 Task: Find connections with filter location 'Aïn Abid with filter topic #contentmarketingwith filter profile language Spanish with filter current company MFine with filter school GONDWANA UNIVERSITY, GADCHIROLI with filter industry Pension Funds with filter service category Typing with filter keywords title Group Sales
Action: Mouse moved to (640, 89)
Screenshot: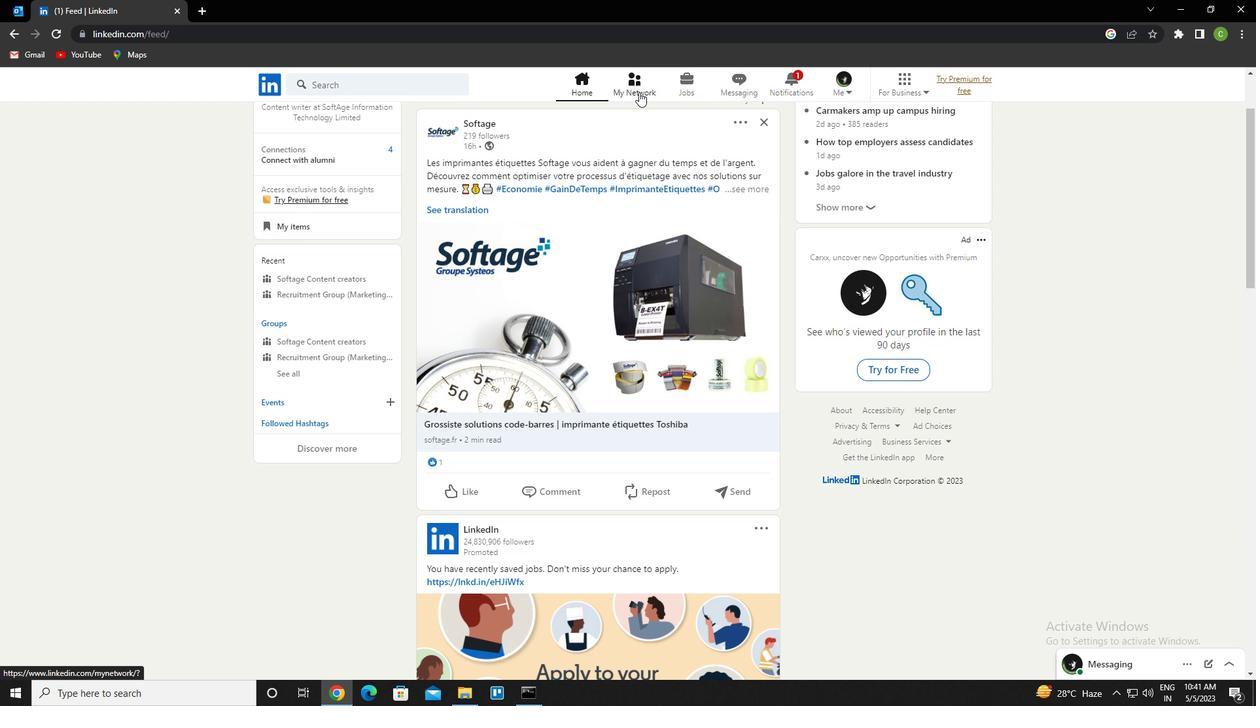 
Action: Mouse pressed left at (640, 89)
Screenshot: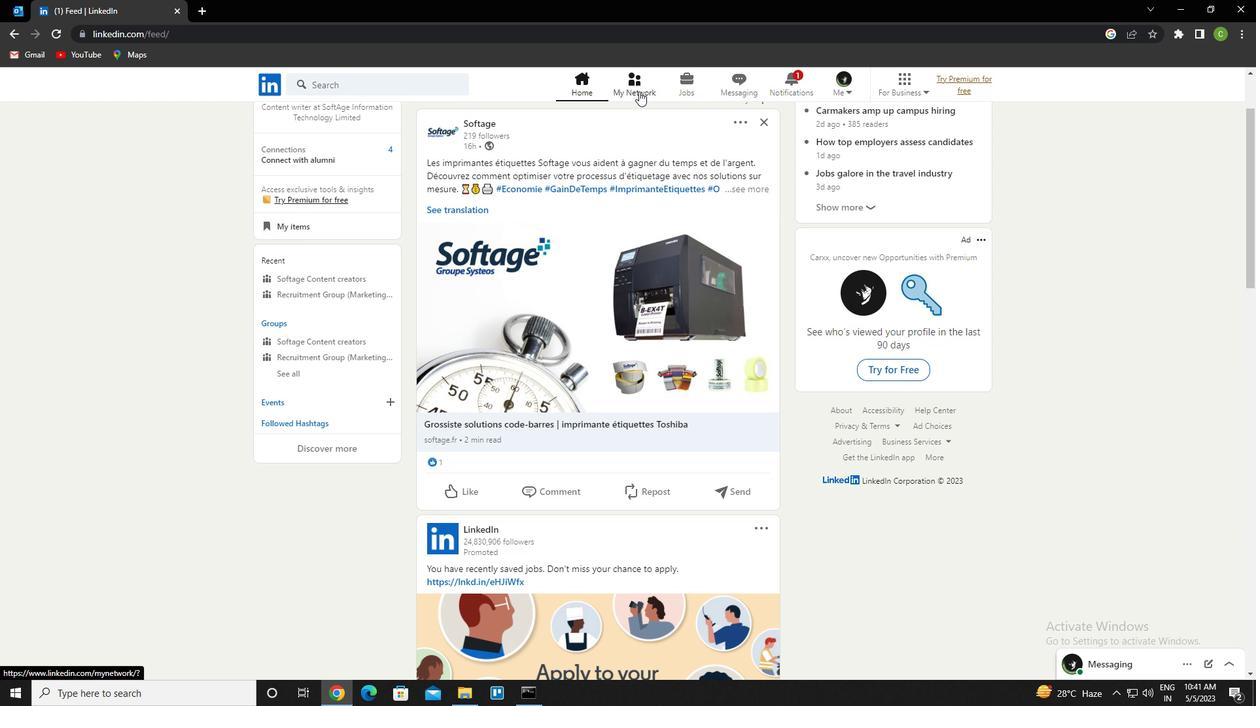 
Action: Mouse moved to (402, 153)
Screenshot: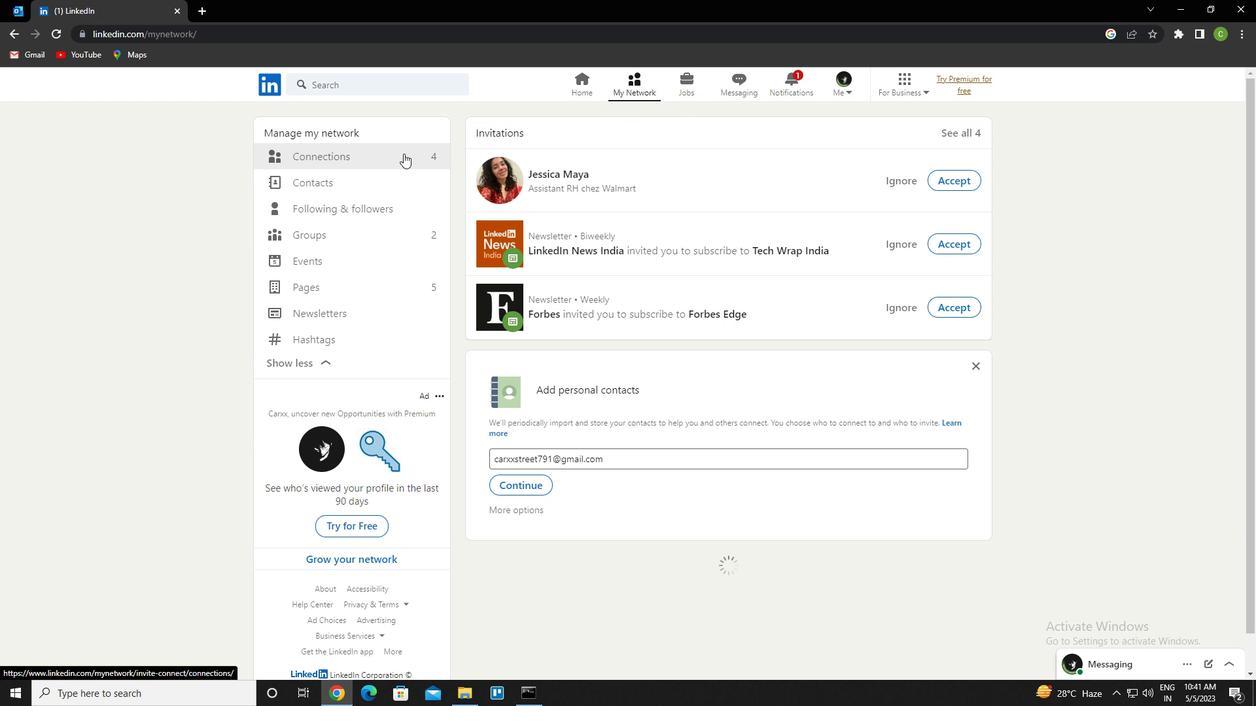 
Action: Mouse pressed left at (402, 153)
Screenshot: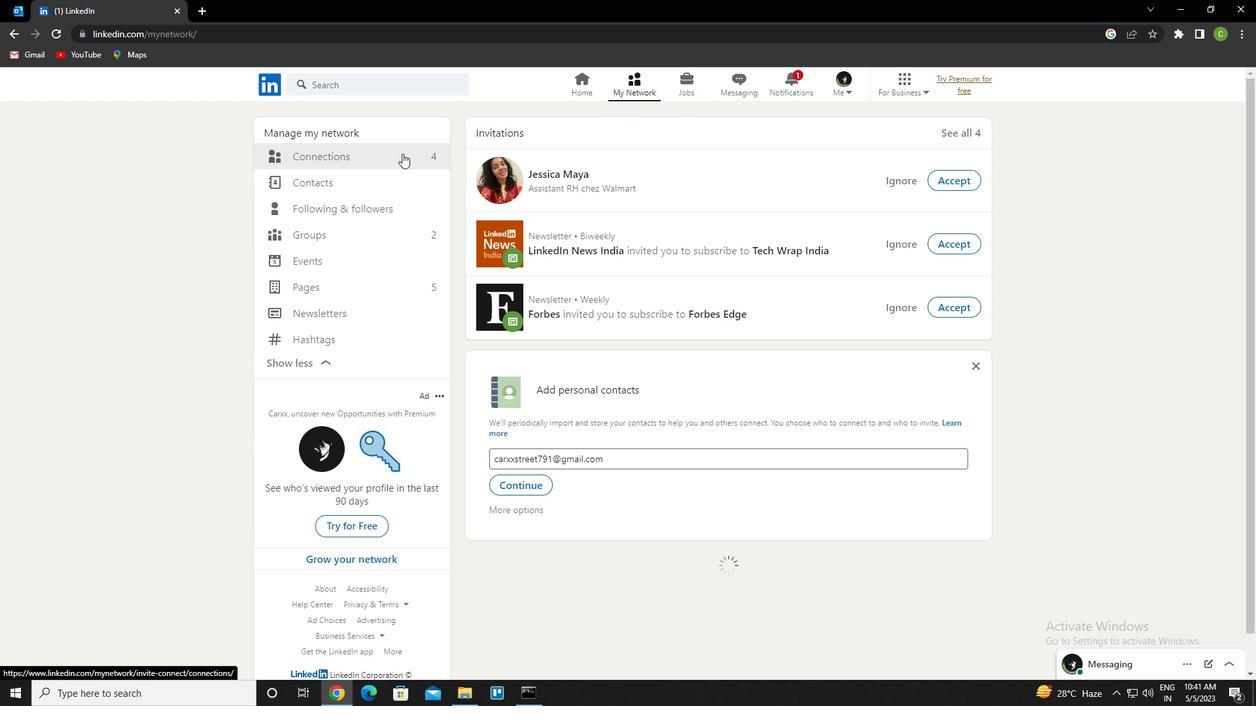 
Action: Mouse moved to (752, 159)
Screenshot: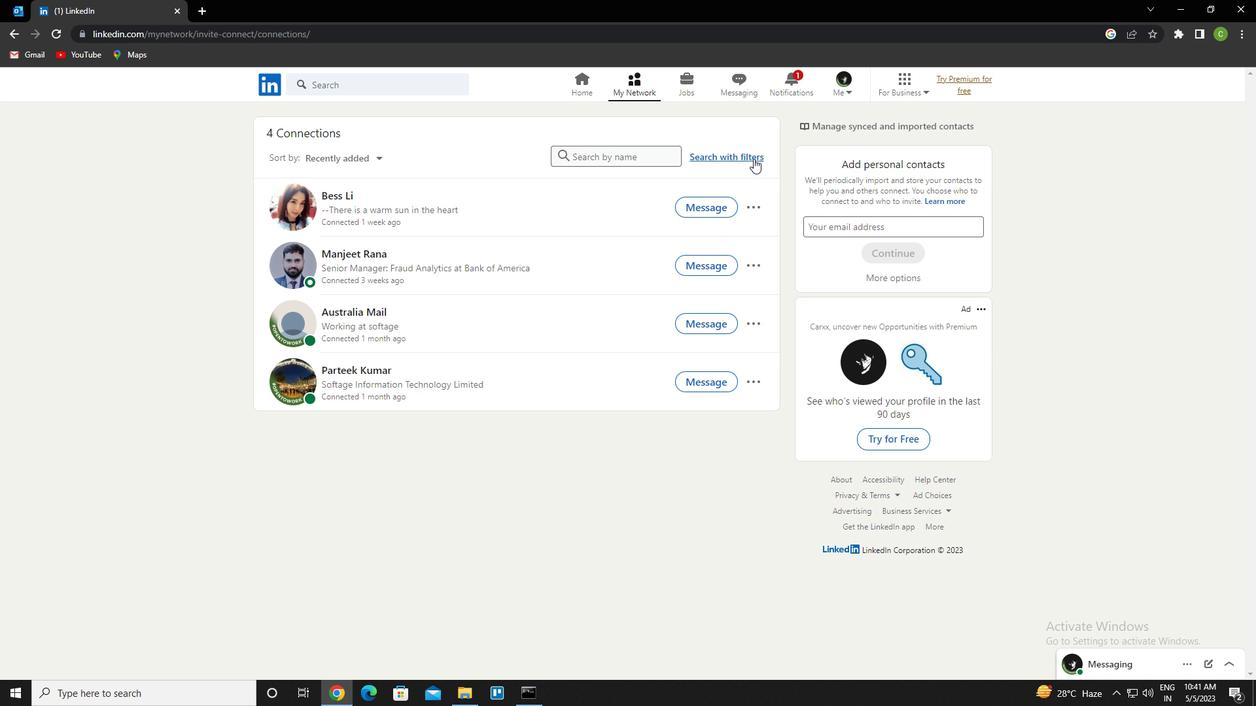 
Action: Mouse pressed left at (752, 159)
Screenshot: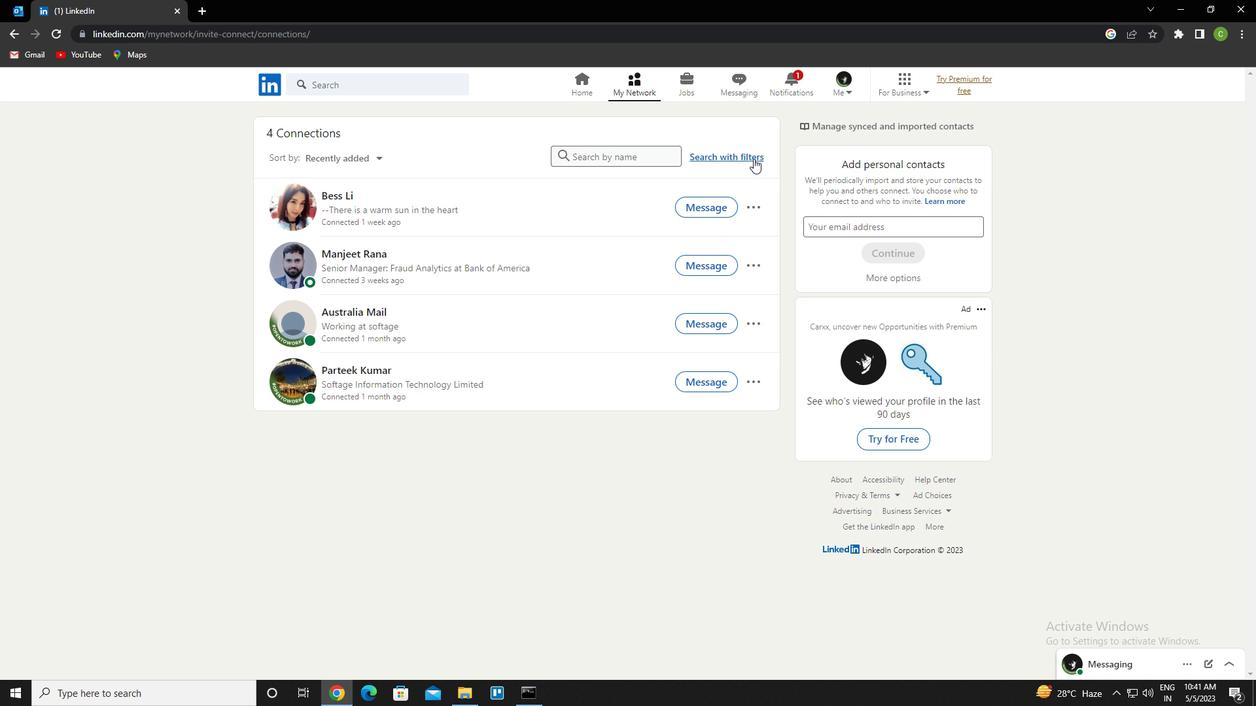 
Action: Mouse moved to (680, 119)
Screenshot: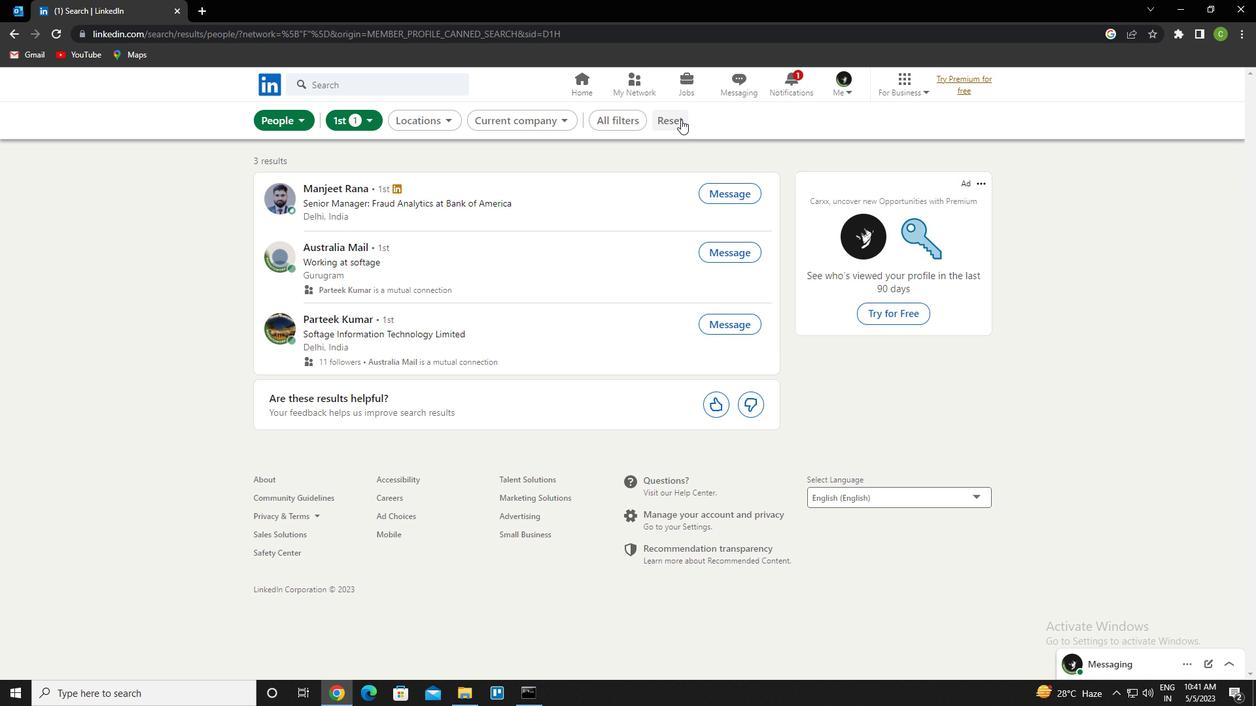 
Action: Mouse pressed left at (680, 119)
Screenshot: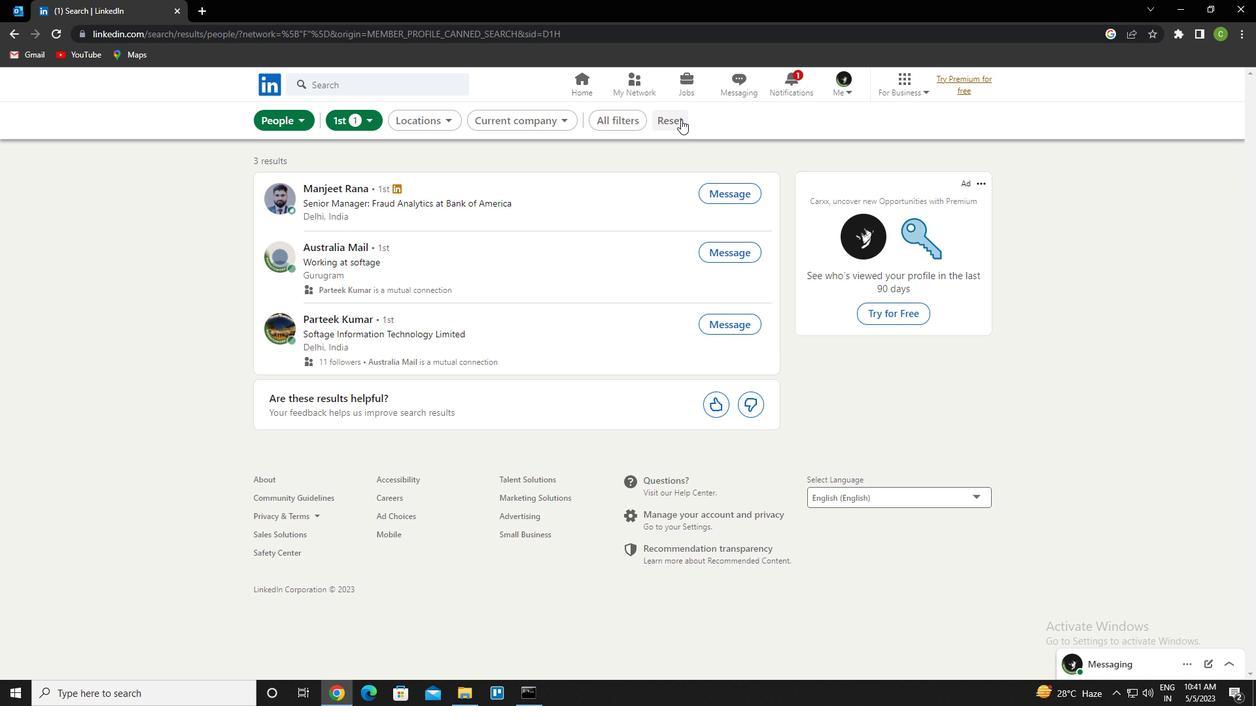 
Action: Mouse moved to (662, 121)
Screenshot: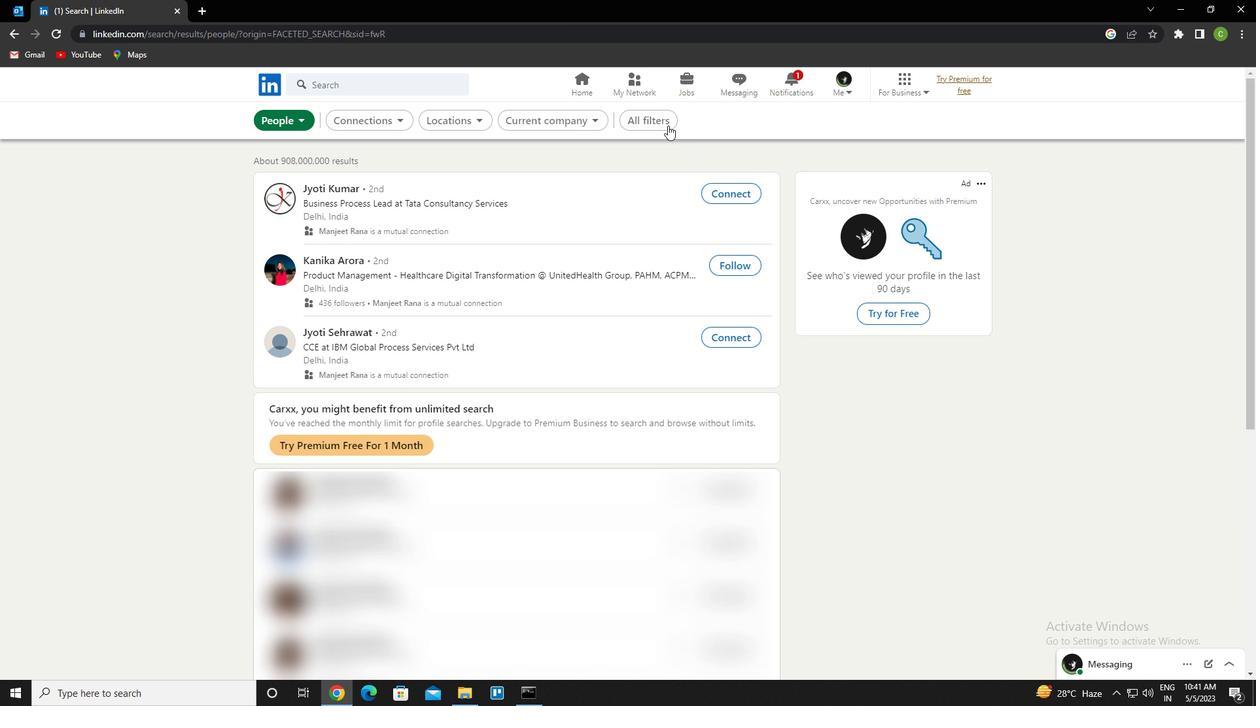 
Action: Mouse pressed left at (662, 121)
Screenshot: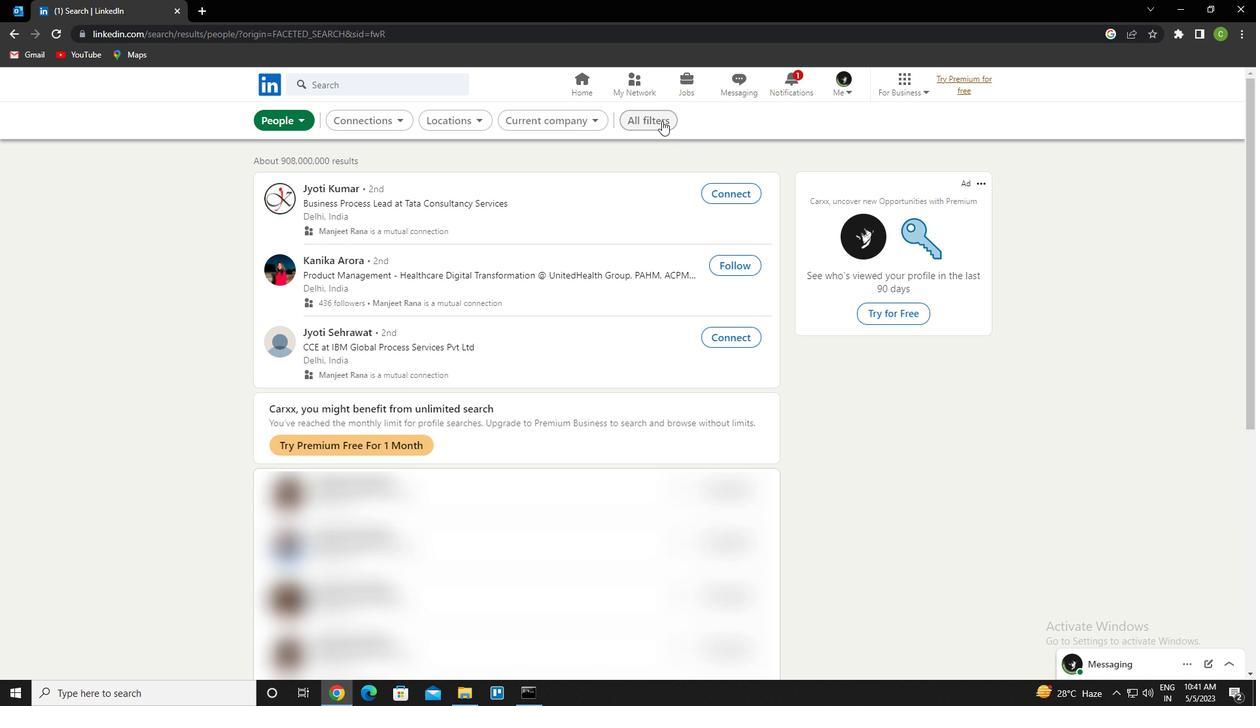 
Action: Mouse moved to (908, 396)
Screenshot: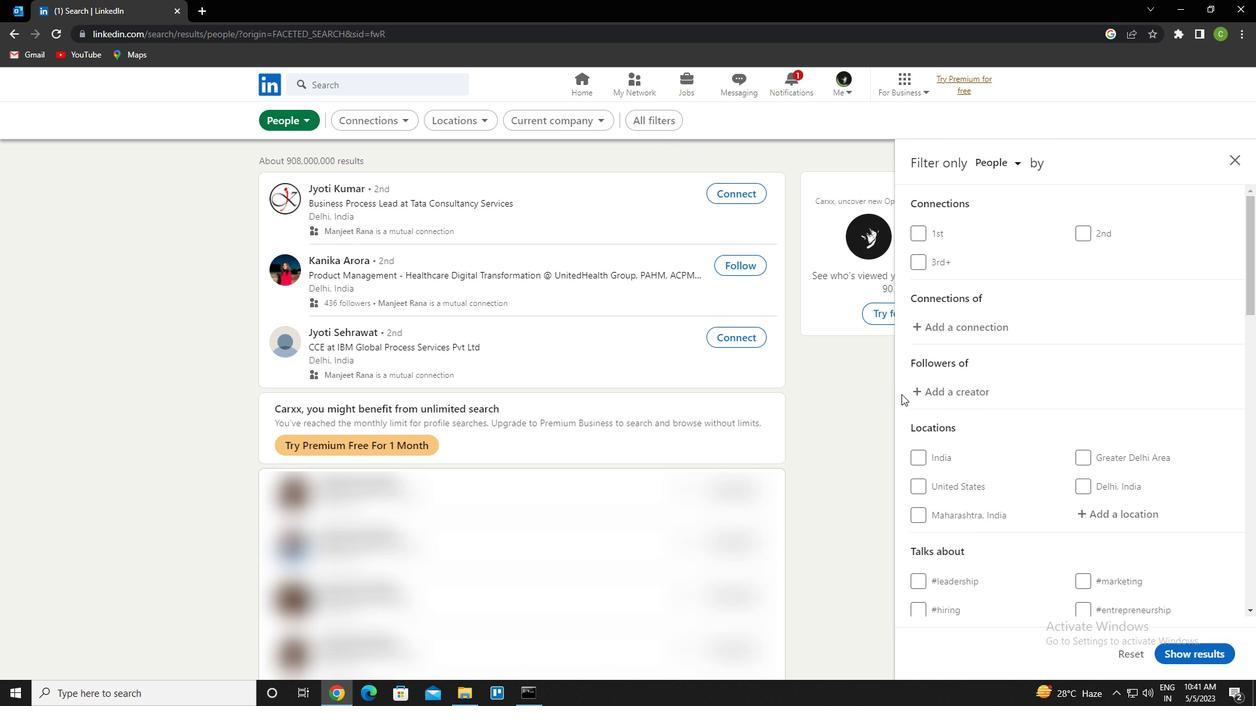 
Action: Mouse scrolled (908, 395) with delta (0, 0)
Screenshot: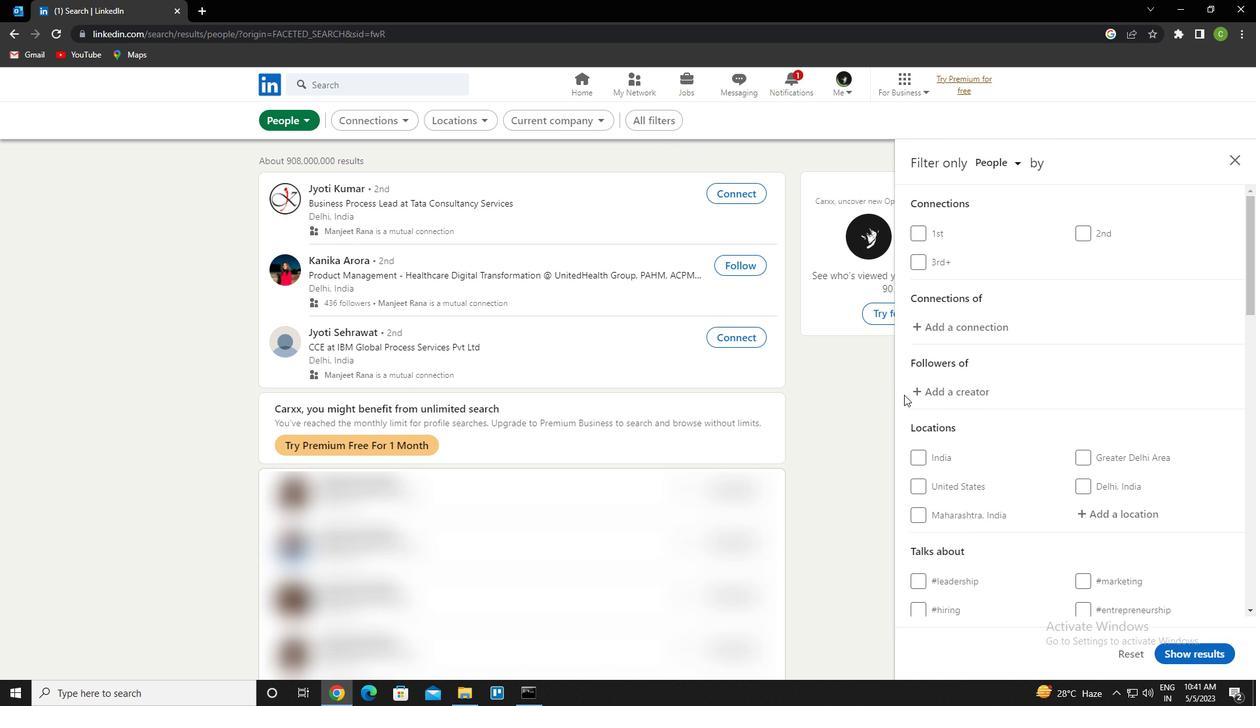 
Action: Mouse moved to (911, 396)
Screenshot: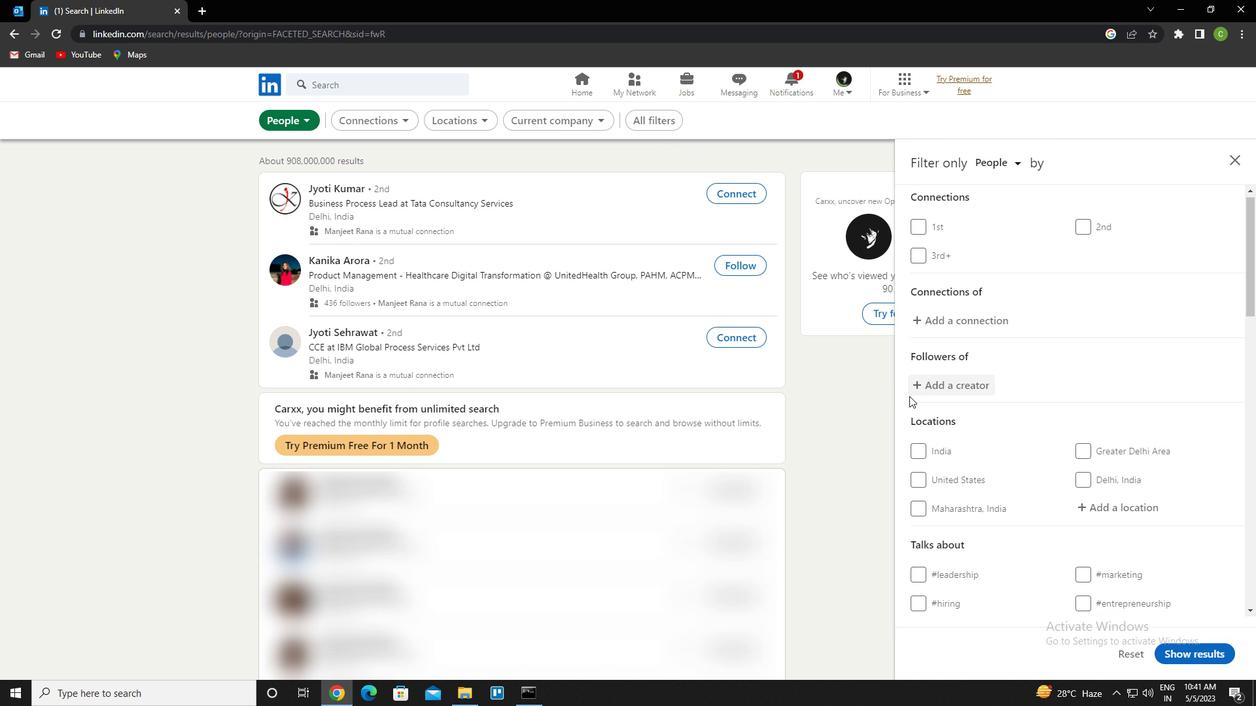 
Action: Mouse scrolled (911, 395) with delta (0, 0)
Screenshot: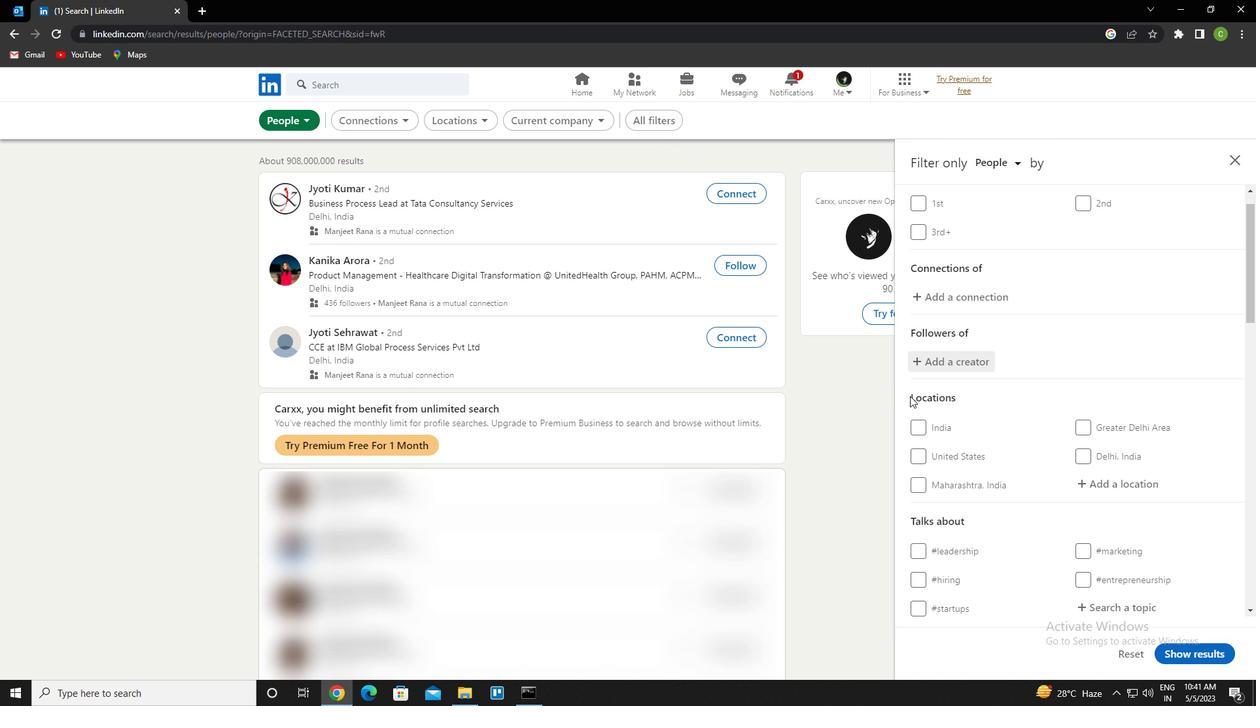 
Action: Mouse moved to (1007, 420)
Screenshot: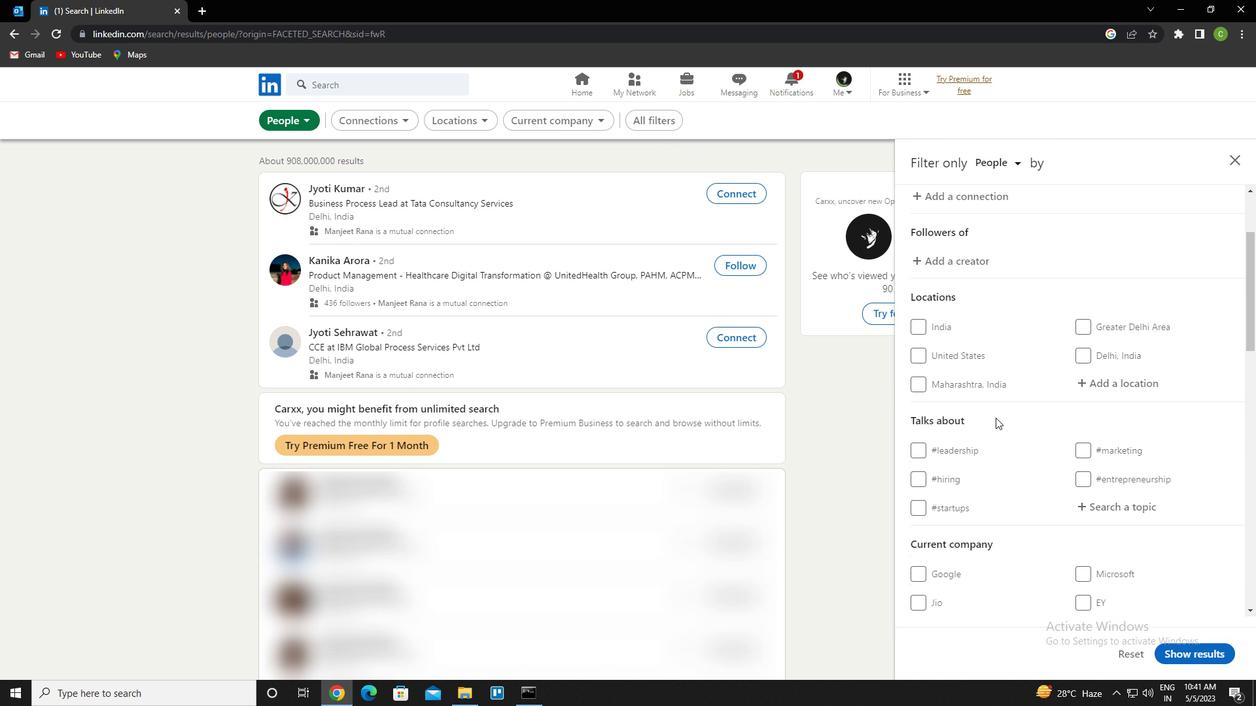 
Action: Mouse scrolled (1007, 420) with delta (0, 0)
Screenshot: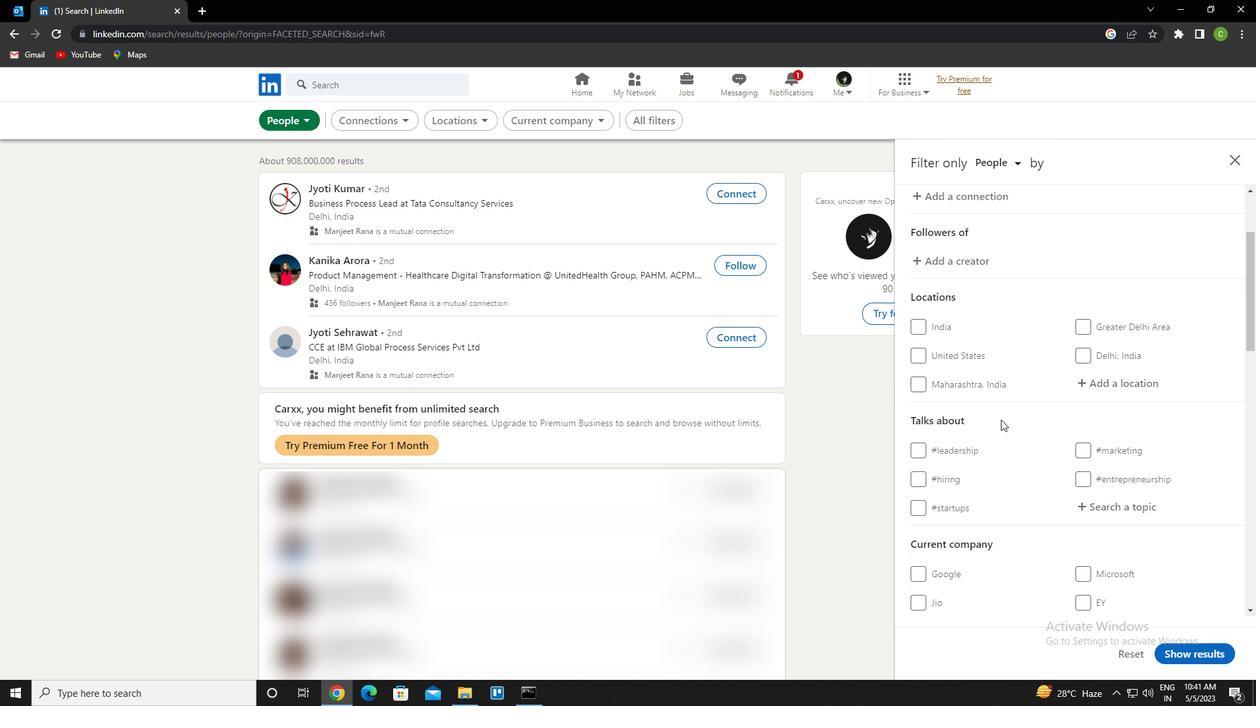 
Action: Mouse moved to (1097, 315)
Screenshot: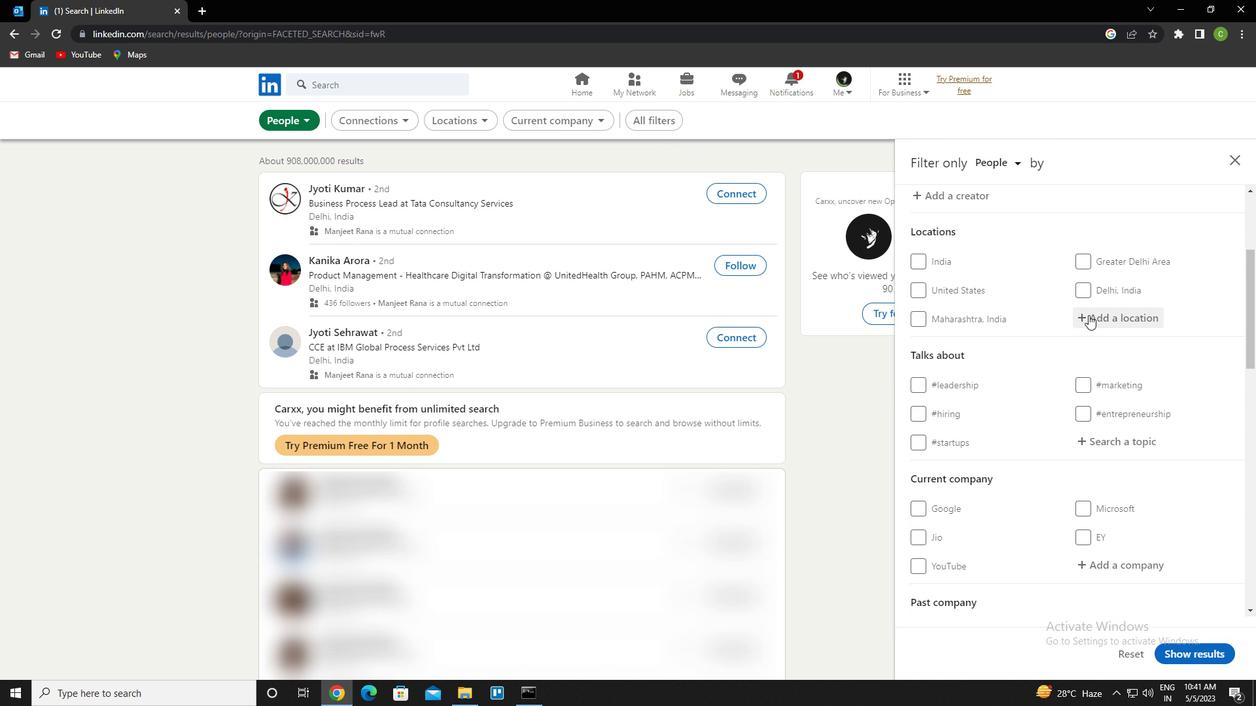 
Action: Mouse pressed left at (1097, 315)
Screenshot: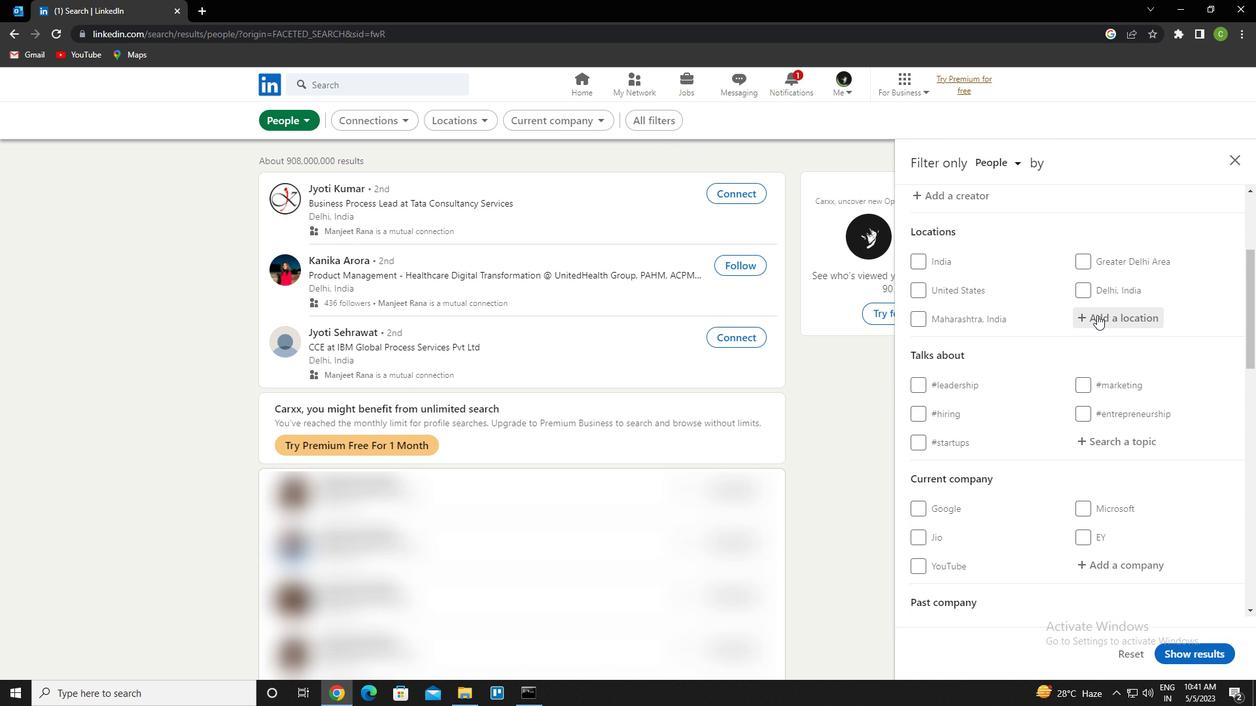 
Action: Mouse moved to (1059, 289)
Screenshot: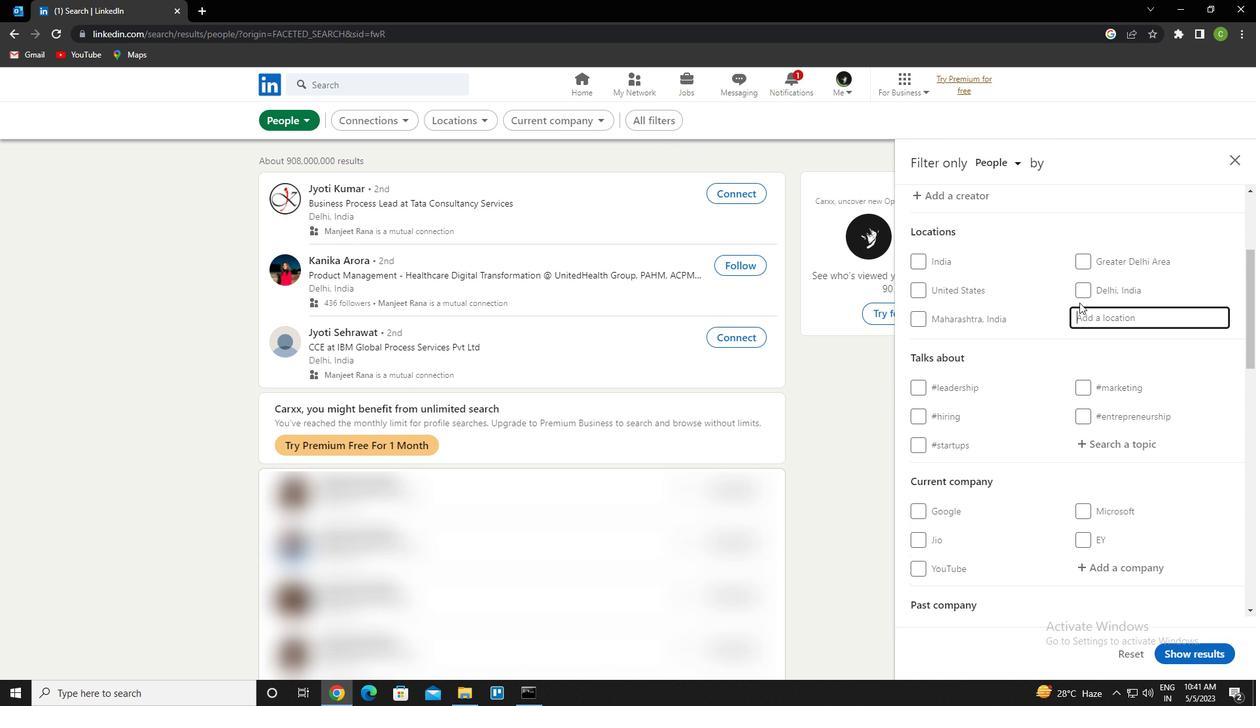 
Action: Key pressed <Key.caps_lock>a<Key.caps_lock>in<Key.space><Key.caps_lock>a<Key.caps_lock>bid<Key.down><Key.enter>
Screenshot: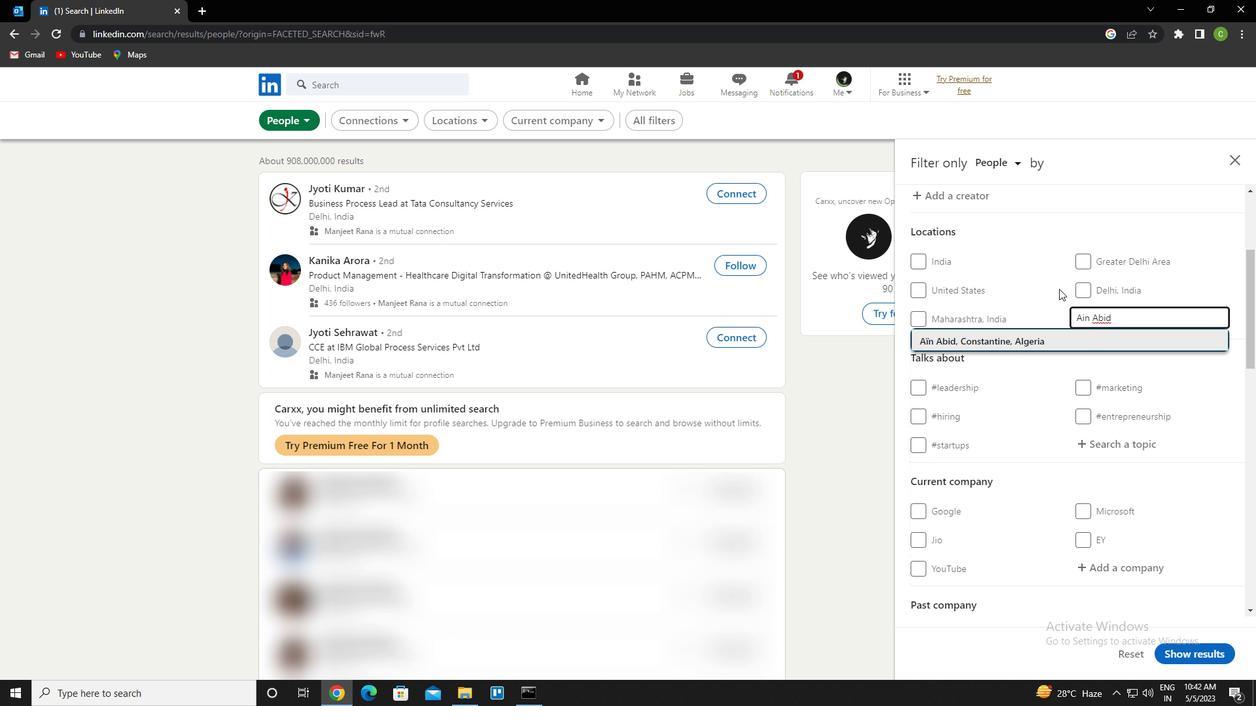 
Action: Mouse scrolled (1059, 288) with delta (0, 0)
Screenshot: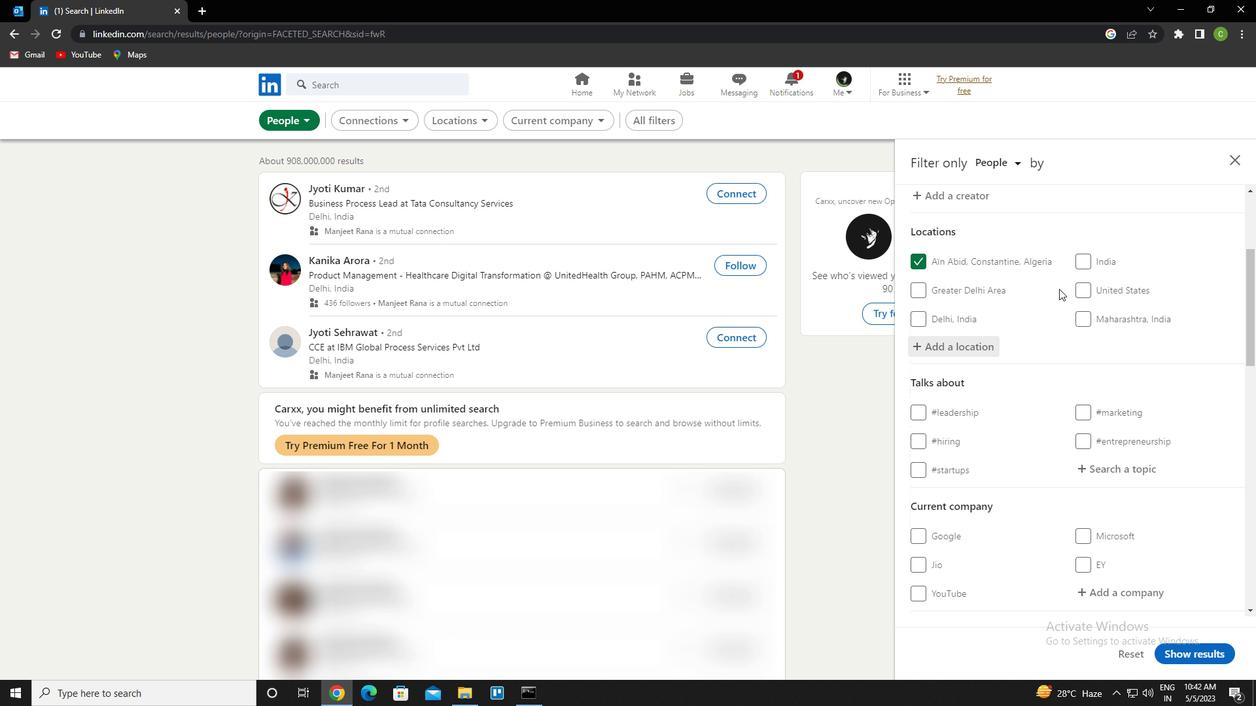 
Action: Mouse moved to (1120, 405)
Screenshot: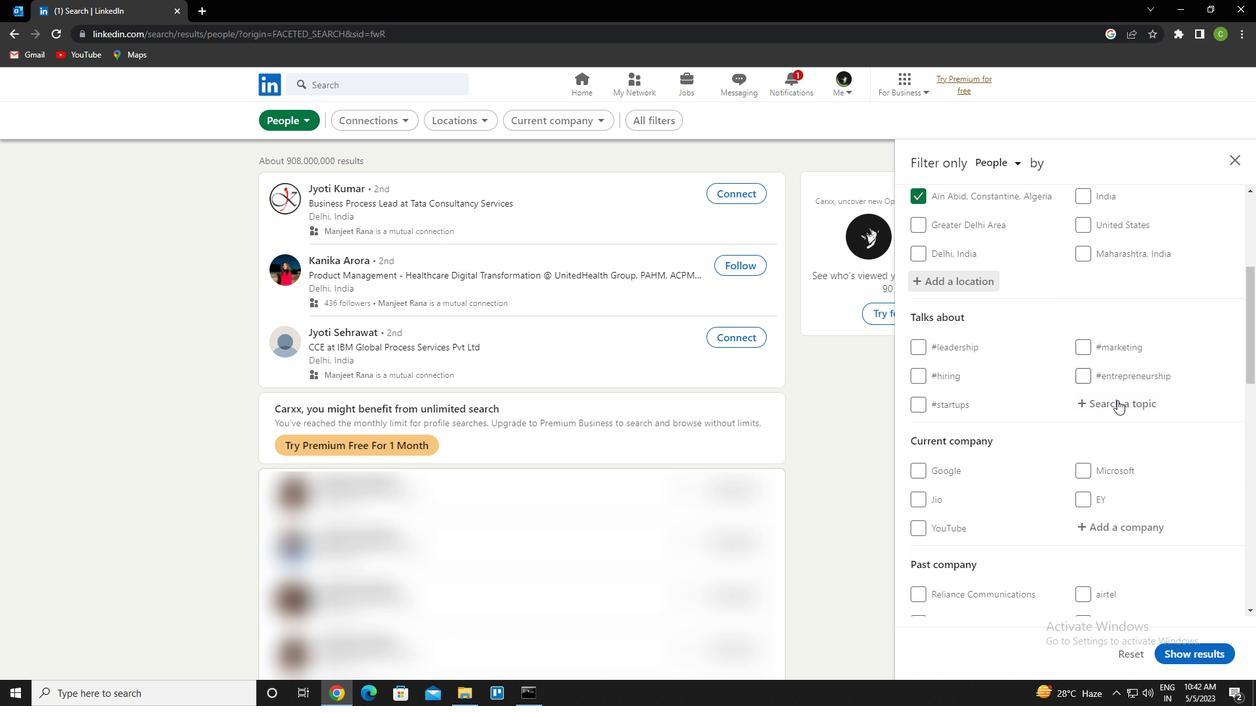 
Action: Mouse pressed left at (1120, 405)
Screenshot: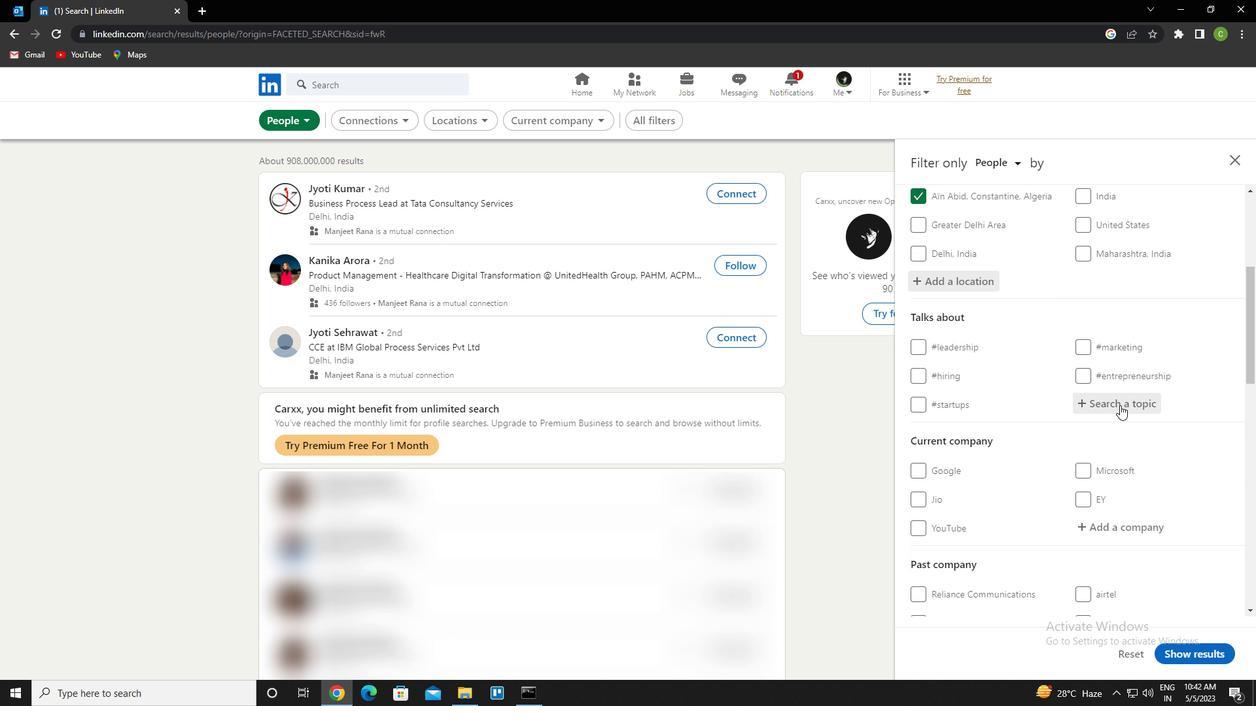 
Action: Mouse moved to (1089, 386)
Screenshot: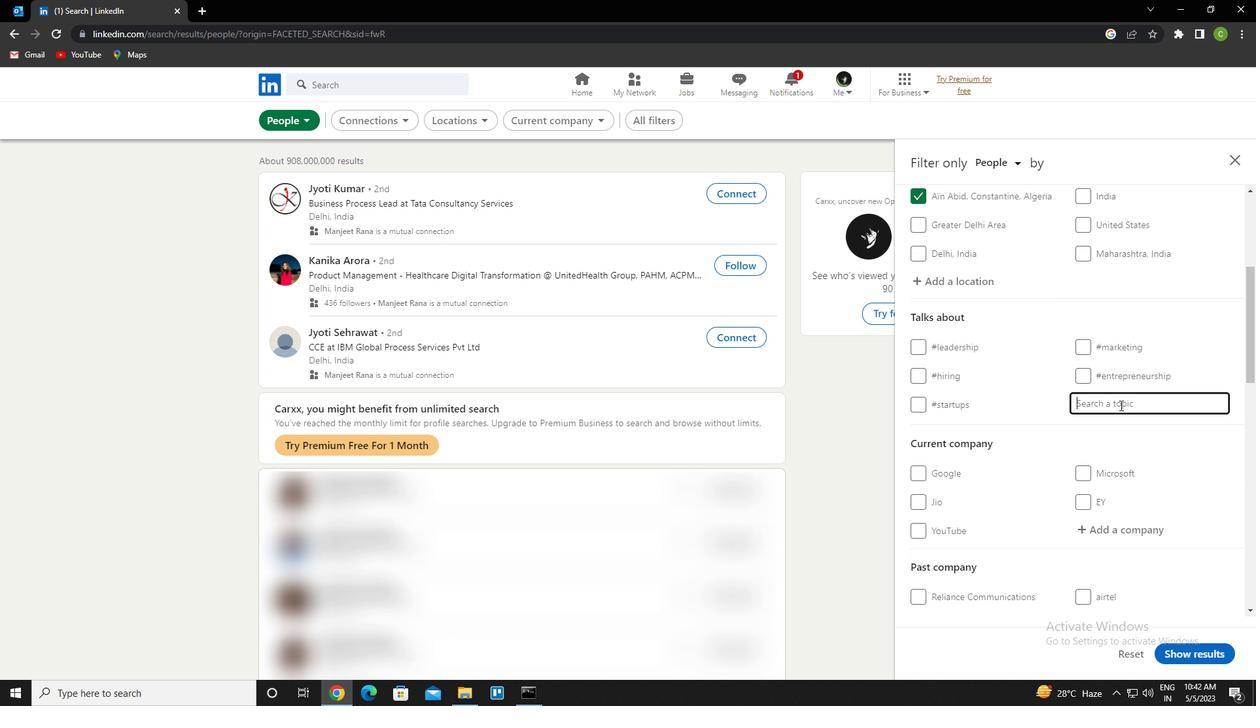 
Action: Key pressed contentmarketing<Key.down><Key.enter>
Screenshot: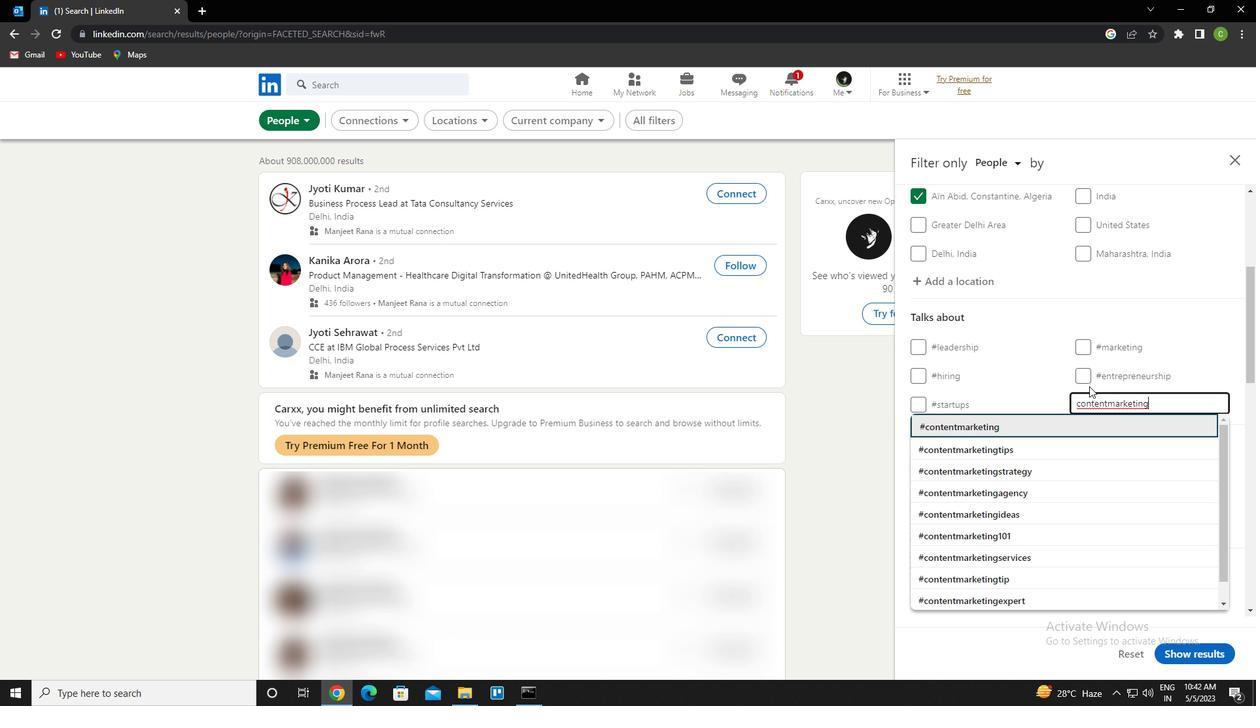 
Action: Mouse scrolled (1089, 386) with delta (0, 0)
Screenshot: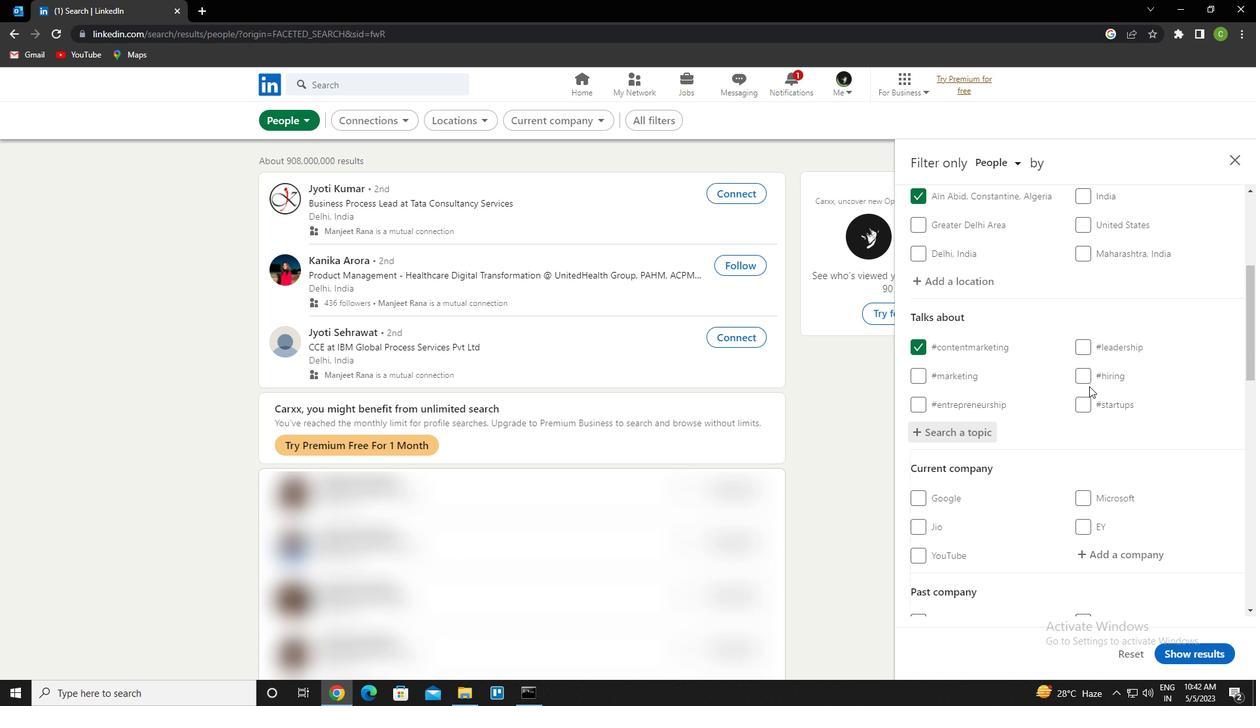 
Action: Mouse moved to (1083, 382)
Screenshot: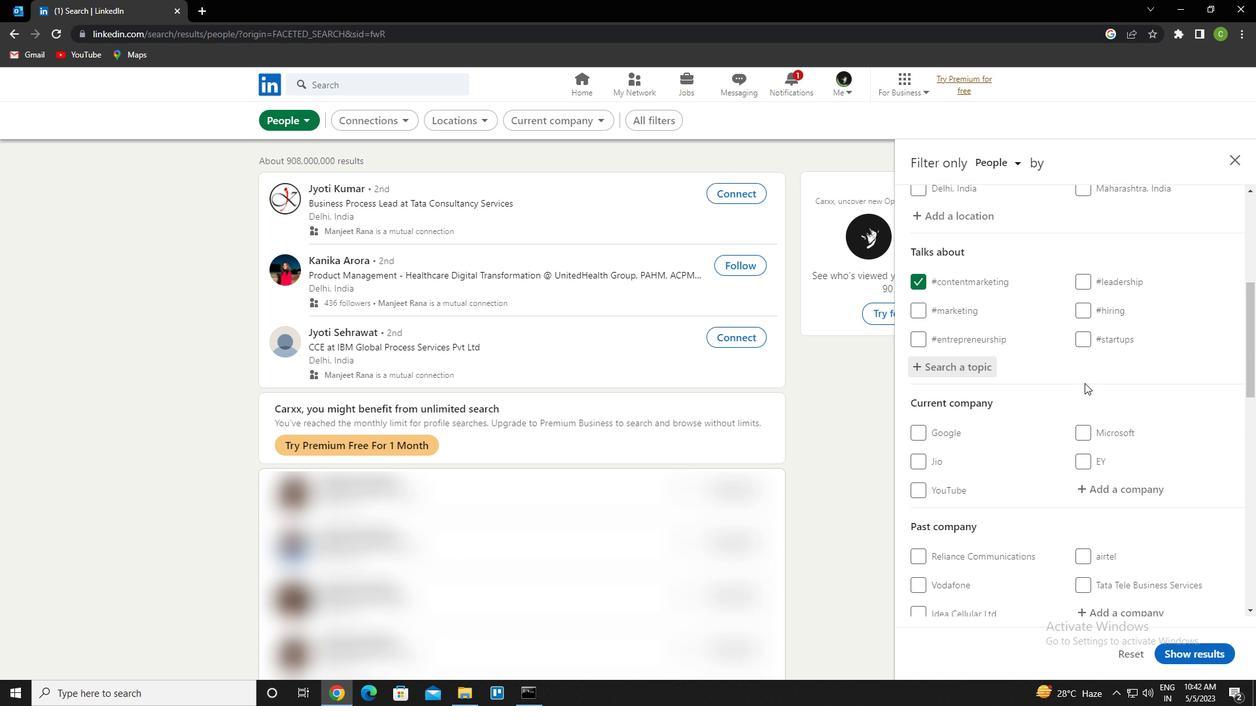
Action: Mouse scrolled (1083, 382) with delta (0, 0)
Screenshot: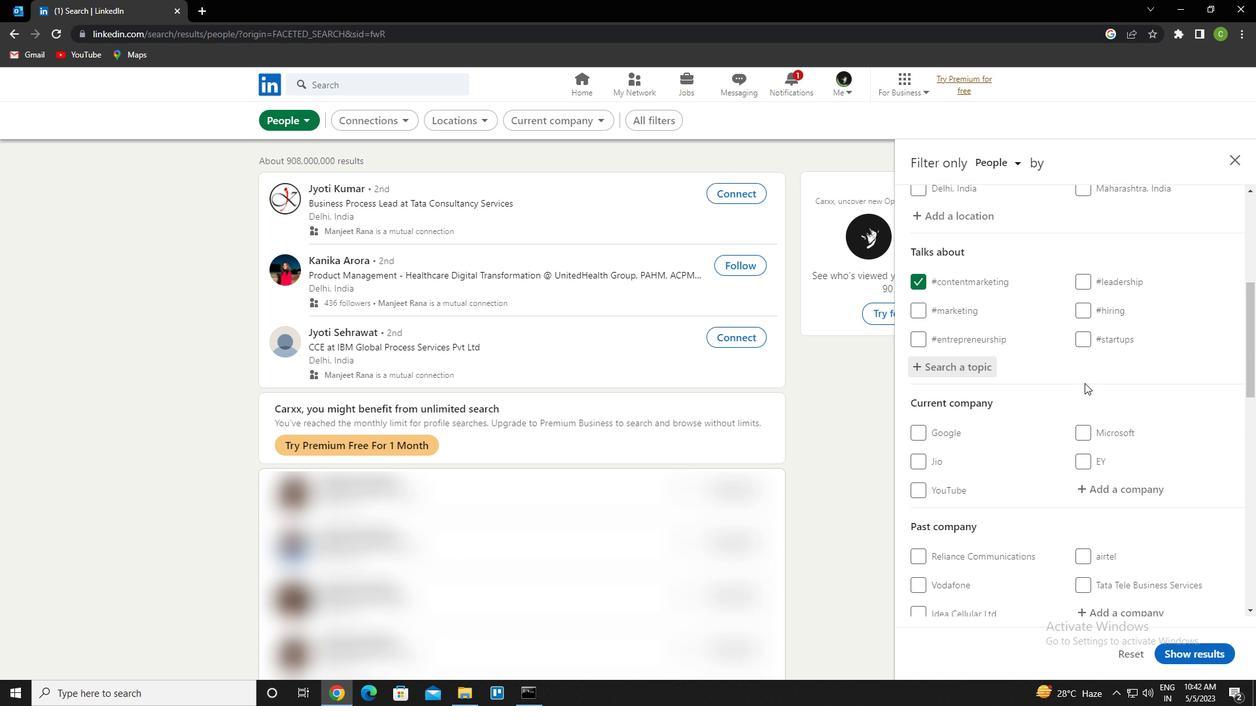 
Action: Mouse moved to (1081, 381)
Screenshot: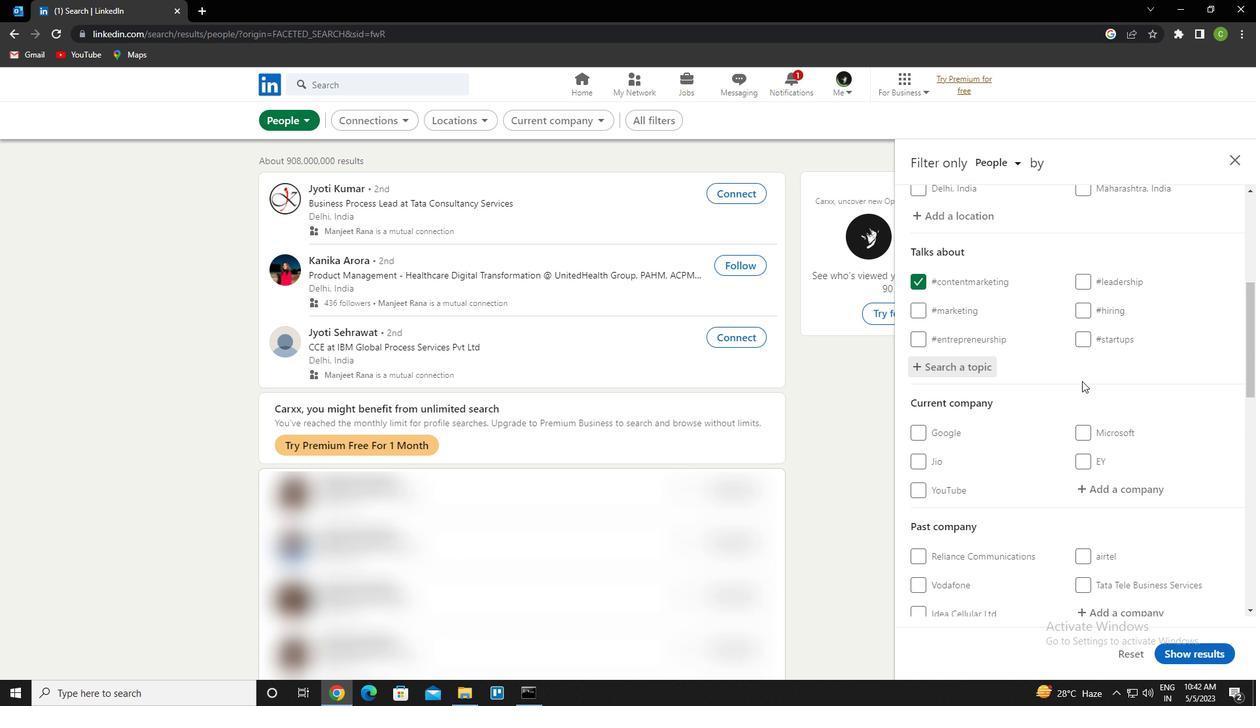
Action: Mouse scrolled (1081, 380) with delta (0, 0)
Screenshot: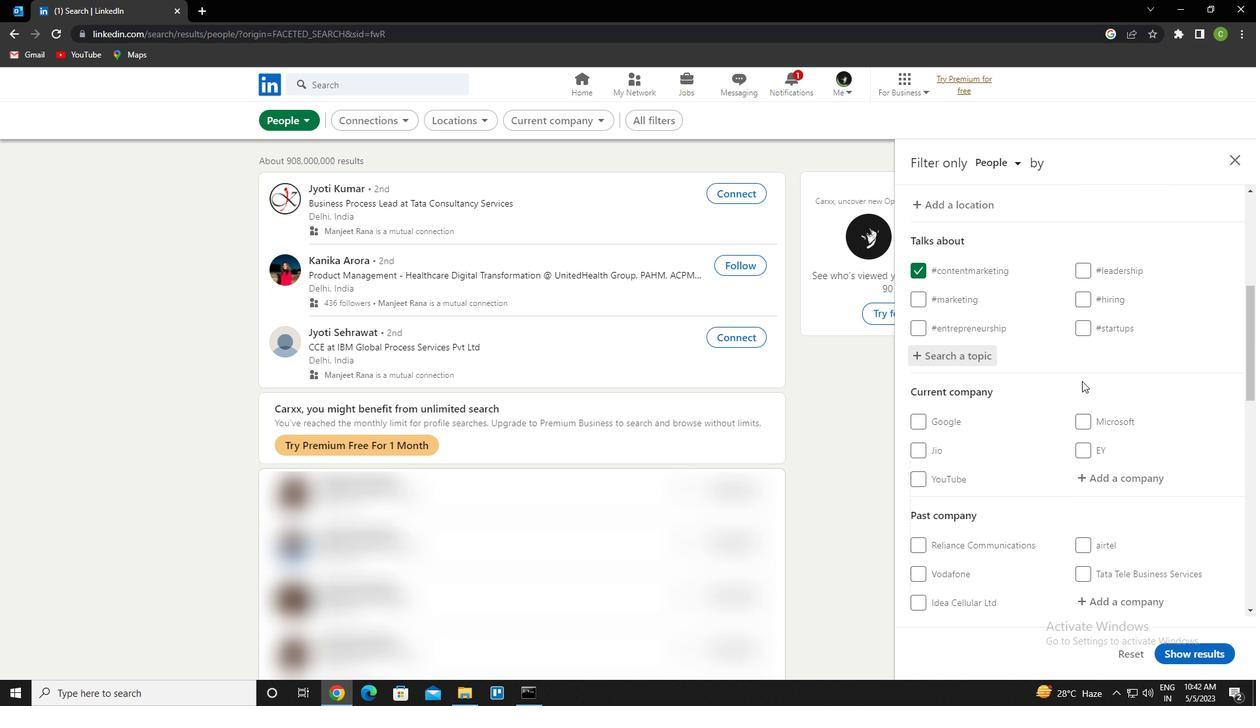 
Action: Mouse moved to (1081, 380)
Screenshot: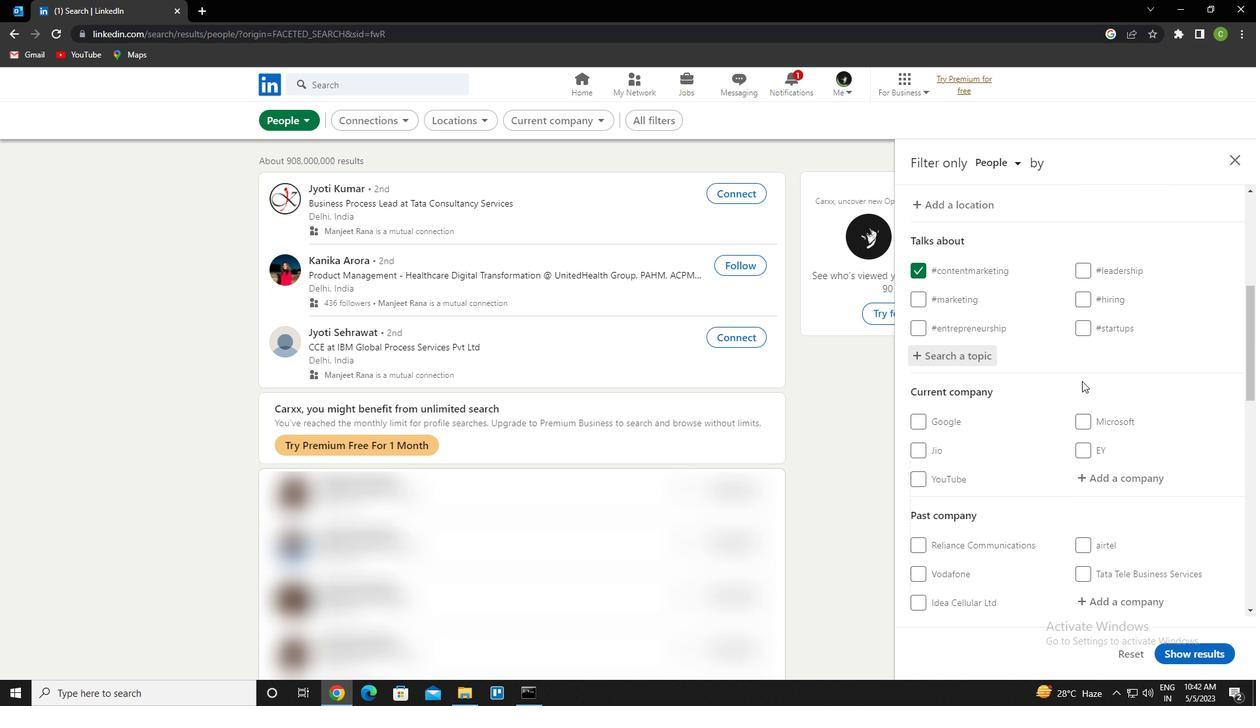 
Action: Mouse scrolled (1081, 380) with delta (0, 0)
Screenshot: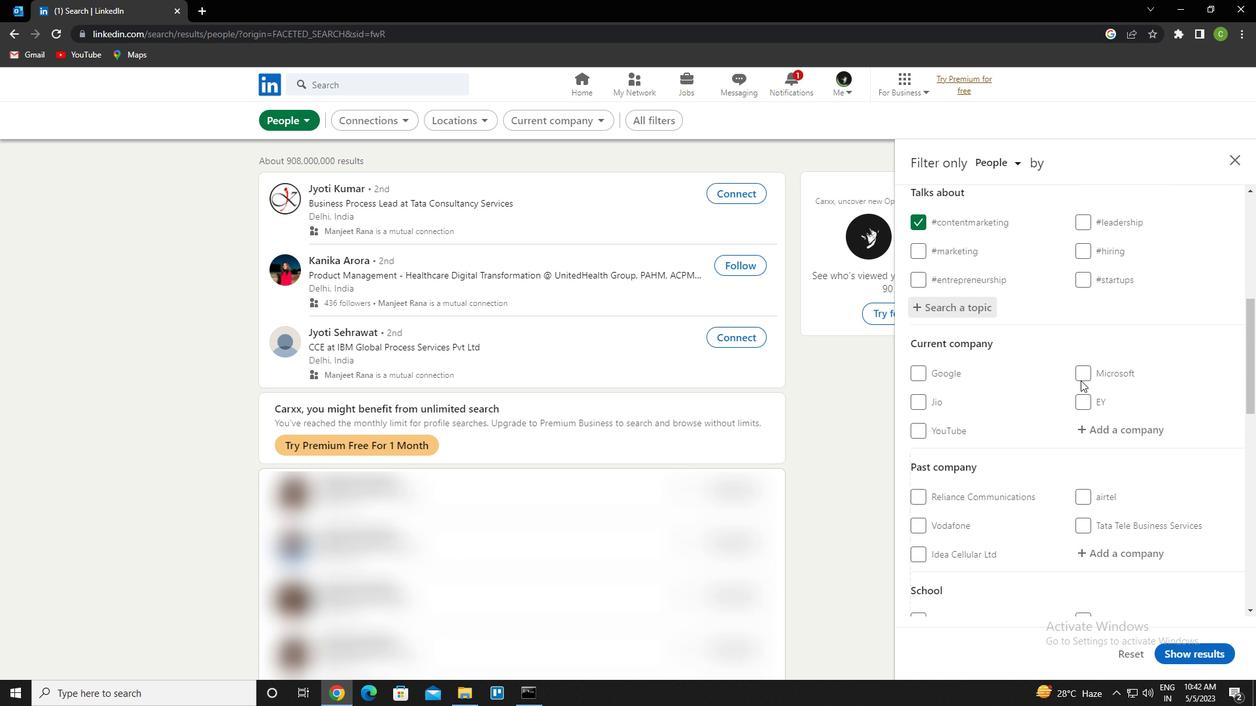 
Action: Mouse scrolled (1081, 380) with delta (0, 0)
Screenshot: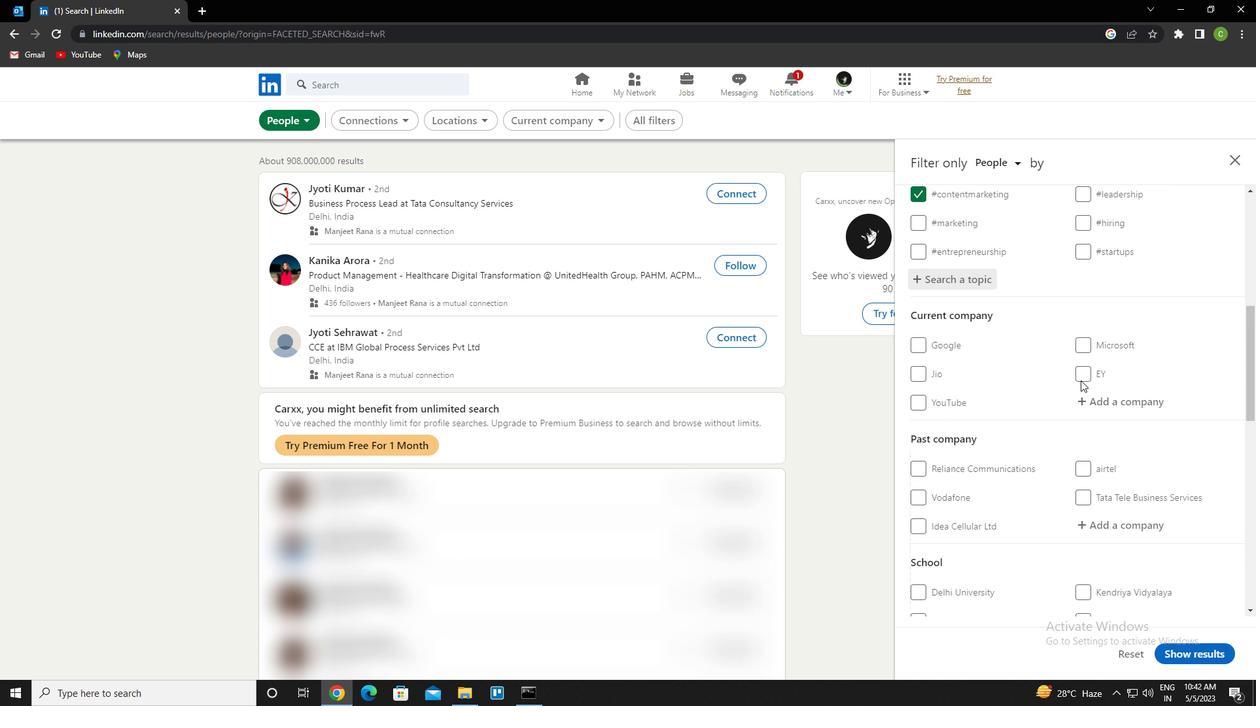 
Action: Mouse moved to (1081, 378)
Screenshot: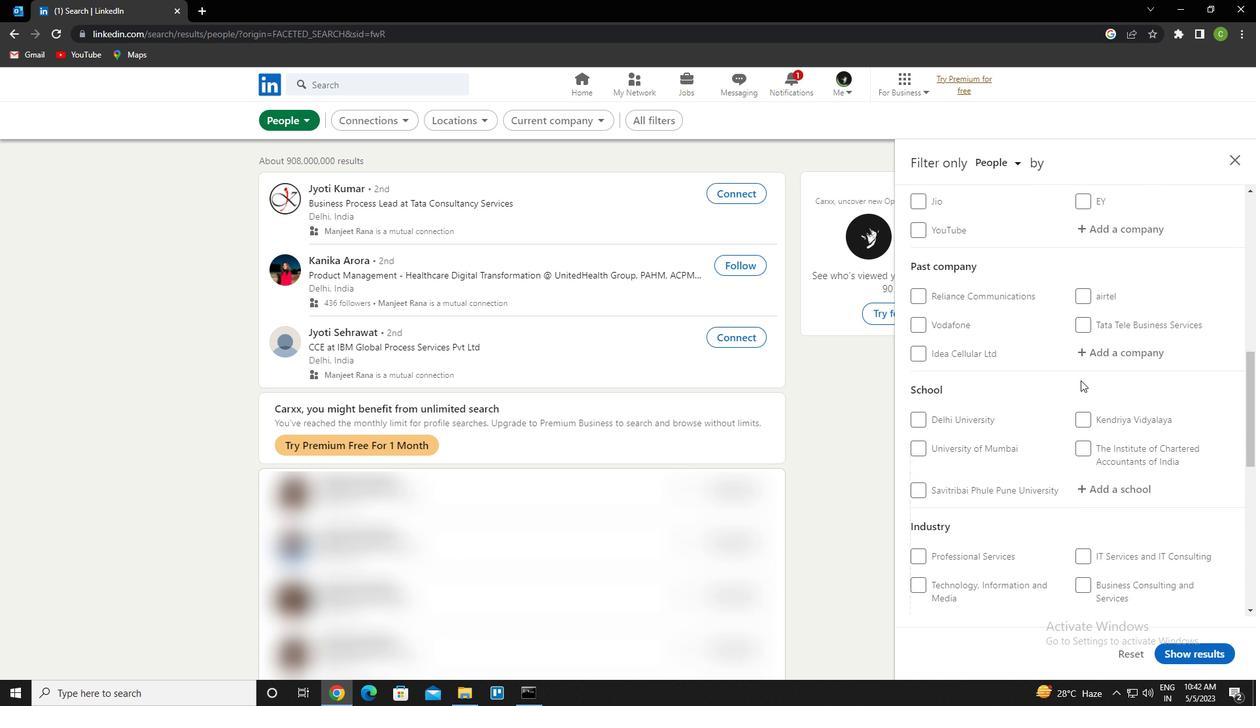 
Action: Mouse scrolled (1081, 378) with delta (0, 0)
Screenshot: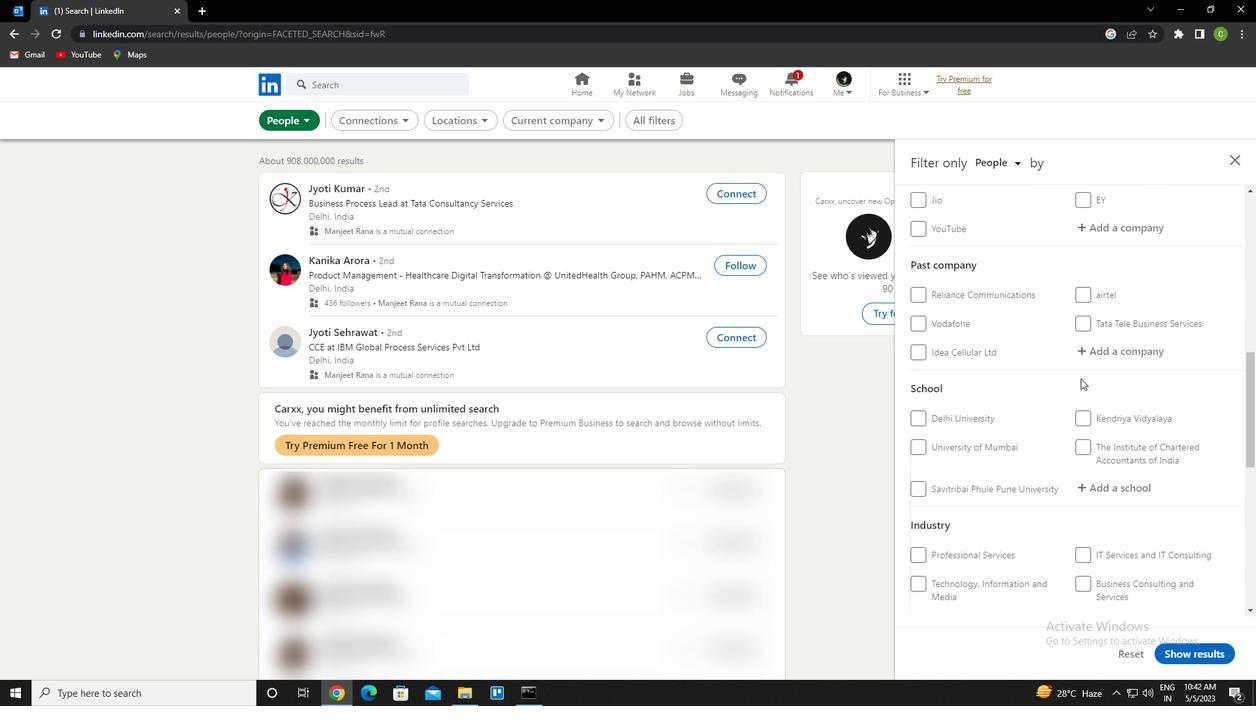 
Action: Mouse scrolled (1081, 378) with delta (0, 0)
Screenshot: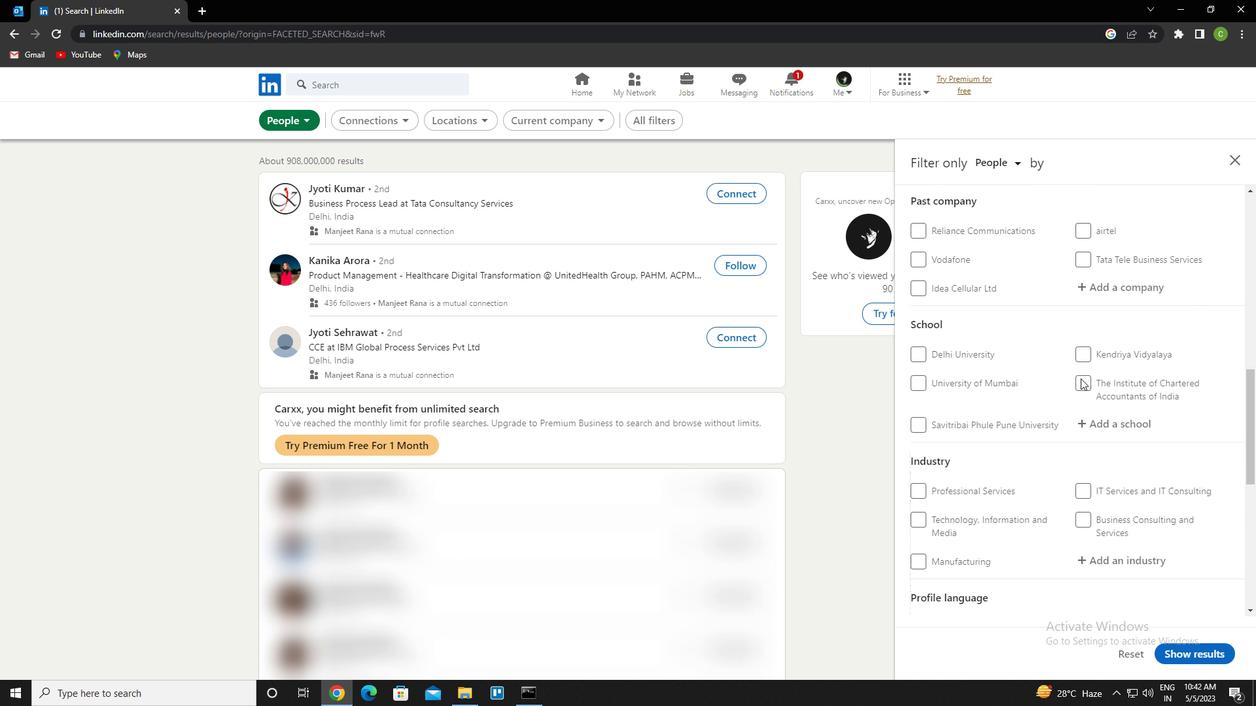 
Action: Mouse scrolled (1081, 378) with delta (0, 0)
Screenshot: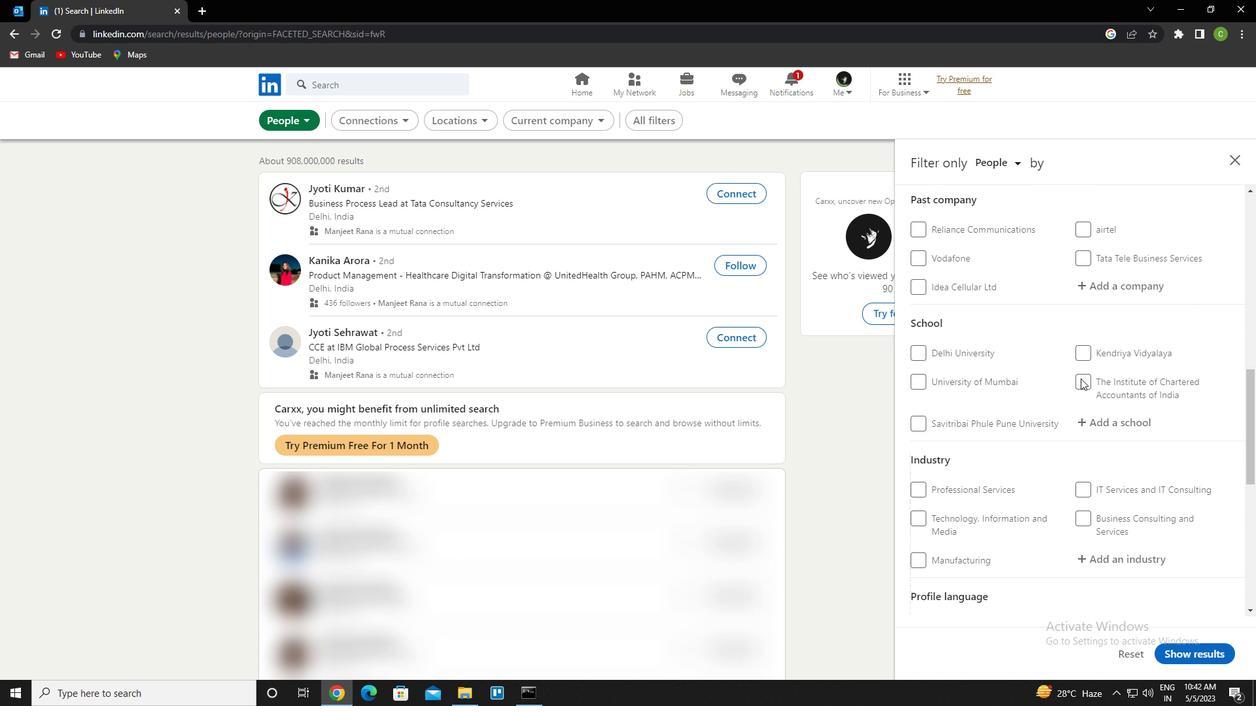 
Action: Mouse scrolled (1081, 378) with delta (0, 0)
Screenshot: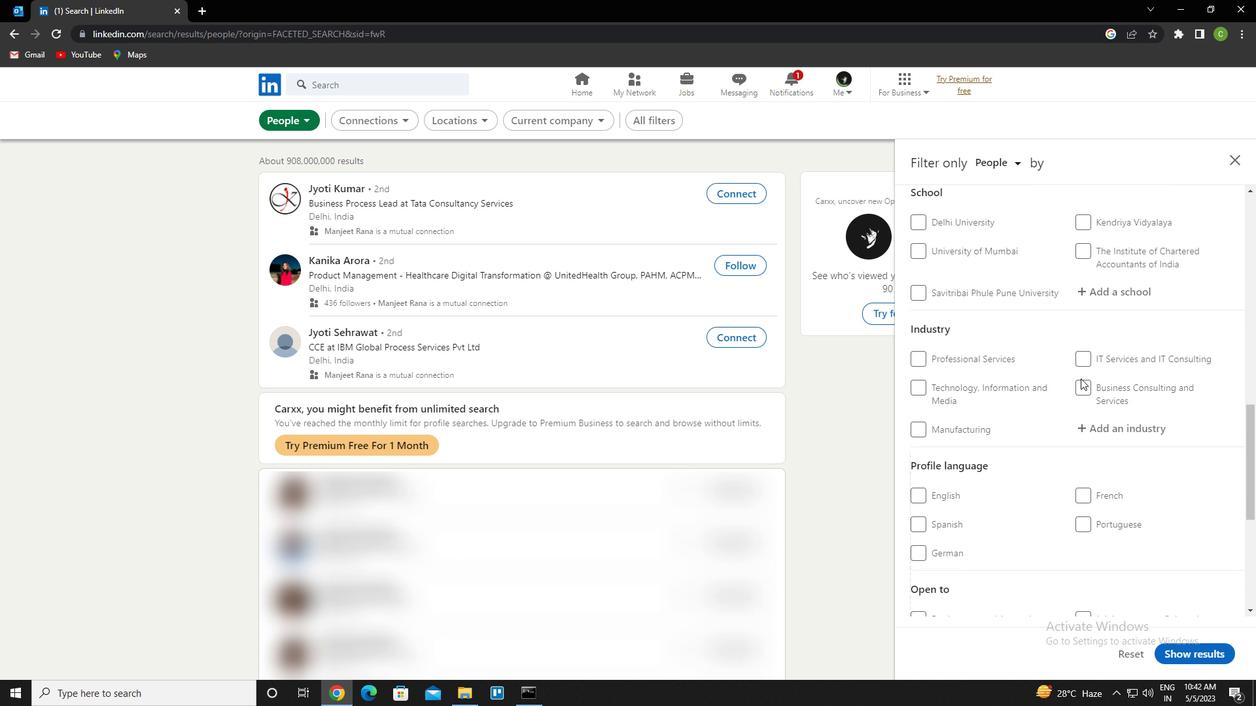 
Action: Mouse scrolled (1081, 378) with delta (0, 0)
Screenshot: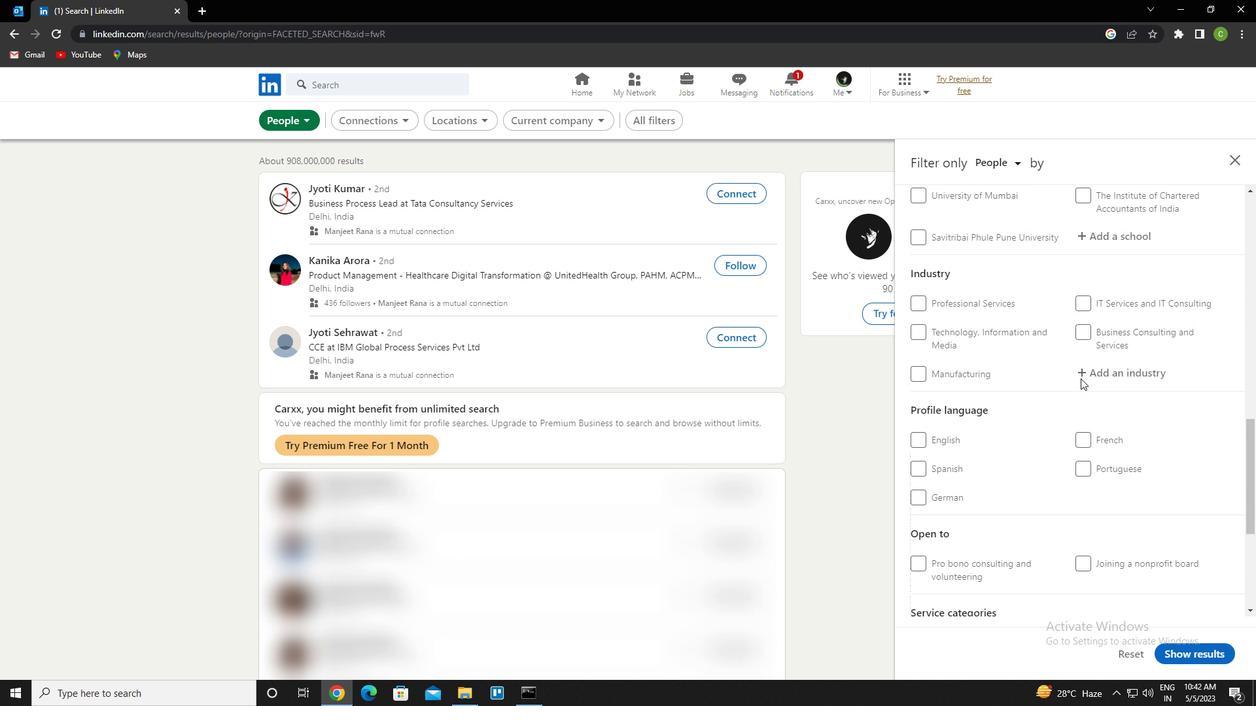 
Action: Mouse scrolled (1081, 378) with delta (0, 0)
Screenshot: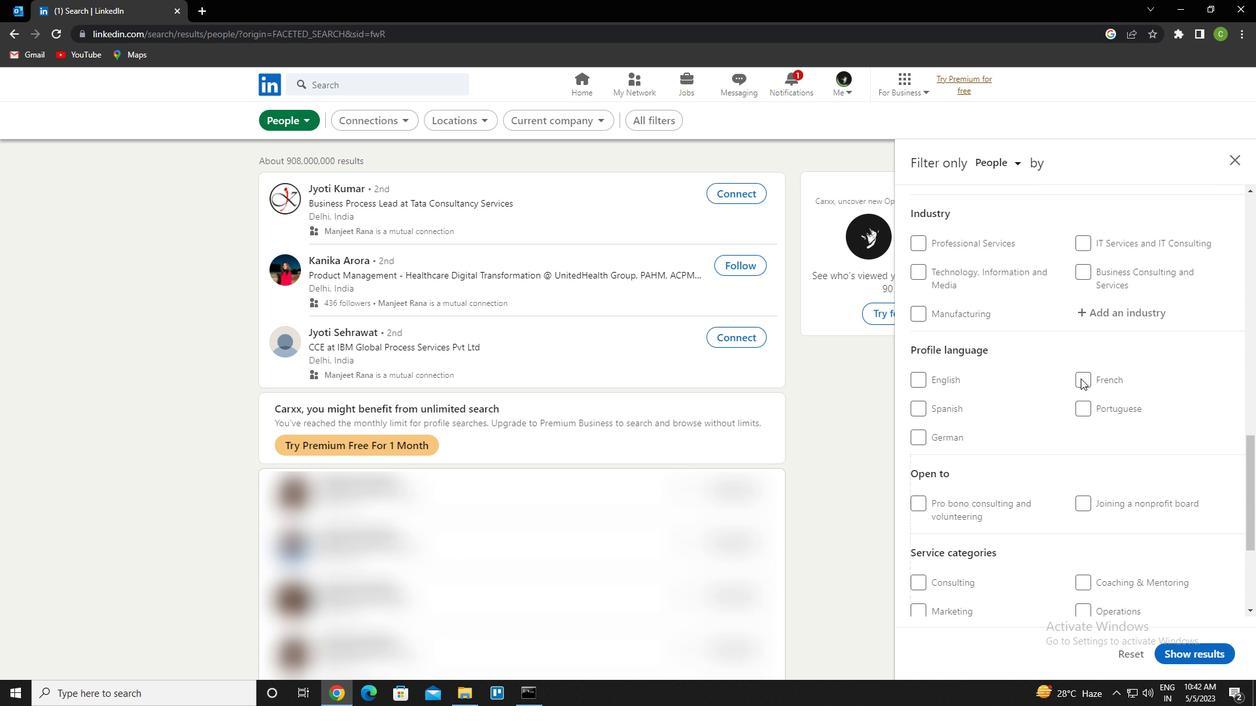 
Action: Mouse moved to (918, 335)
Screenshot: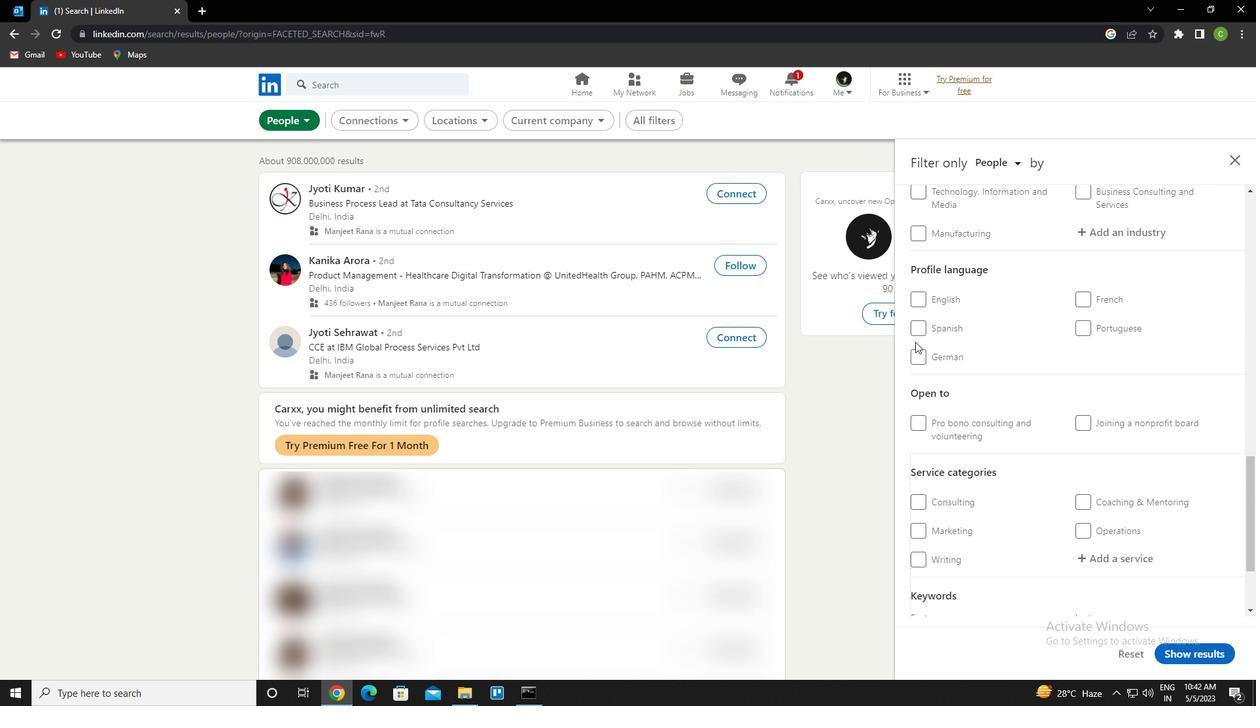 
Action: Mouse pressed left at (918, 335)
Screenshot: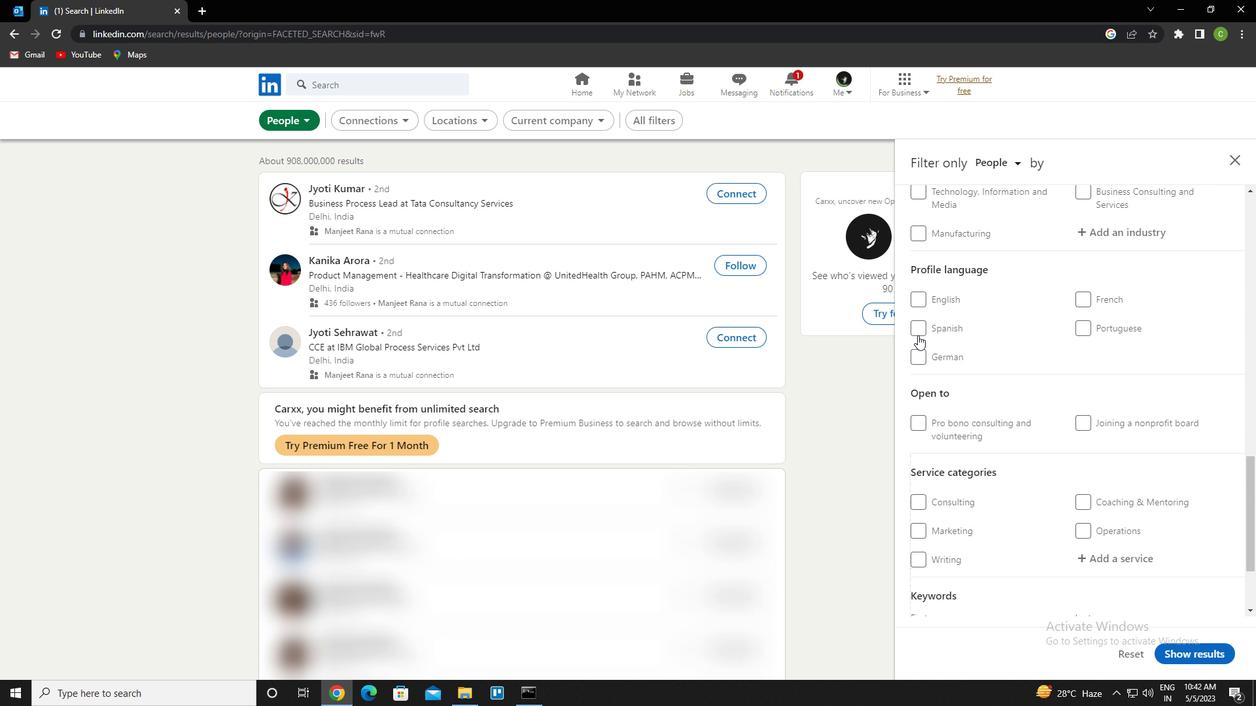
Action: Mouse moved to (1021, 364)
Screenshot: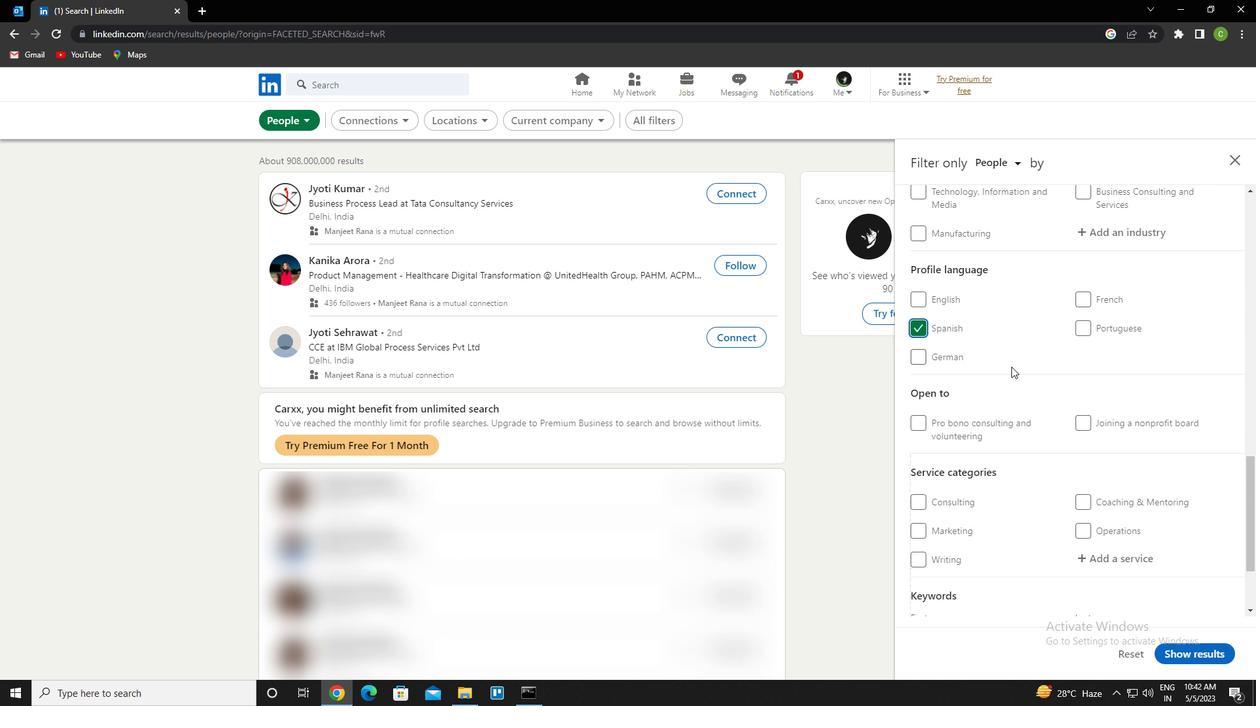 
Action: Mouse scrolled (1021, 365) with delta (0, 0)
Screenshot: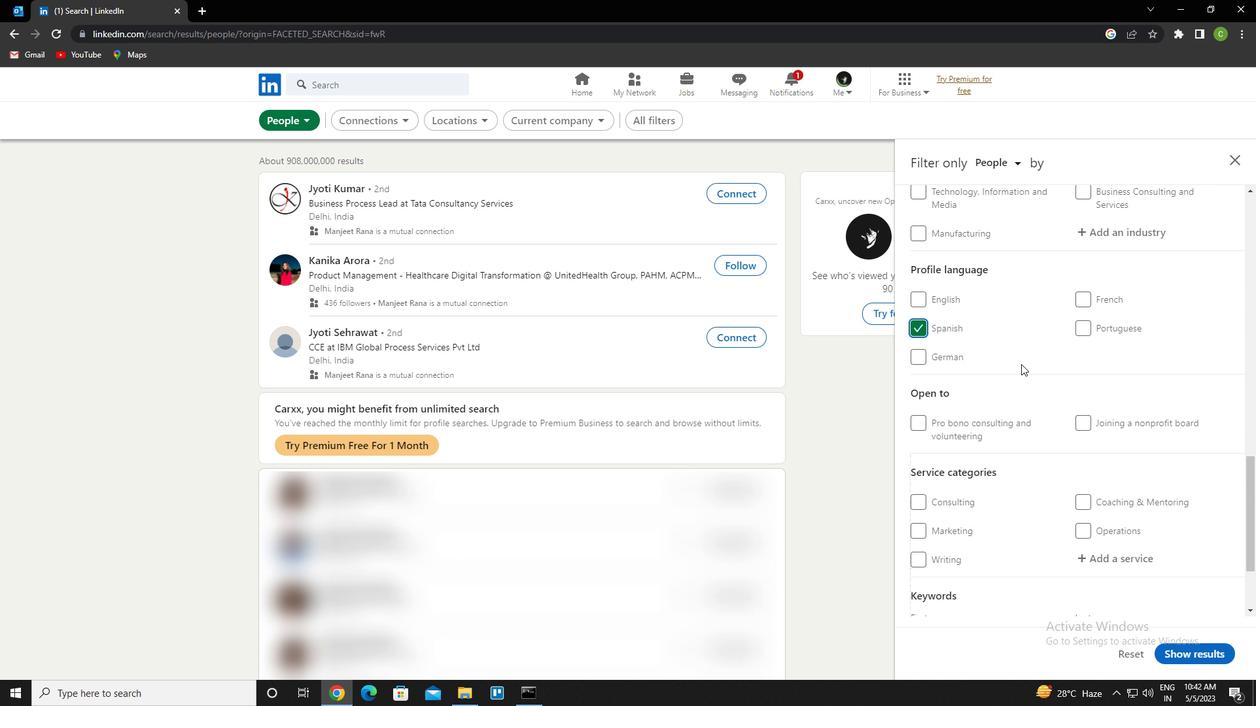 
Action: Mouse scrolled (1021, 365) with delta (0, 0)
Screenshot: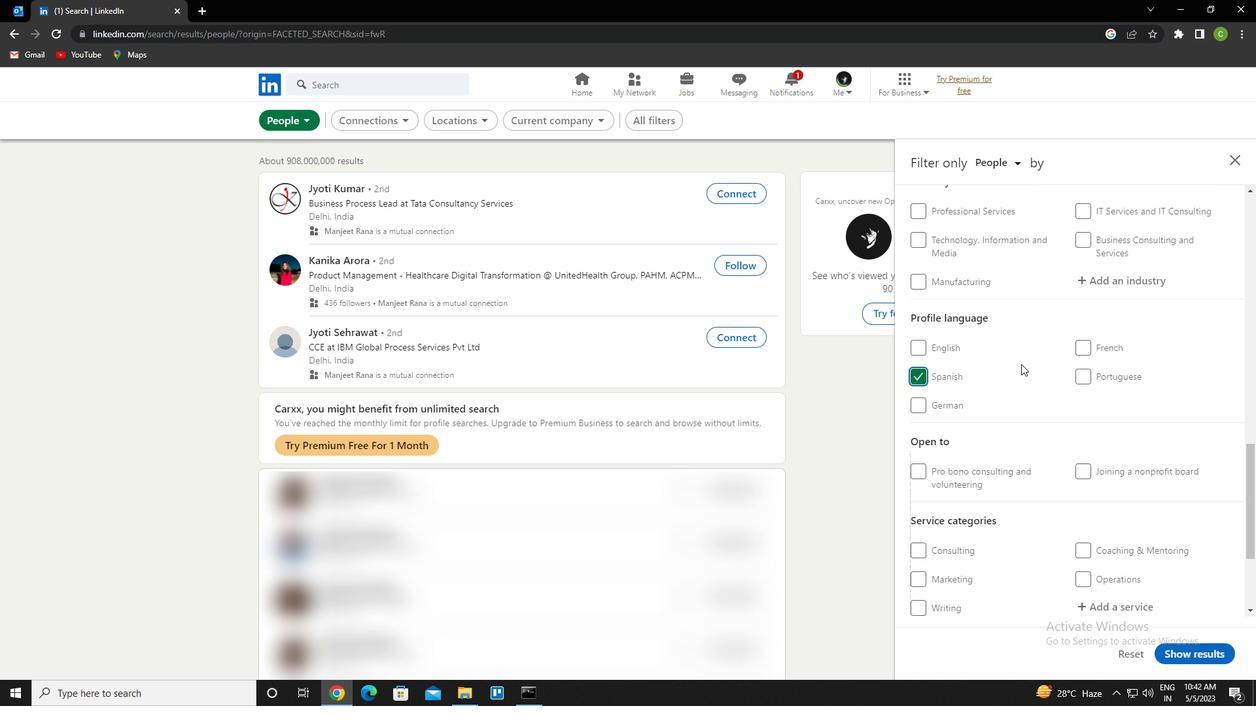 
Action: Mouse scrolled (1021, 365) with delta (0, 0)
Screenshot: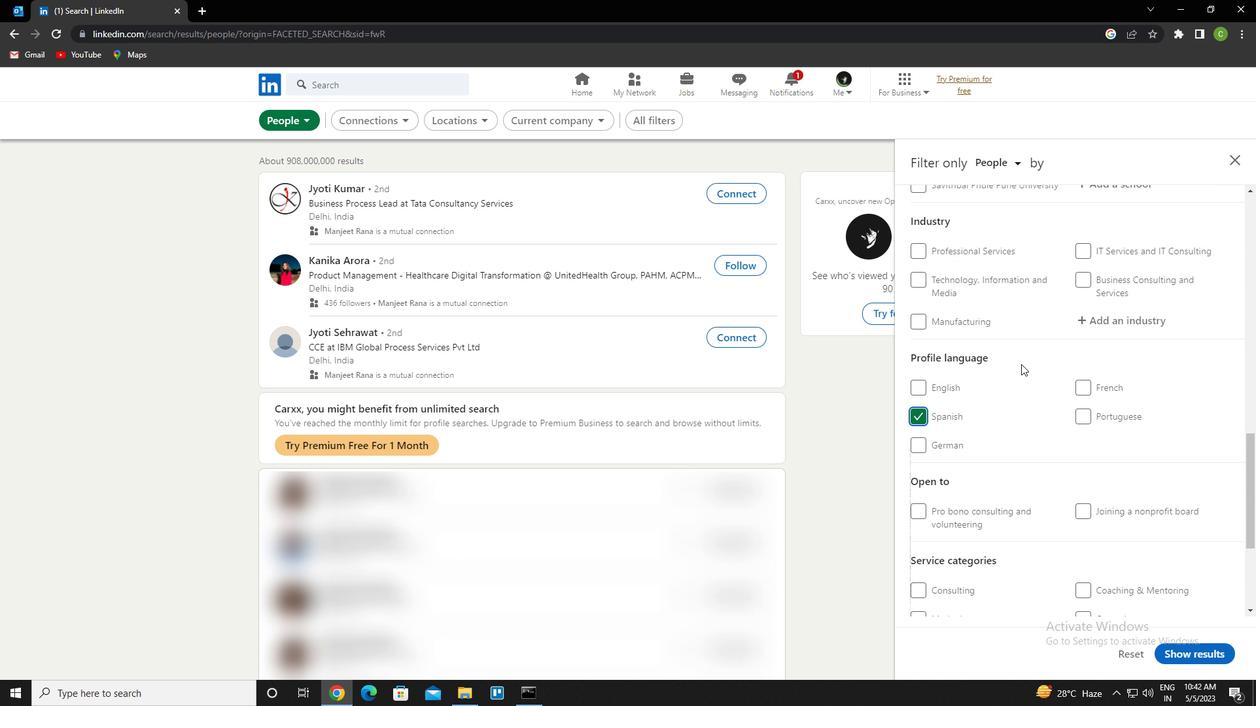 
Action: Mouse scrolled (1021, 365) with delta (0, 0)
Screenshot: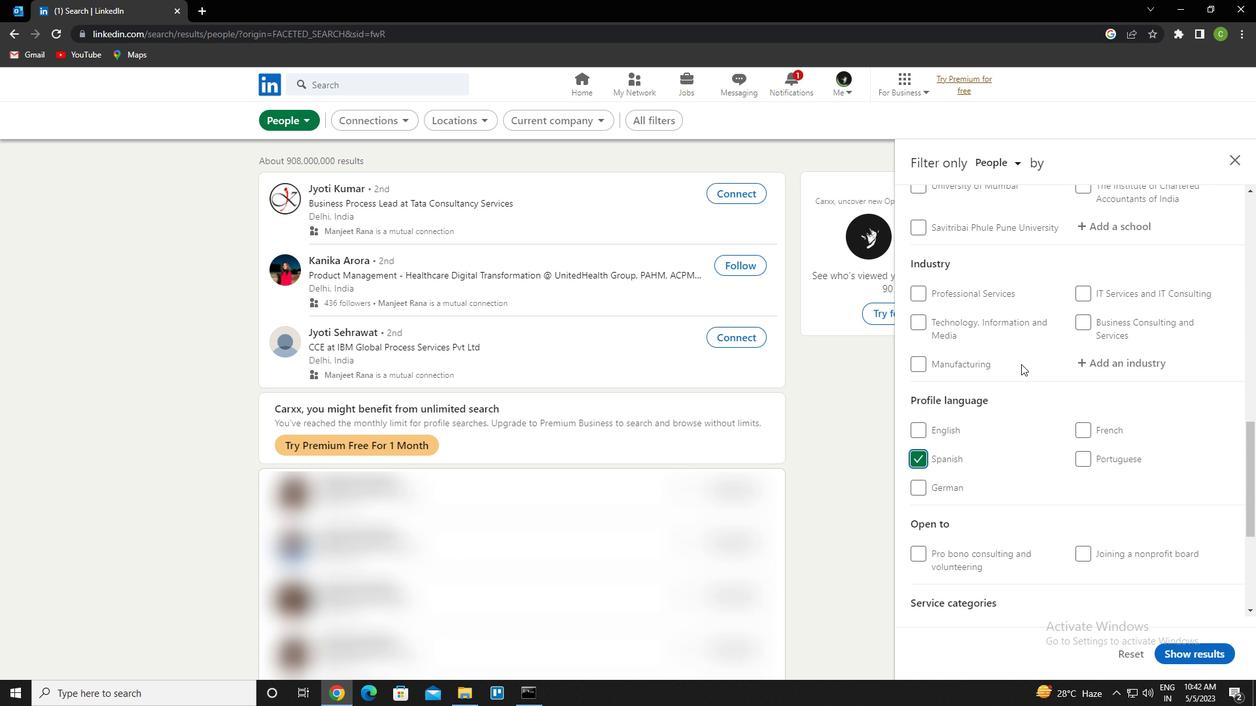 
Action: Mouse scrolled (1021, 365) with delta (0, 0)
Screenshot: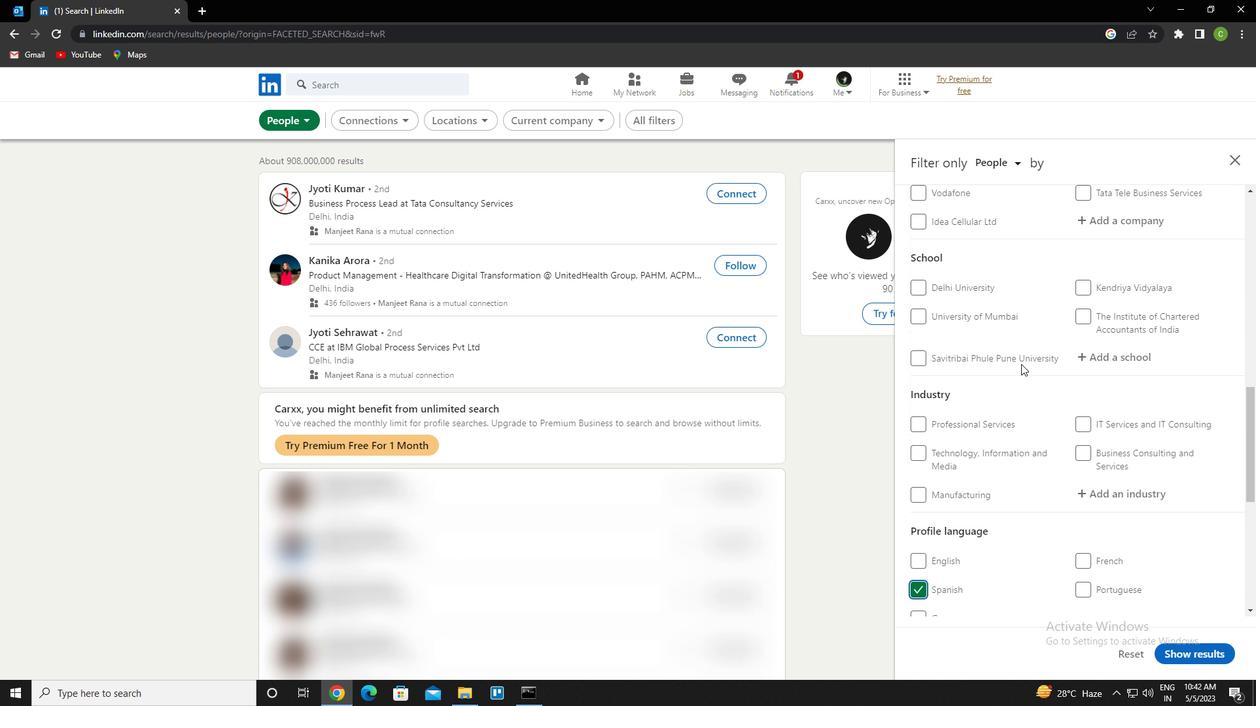 
Action: Mouse scrolled (1021, 365) with delta (0, 0)
Screenshot: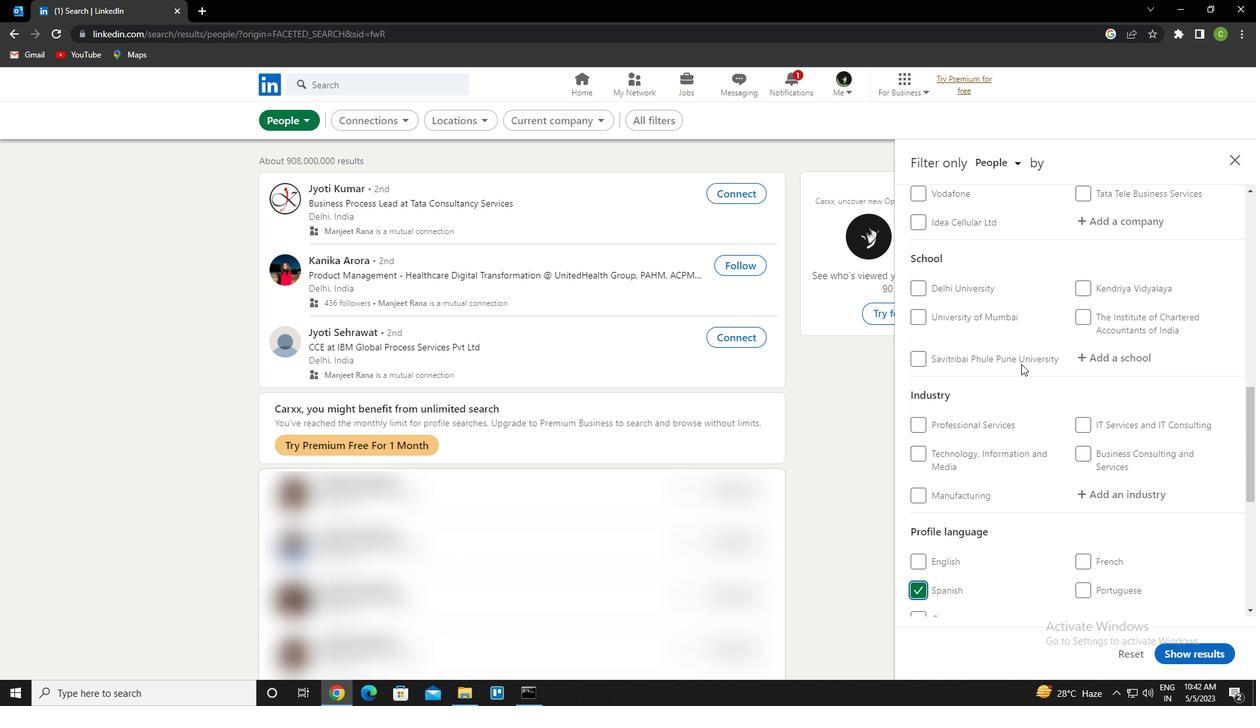
Action: Mouse scrolled (1021, 365) with delta (0, 0)
Screenshot: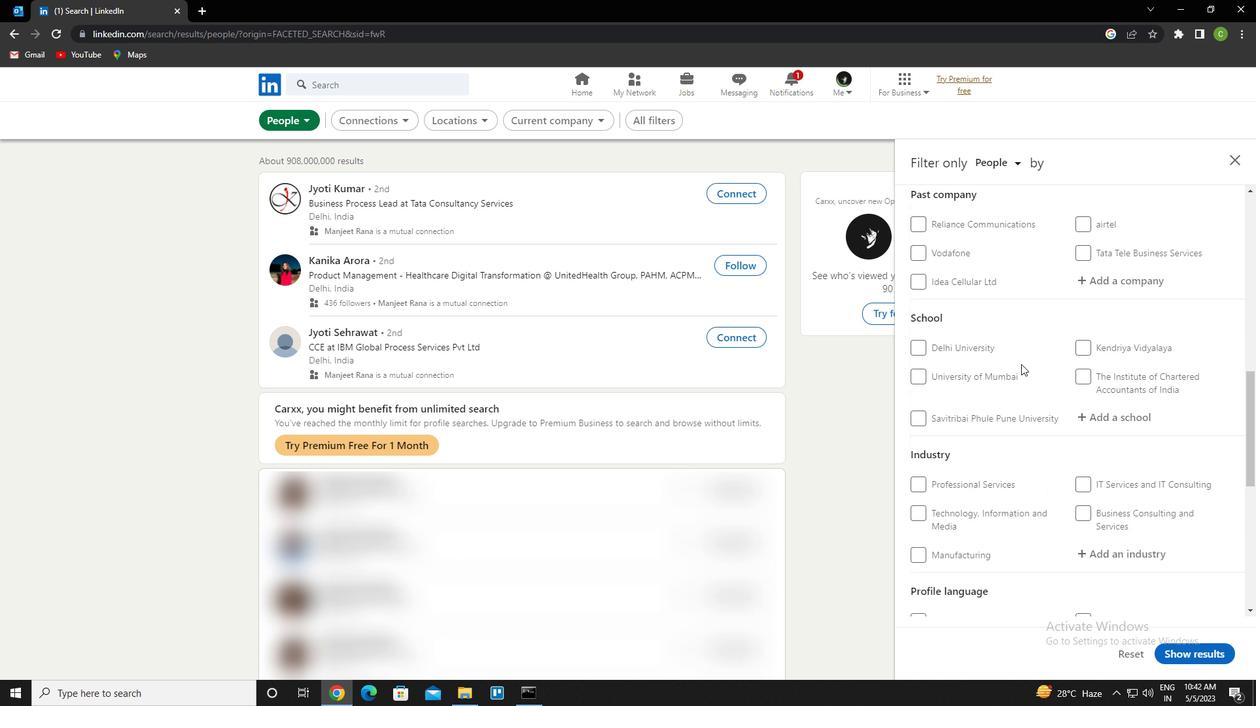 
Action: Mouse scrolled (1021, 365) with delta (0, 0)
Screenshot: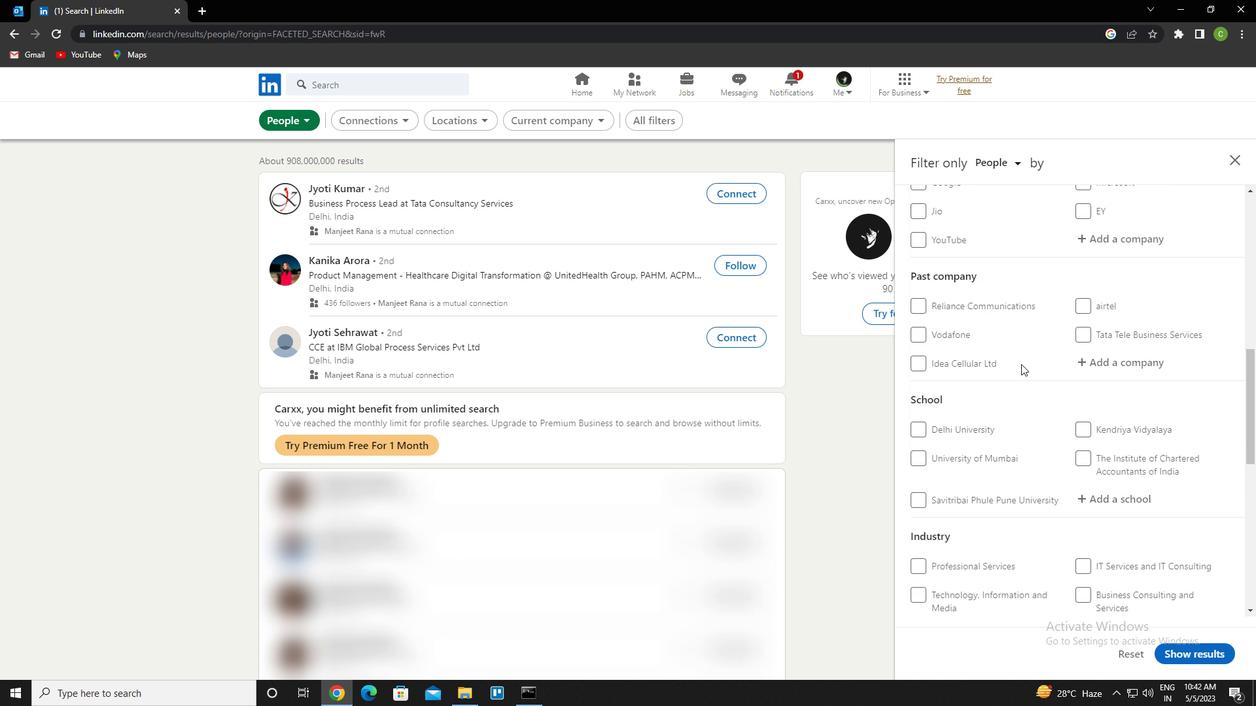 
Action: Mouse scrolled (1021, 365) with delta (0, 0)
Screenshot: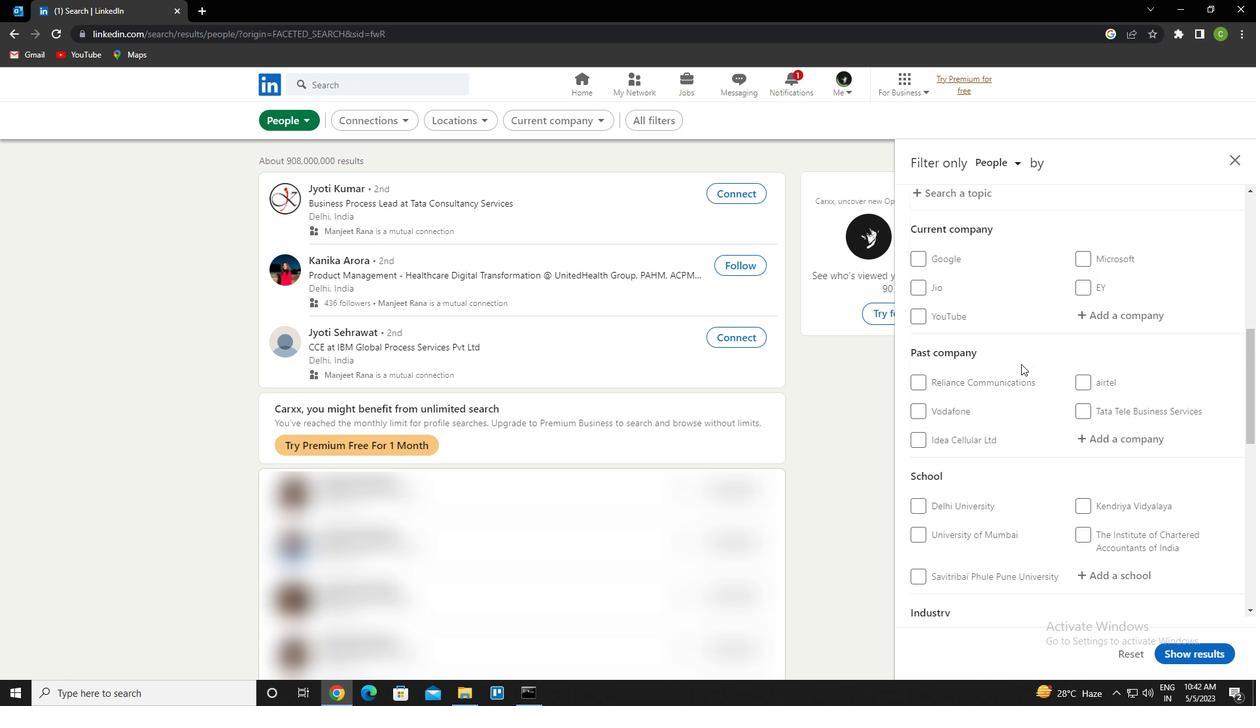 
Action: Mouse moved to (1017, 356)
Screenshot: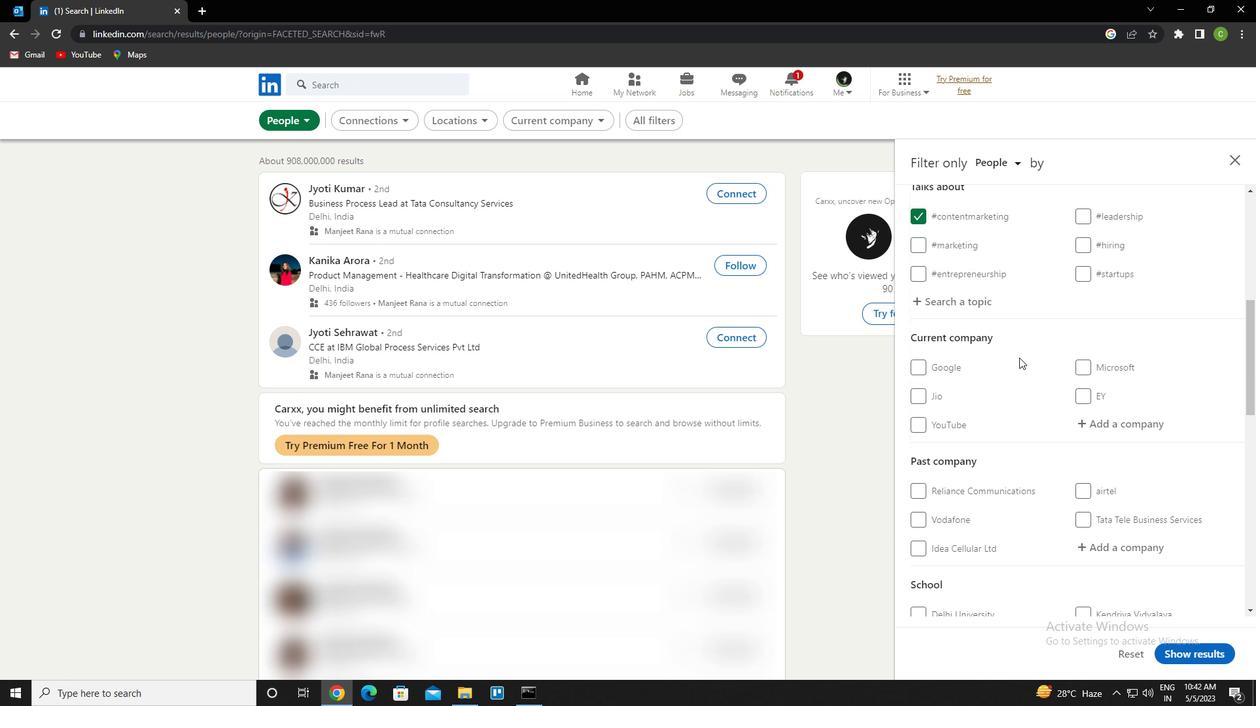 
Action: Mouse scrolled (1017, 356) with delta (0, 0)
Screenshot: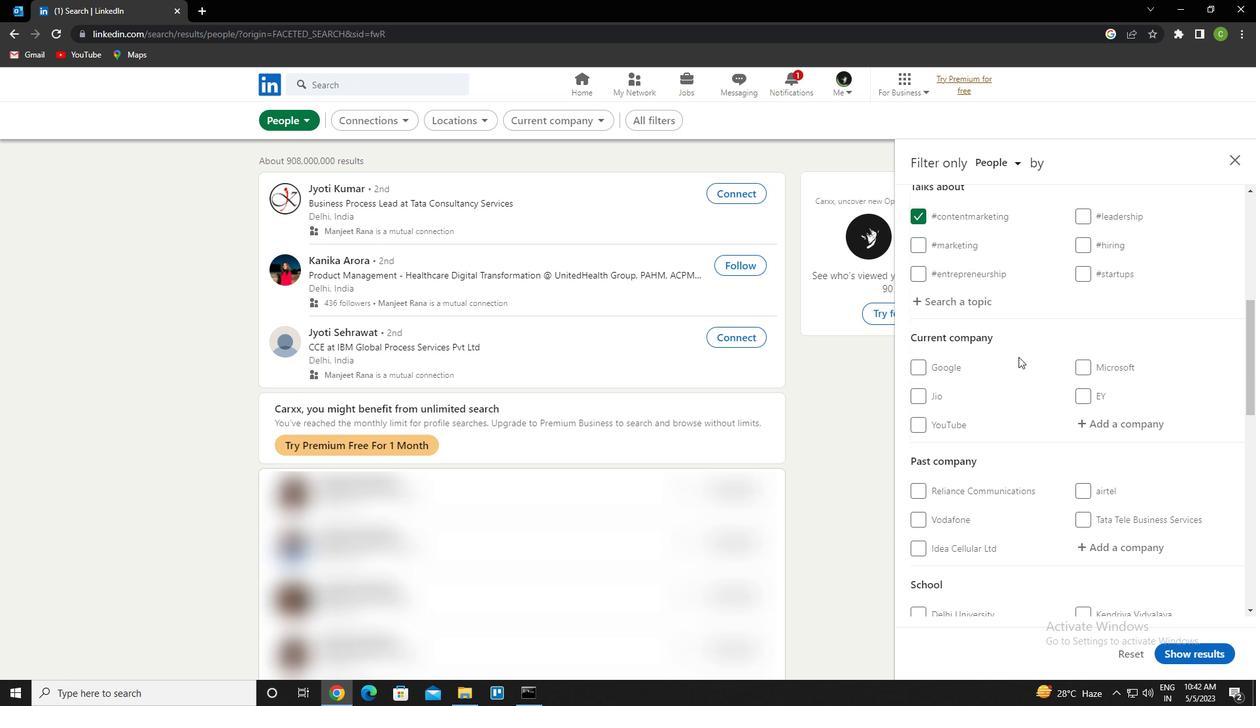 
Action: Mouse scrolled (1017, 356) with delta (0, 0)
Screenshot: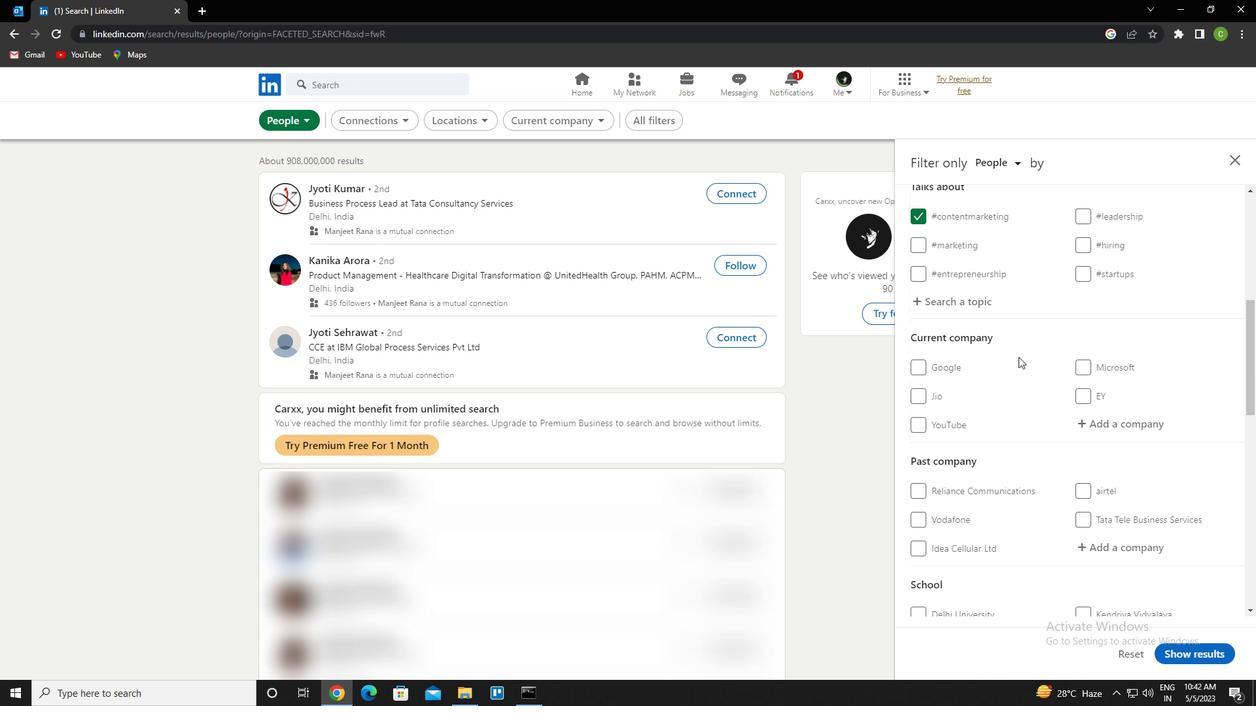 
Action: Mouse scrolled (1017, 356) with delta (0, 0)
Screenshot: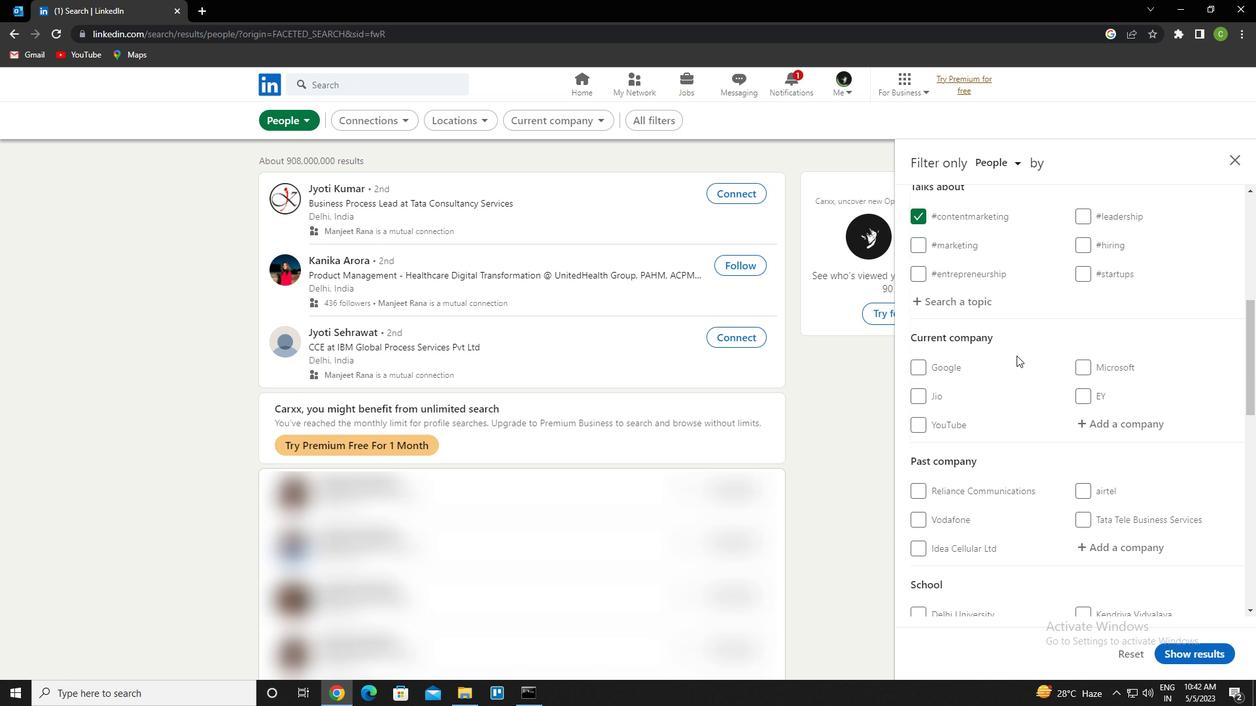 
Action: Mouse scrolled (1017, 355) with delta (0, 0)
Screenshot: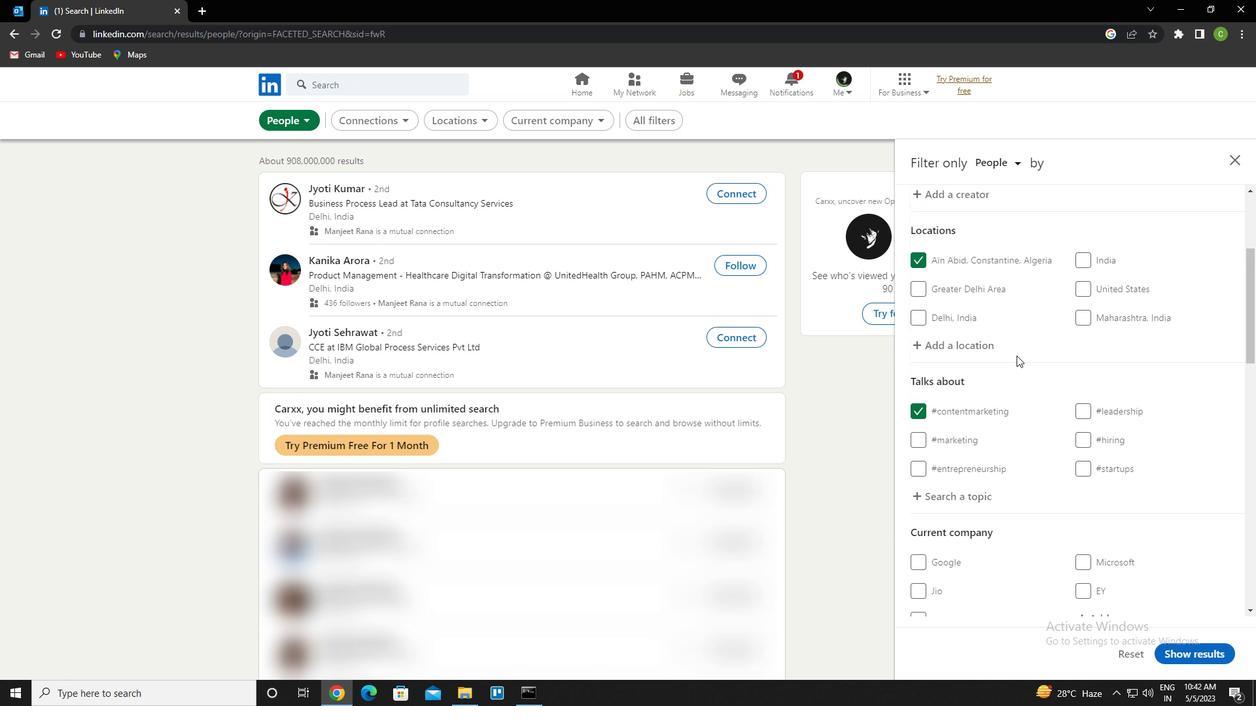 
Action: Mouse scrolled (1017, 355) with delta (0, 0)
Screenshot: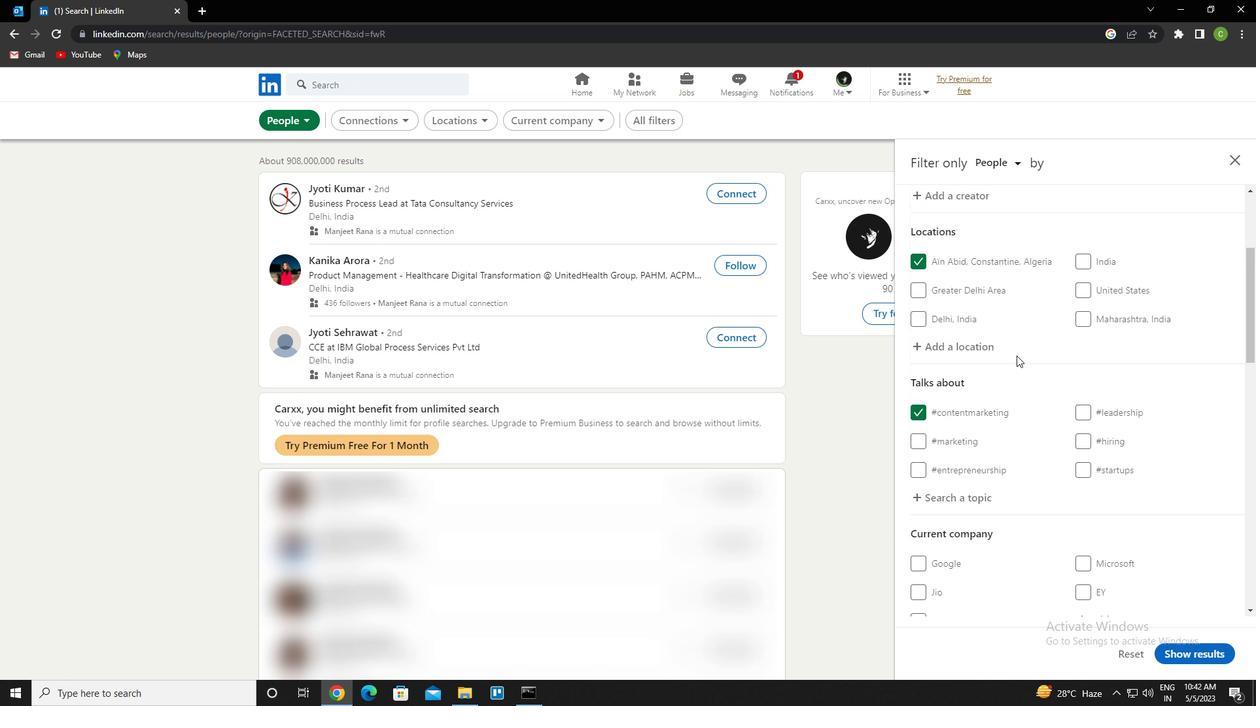 
Action: Mouse moved to (1123, 494)
Screenshot: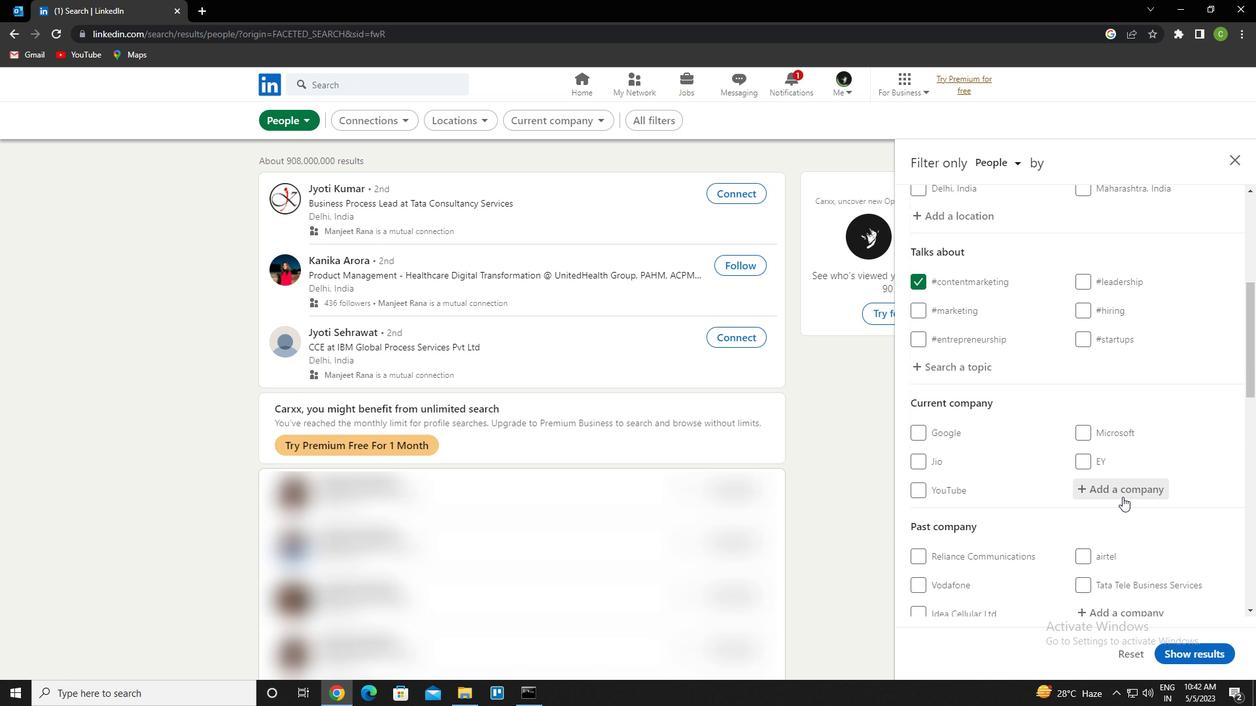 
Action: Mouse pressed left at (1123, 494)
Screenshot: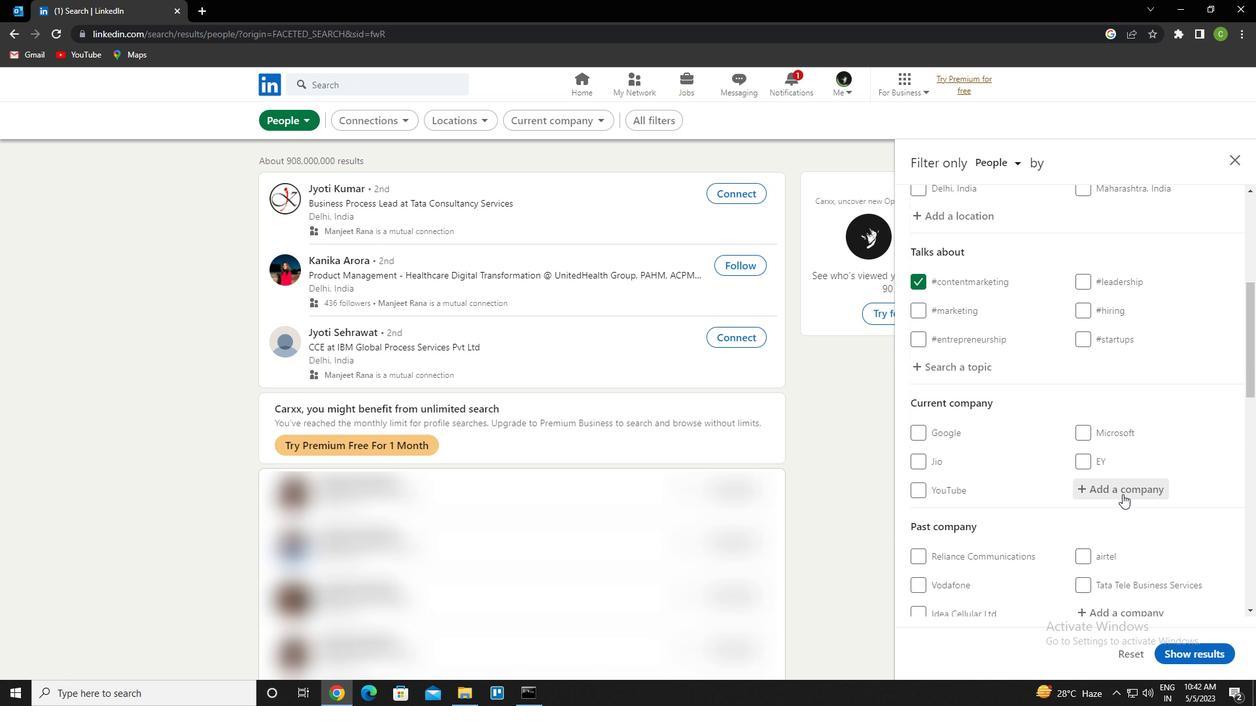 
Action: Key pressed <Key.caps_lock>
Screenshot: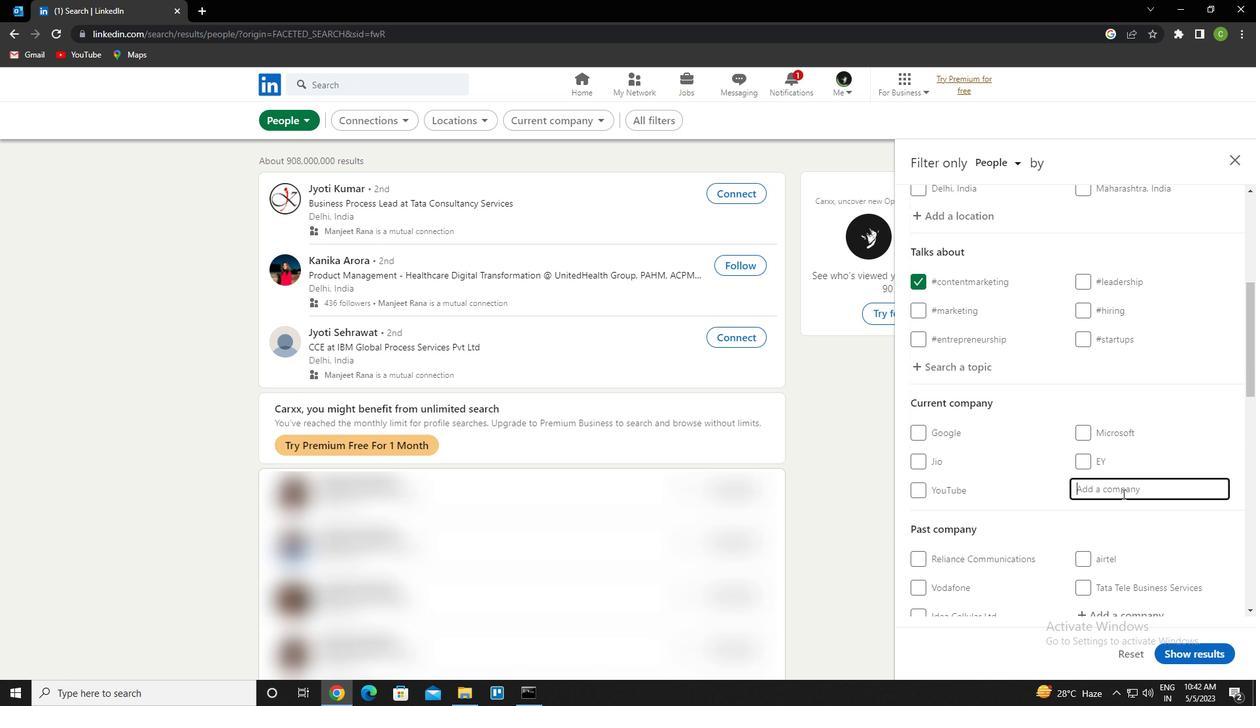 
Action: Mouse moved to (1064, 450)
Screenshot: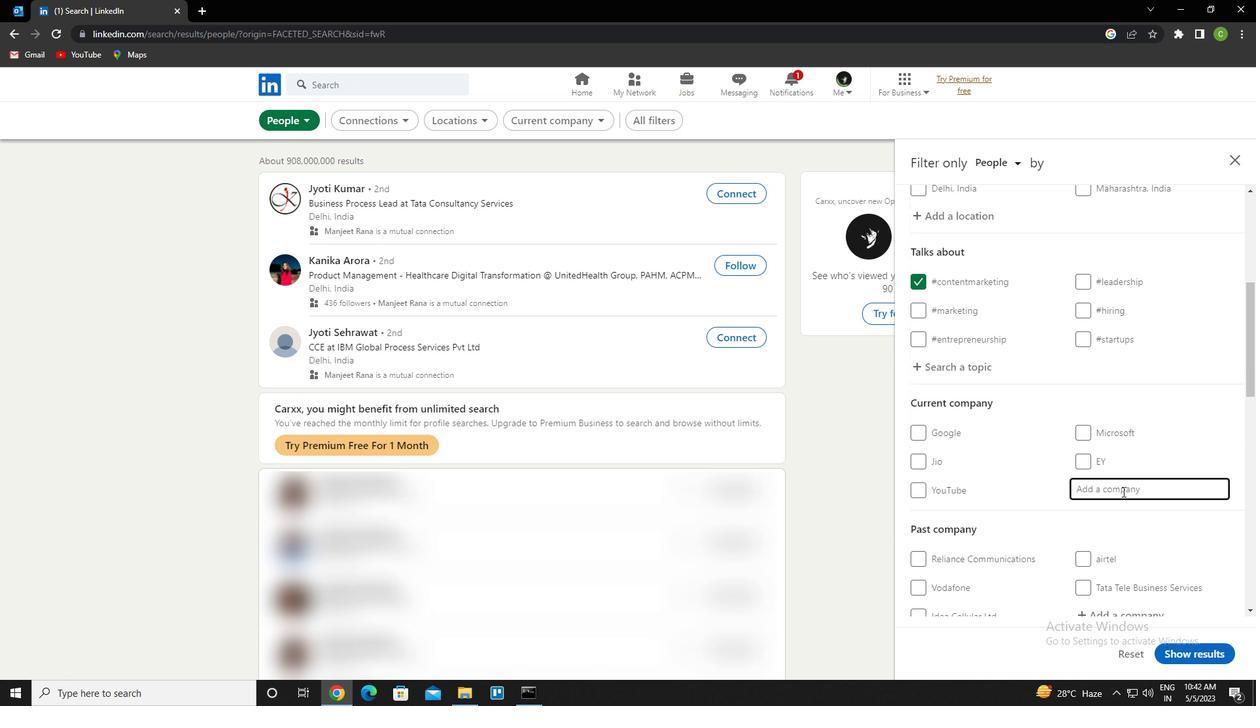 
Action: Key pressed mf<Key.caps_lock>ine<Key.down><Key.enter>
Screenshot: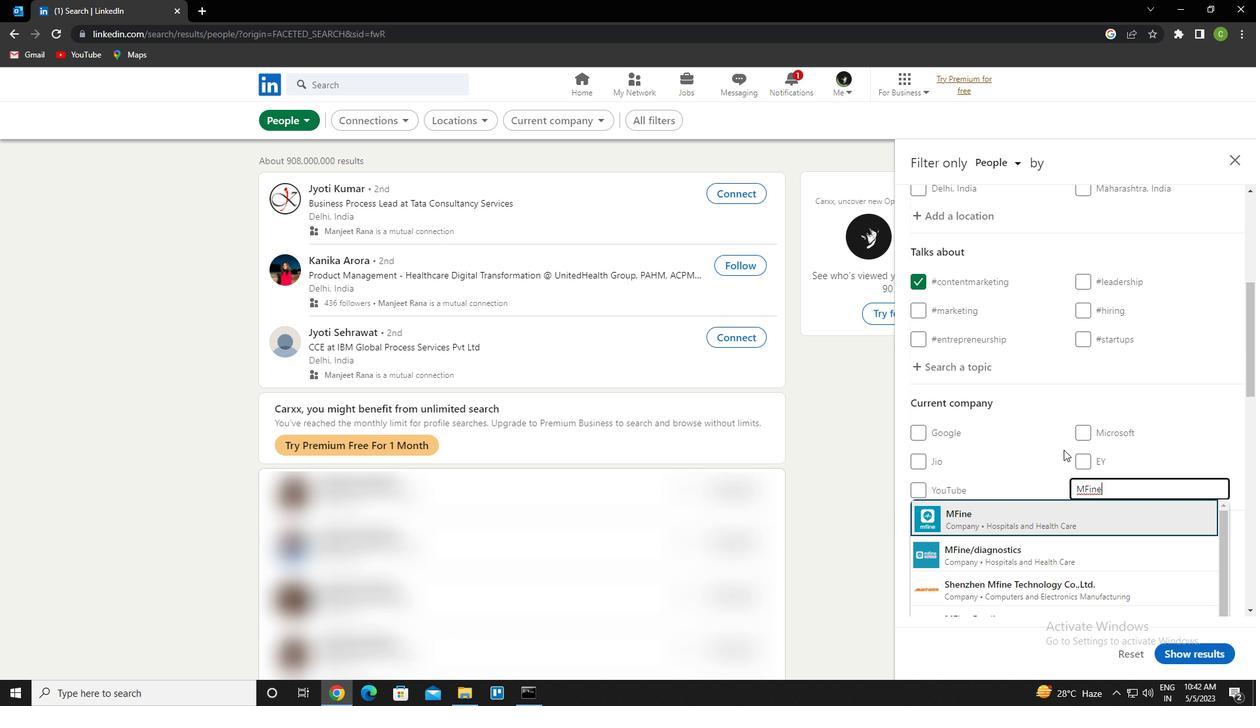 
Action: Mouse scrolled (1064, 449) with delta (0, 0)
Screenshot: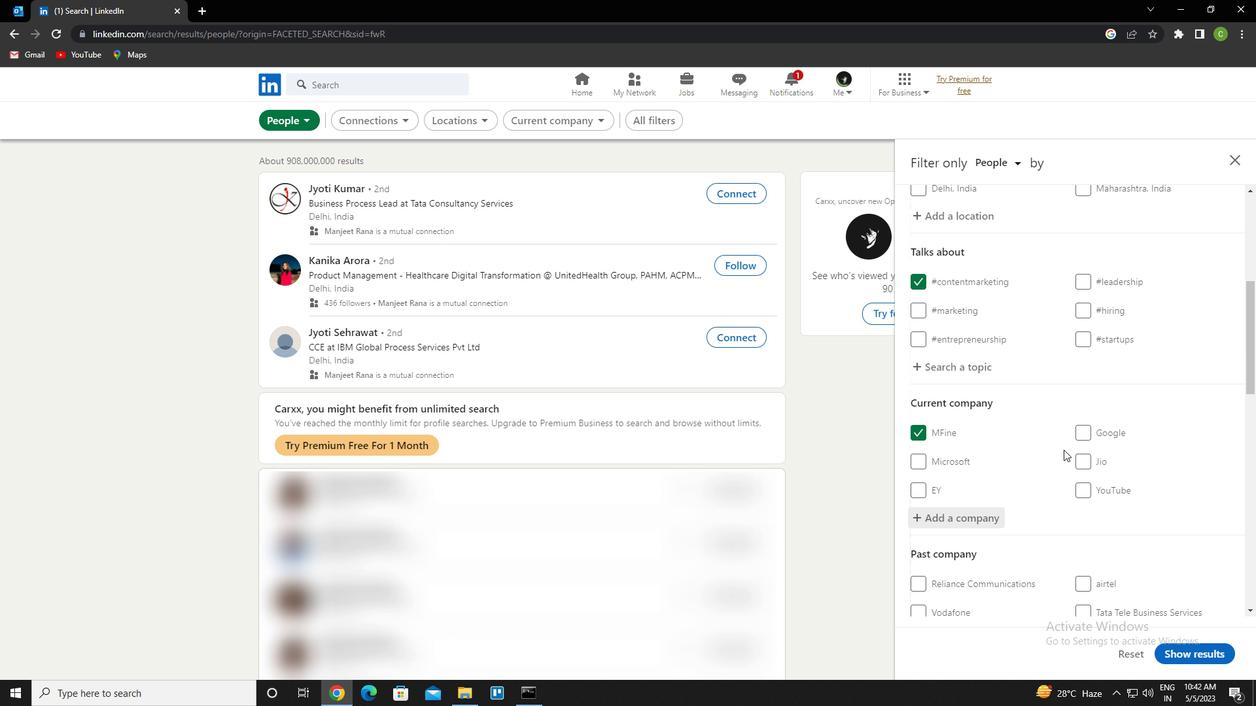 
Action: Mouse scrolled (1064, 449) with delta (0, 0)
Screenshot: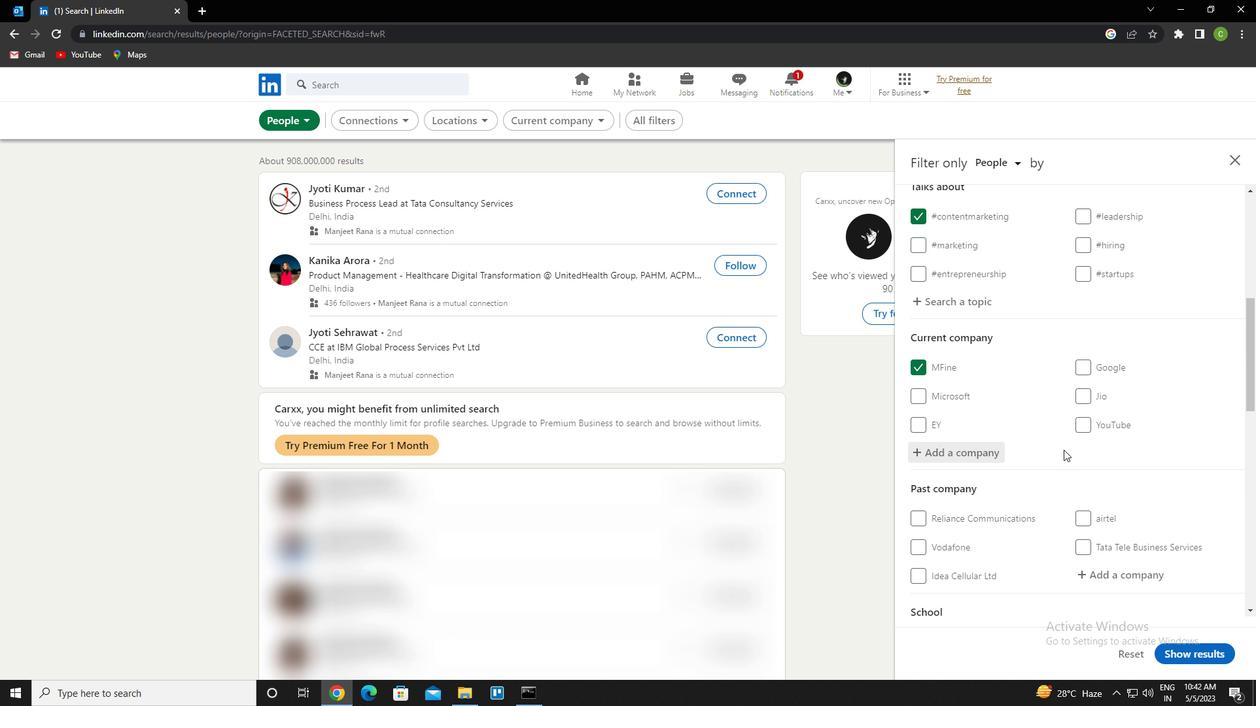 
Action: Mouse moved to (1049, 439)
Screenshot: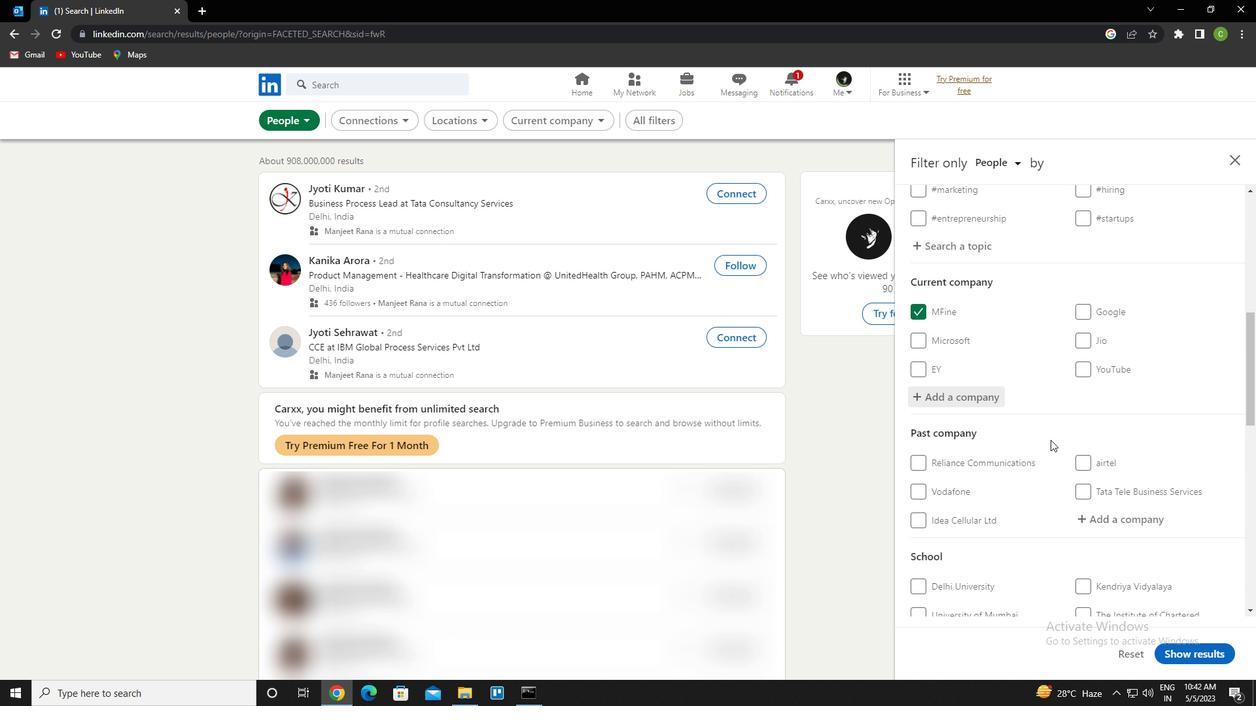 
Action: Mouse scrolled (1049, 438) with delta (0, 0)
Screenshot: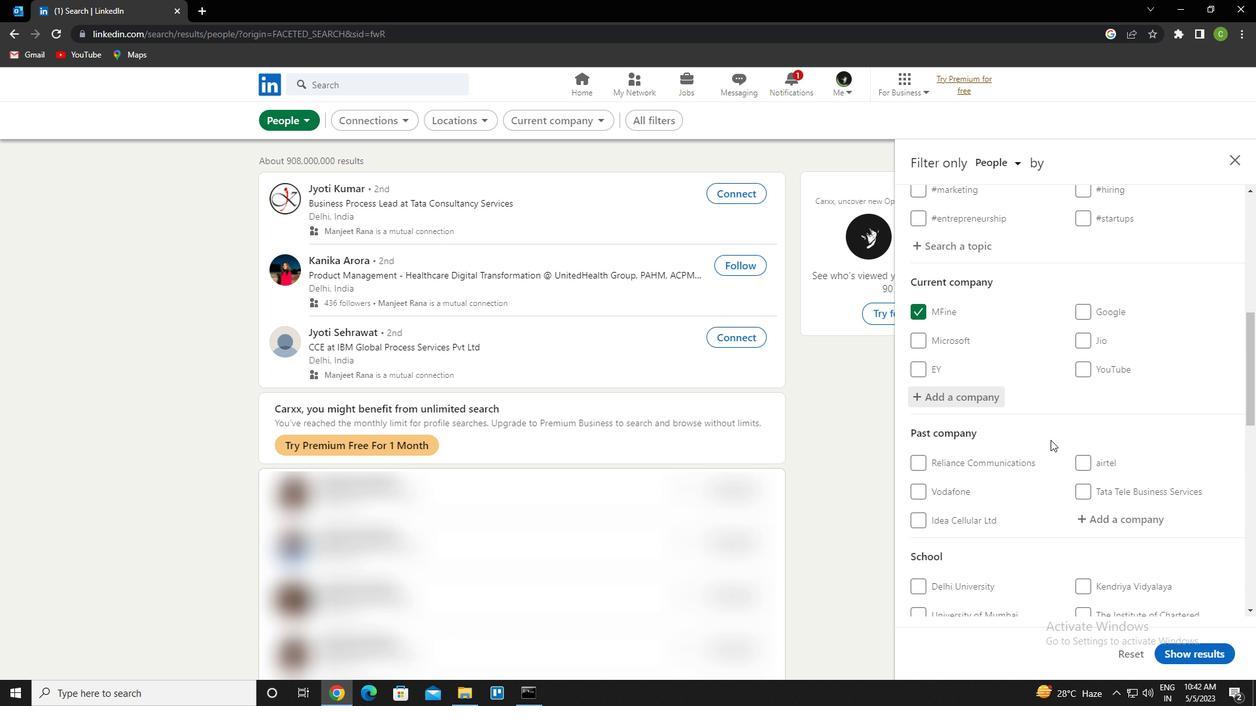 
Action: Mouse moved to (1061, 437)
Screenshot: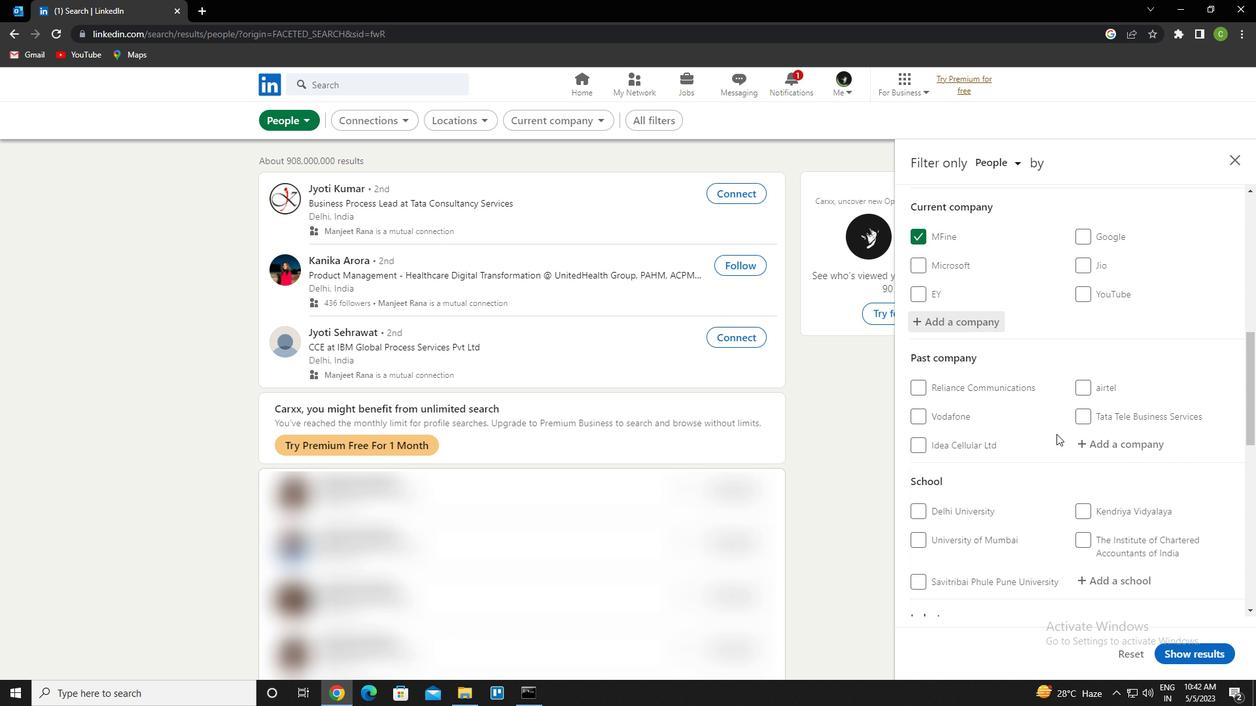 
Action: Mouse scrolled (1061, 436) with delta (0, 0)
Screenshot: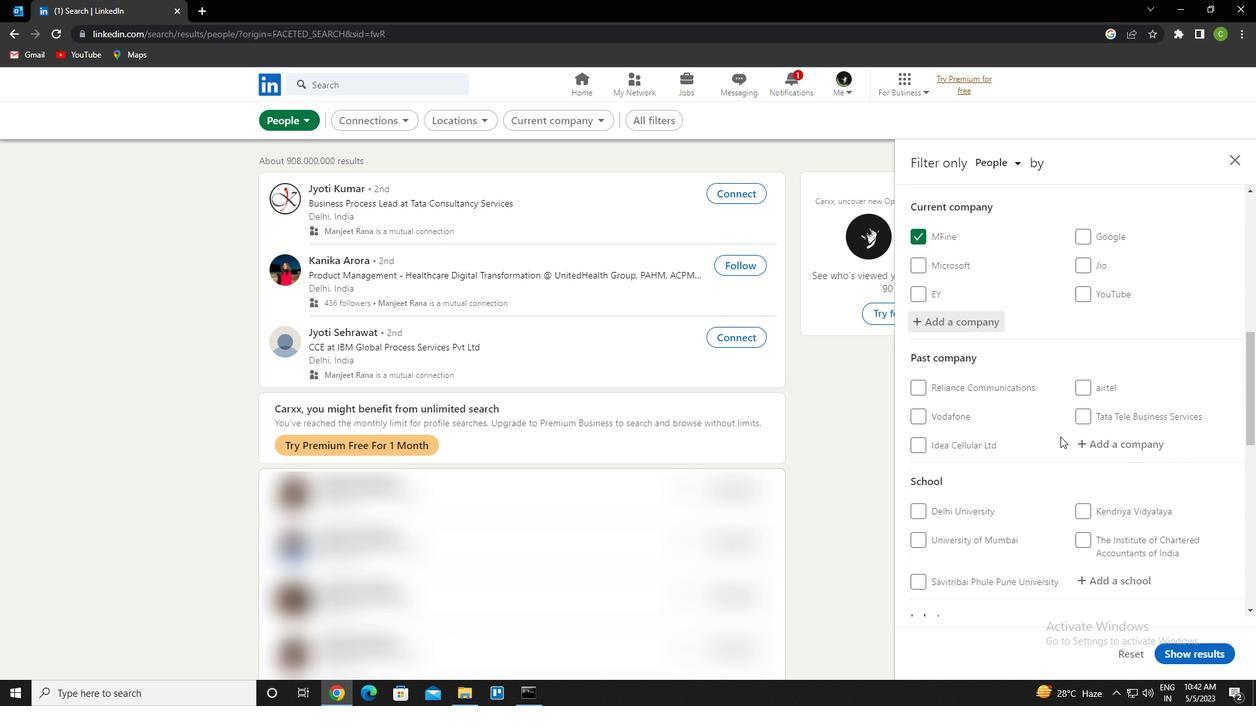 
Action: Mouse moved to (1061, 437)
Screenshot: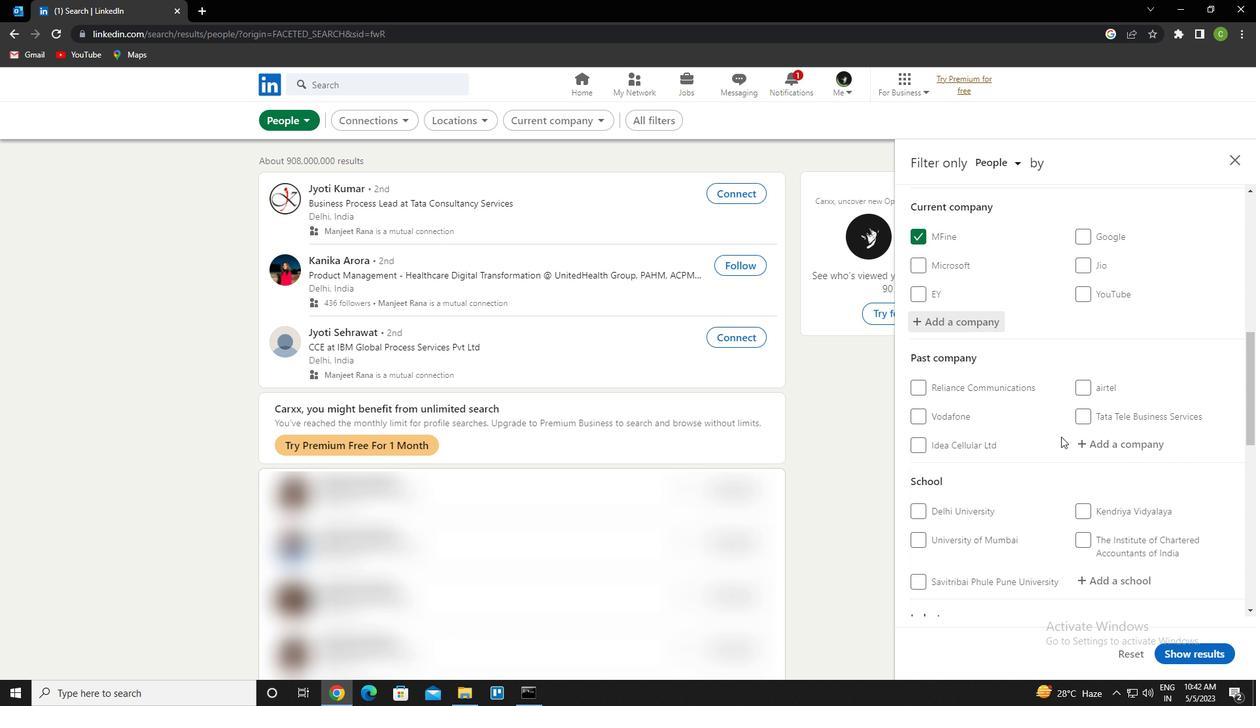 
Action: Mouse scrolled (1061, 436) with delta (0, 0)
Screenshot: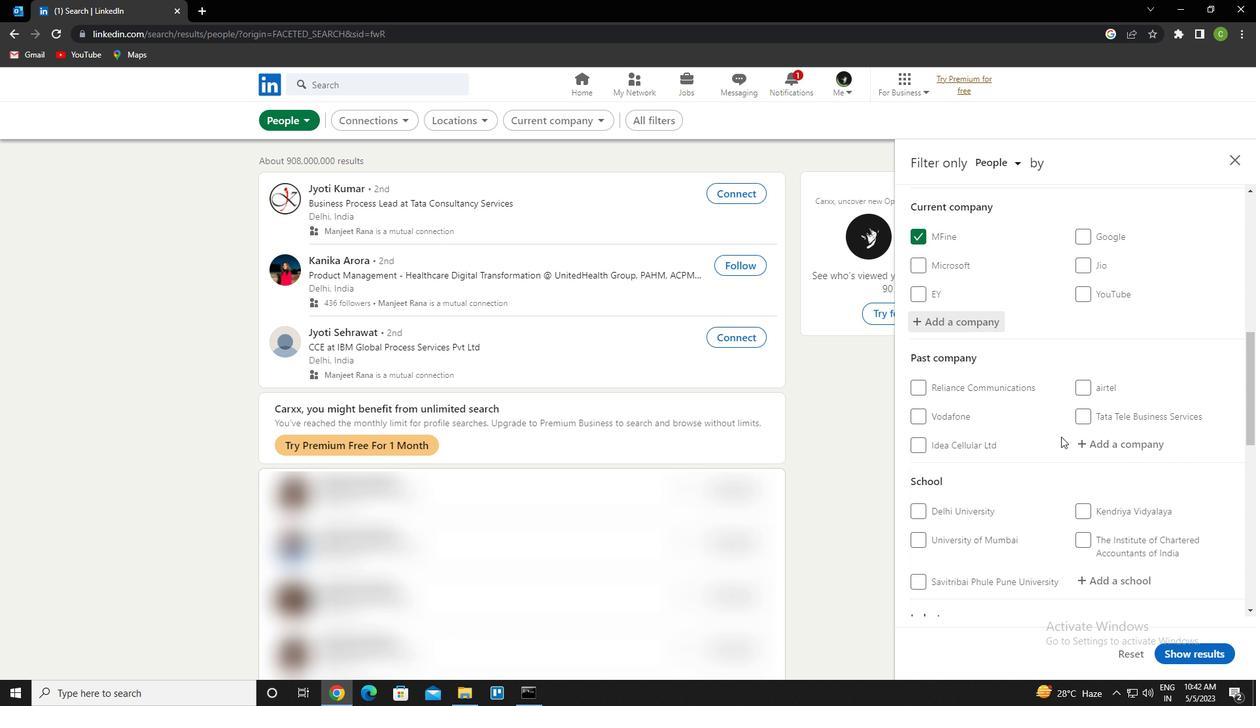 
Action: Mouse moved to (1104, 447)
Screenshot: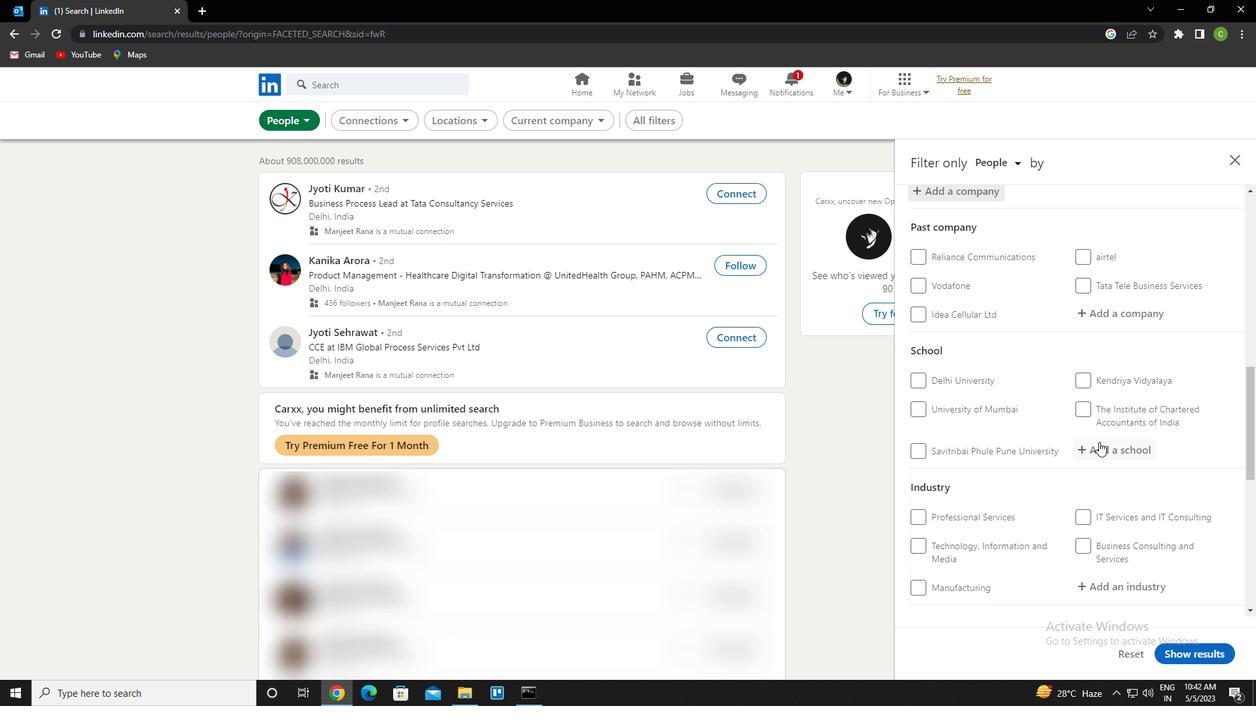 
Action: Mouse pressed left at (1104, 447)
Screenshot: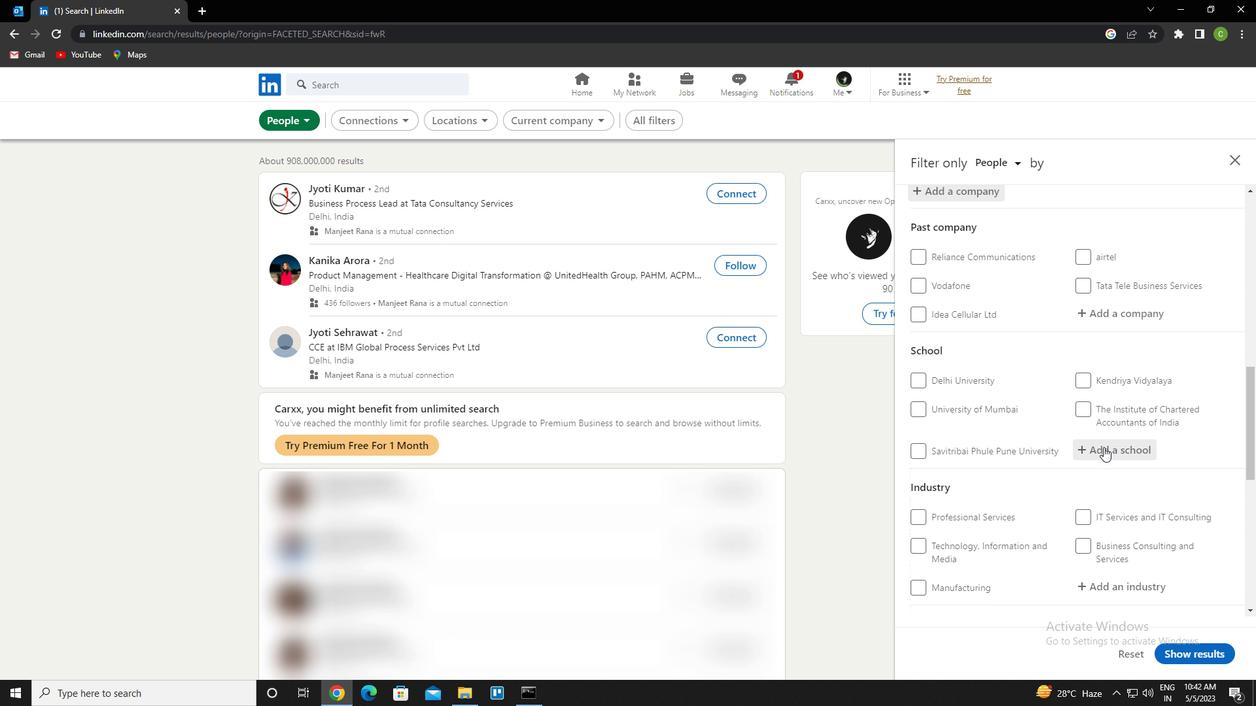 
Action: Key pressed <Key.caps_lock>g<Key.caps_lock>ondwana<Key.space>university<Key.down><Key.enter>
Screenshot: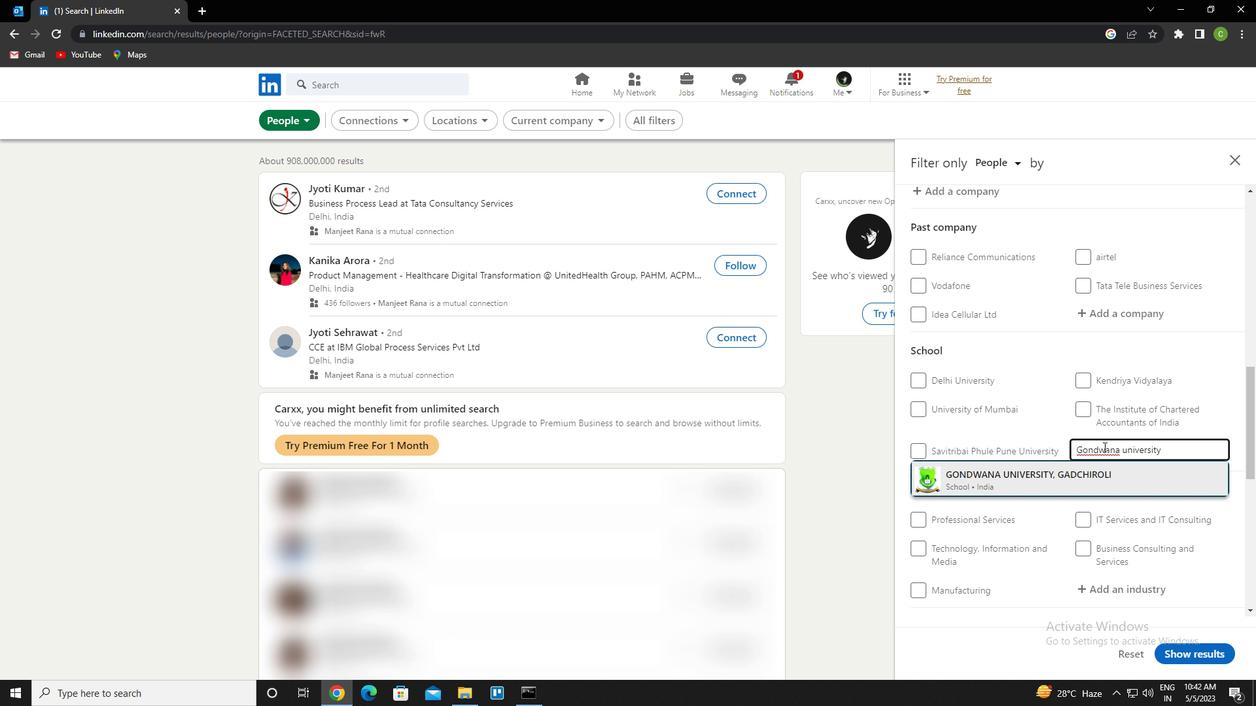 
Action: Mouse moved to (1099, 414)
Screenshot: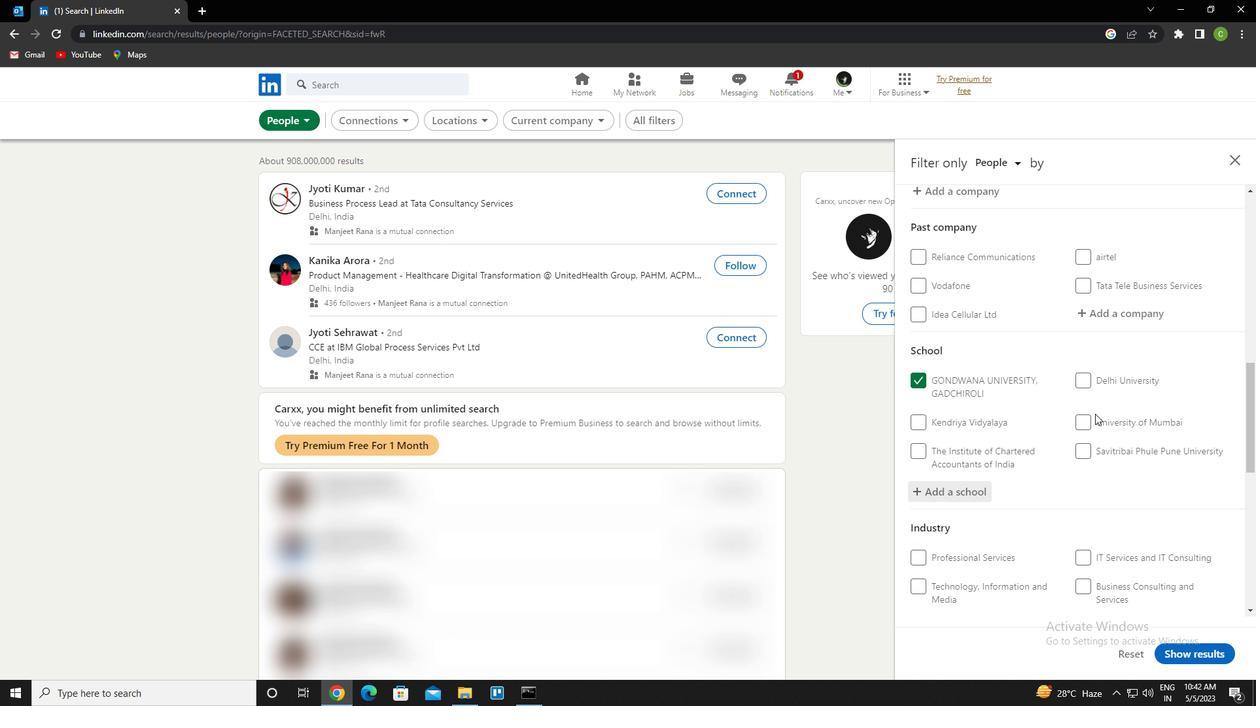 
Action: Mouse scrolled (1099, 414) with delta (0, 0)
Screenshot: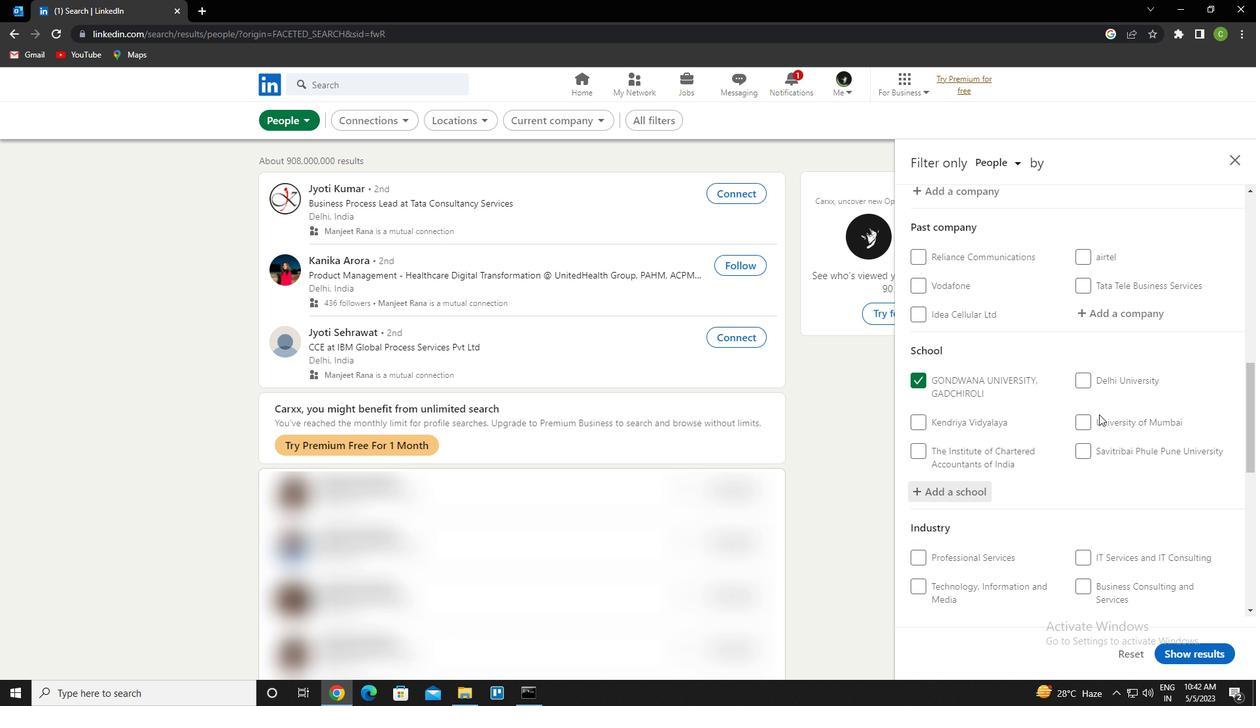 
Action: Mouse scrolled (1099, 414) with delta (0, 0)
Screenshot: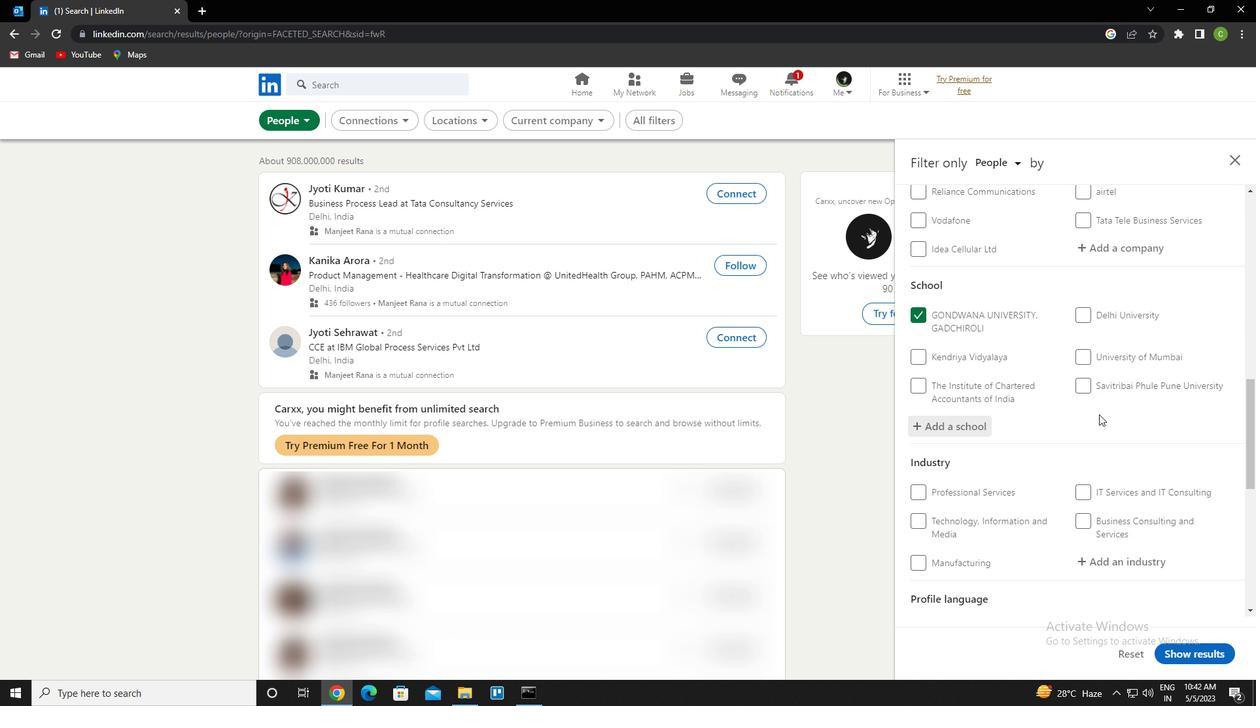 
Action: Mouse moved to (1097, 416)
Screenshot: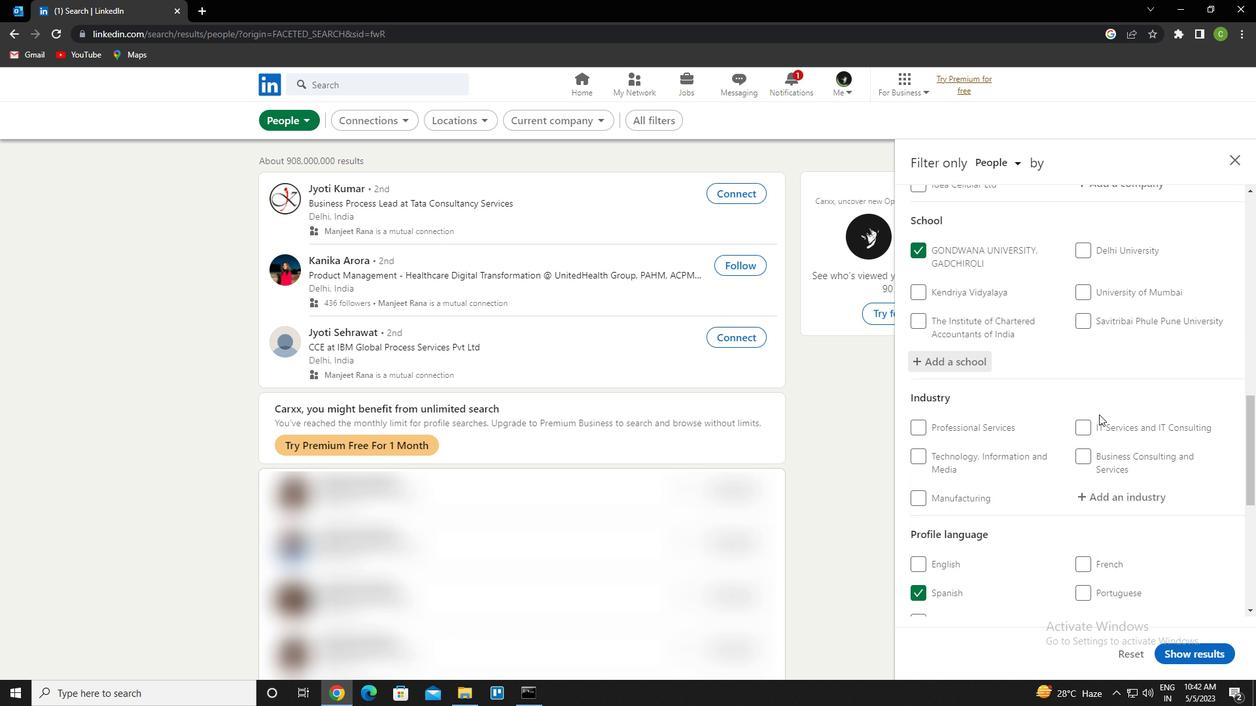 
Action: Mouse scrolled (1097, 415) with delta (0, 0)
Screenshot: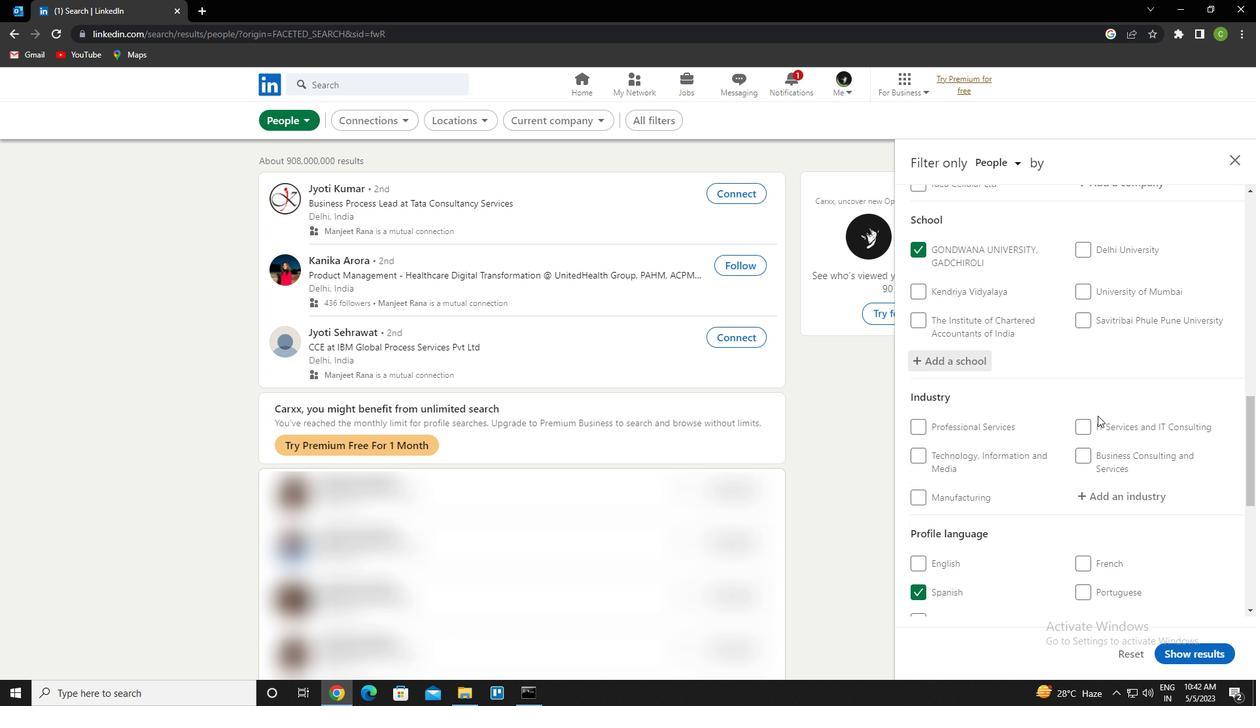 
Action: Mouse moved to (1096, 416)
Screenshot: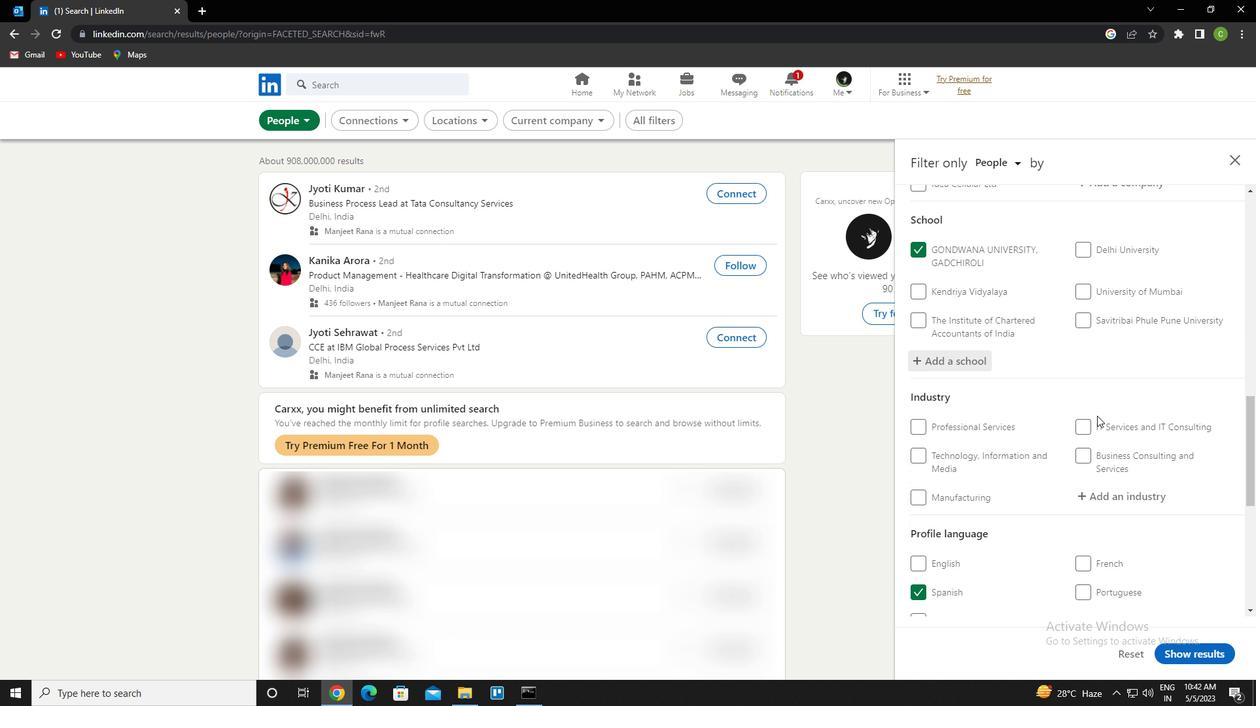 
Action: Mouse scrolled (1096, 415) with delta (0, 0)
Screenshot: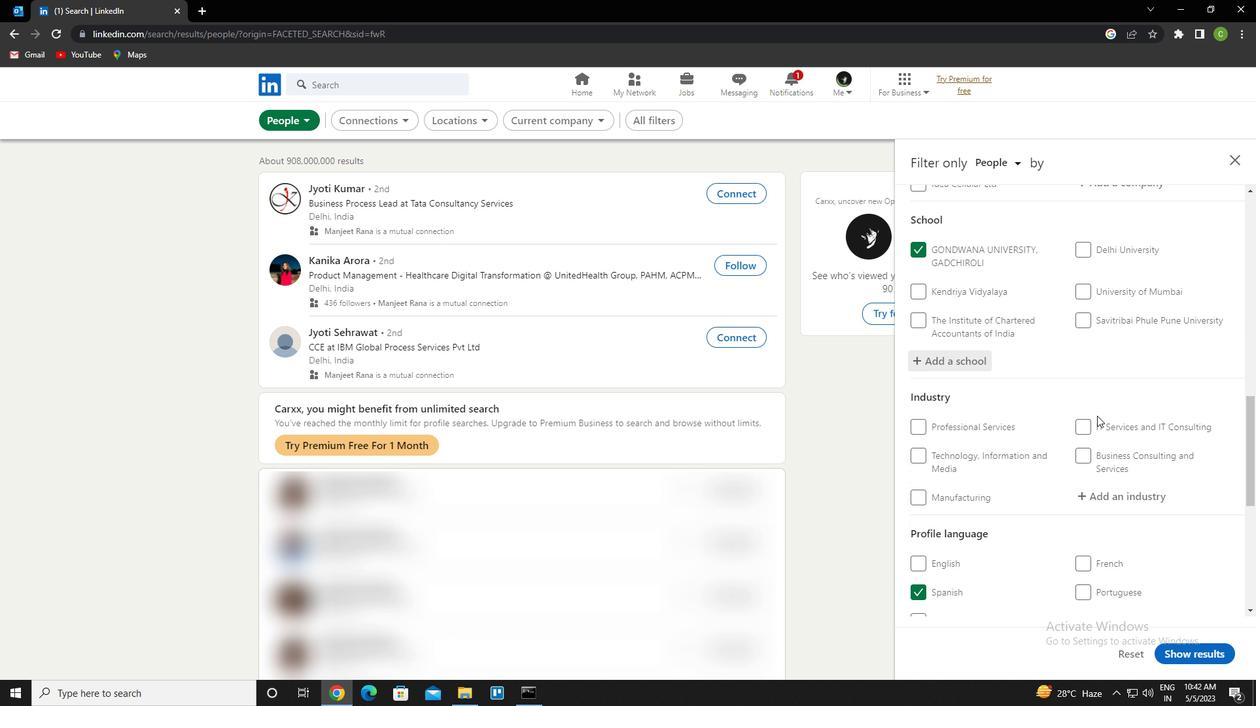 
Action: Mouse moved to (1114, 368)
Screenshot: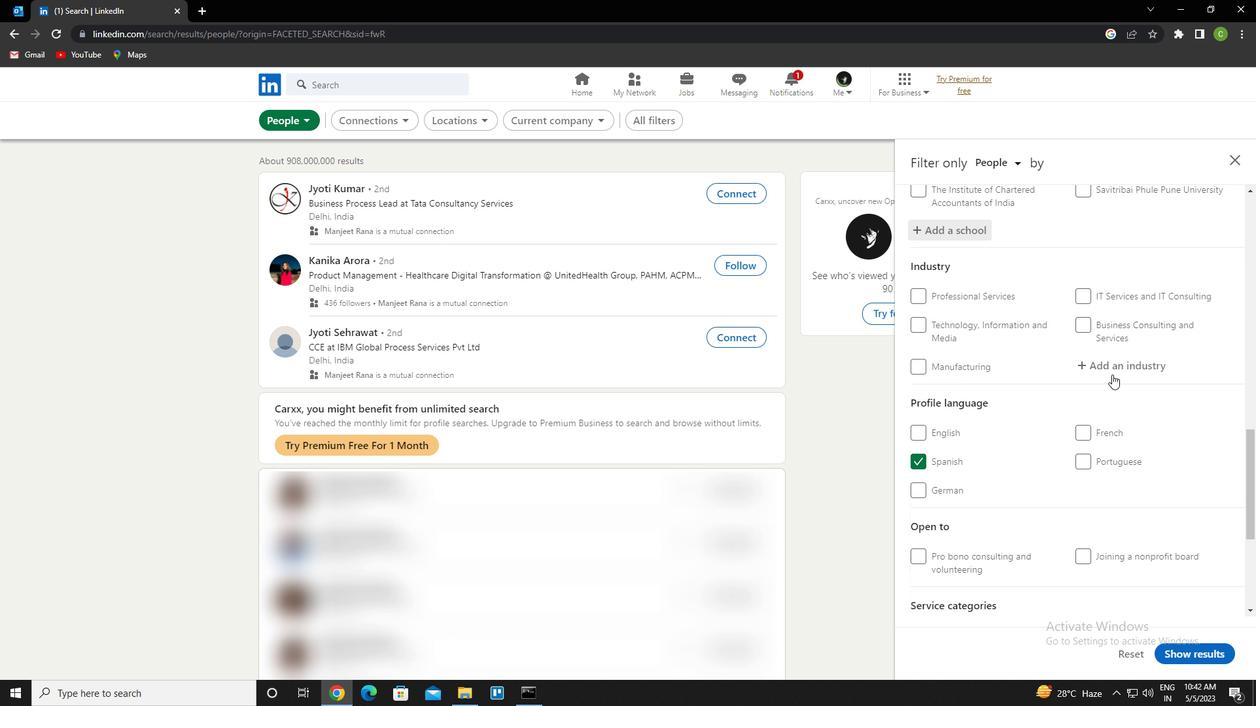 
Action: Mouse pressed left at (1114, 368)
Screenshot: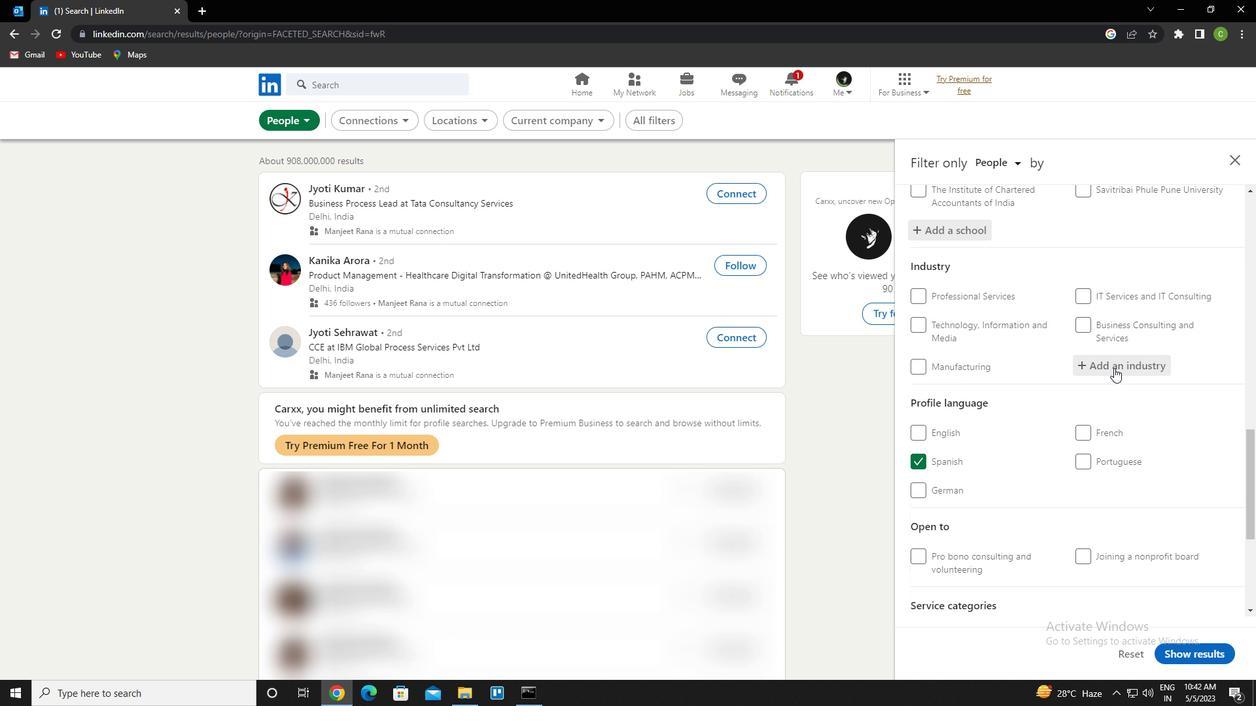 
Action: Key pressed <Key.caps_lock>p<Key.caps_lock>ension<Key.space>funds<Key.down><Key.enter>
Screenshot: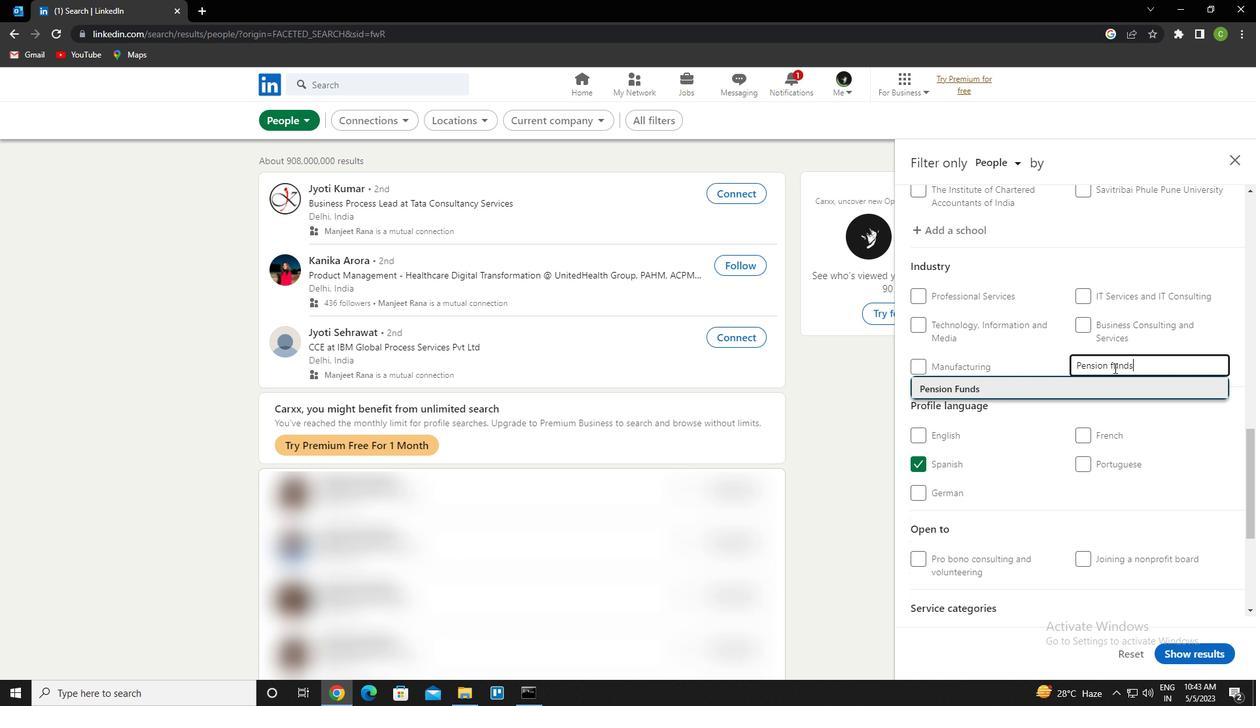 
Action: Mouse scrolled (1114, 367) with delta (0, 0)
Screenshot: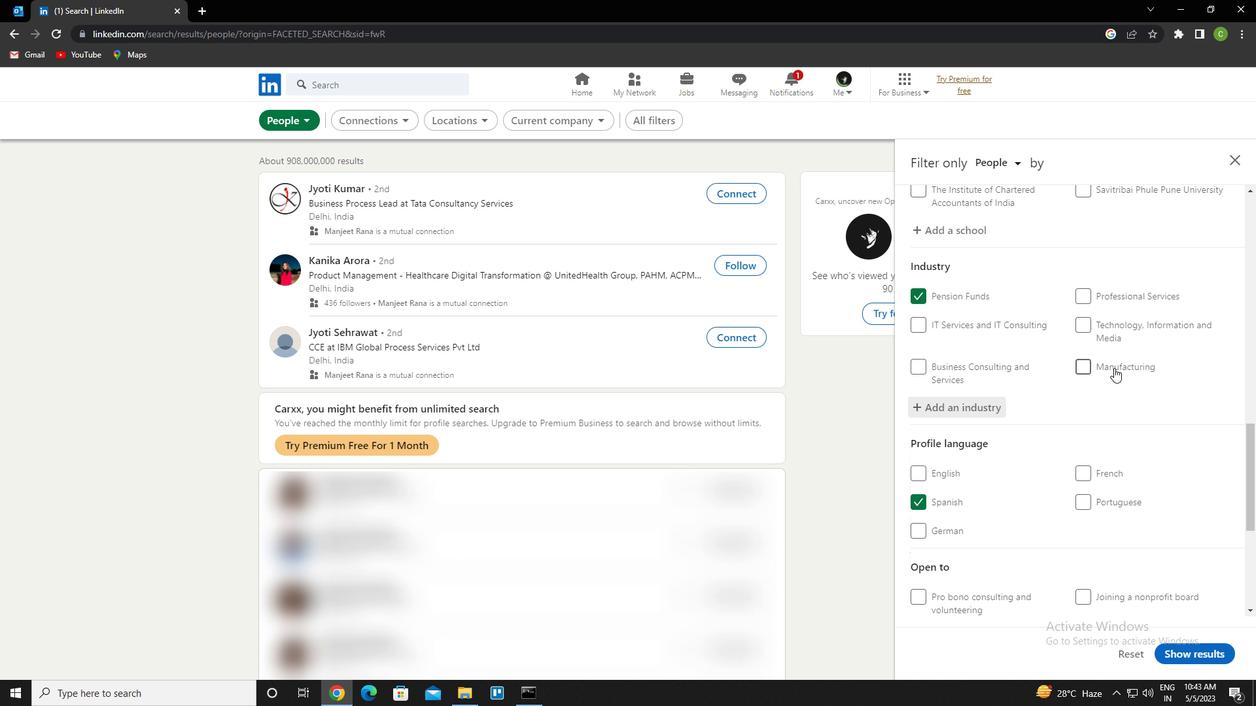 
Action: Mouse scrolled (1114, 367) with delta (0, 0)
Screenshot: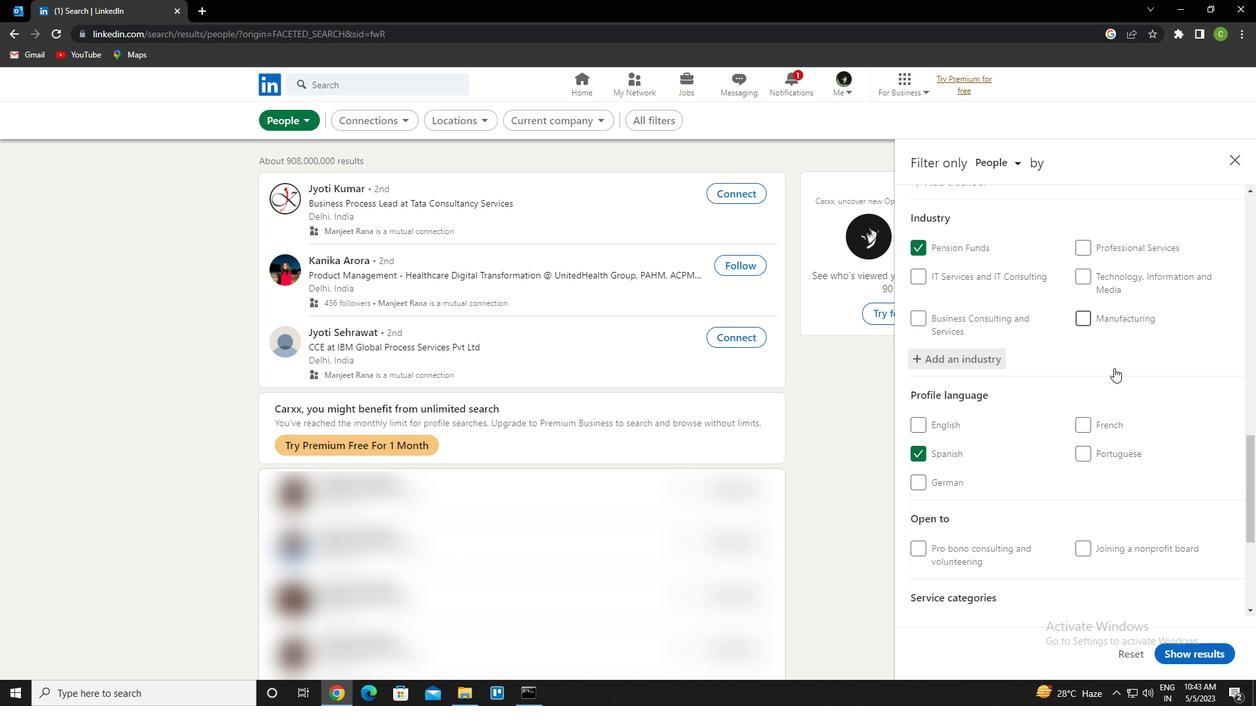 
Action: Mouse scrolled (1114, 367) with delta (0, 0)
Screenshot: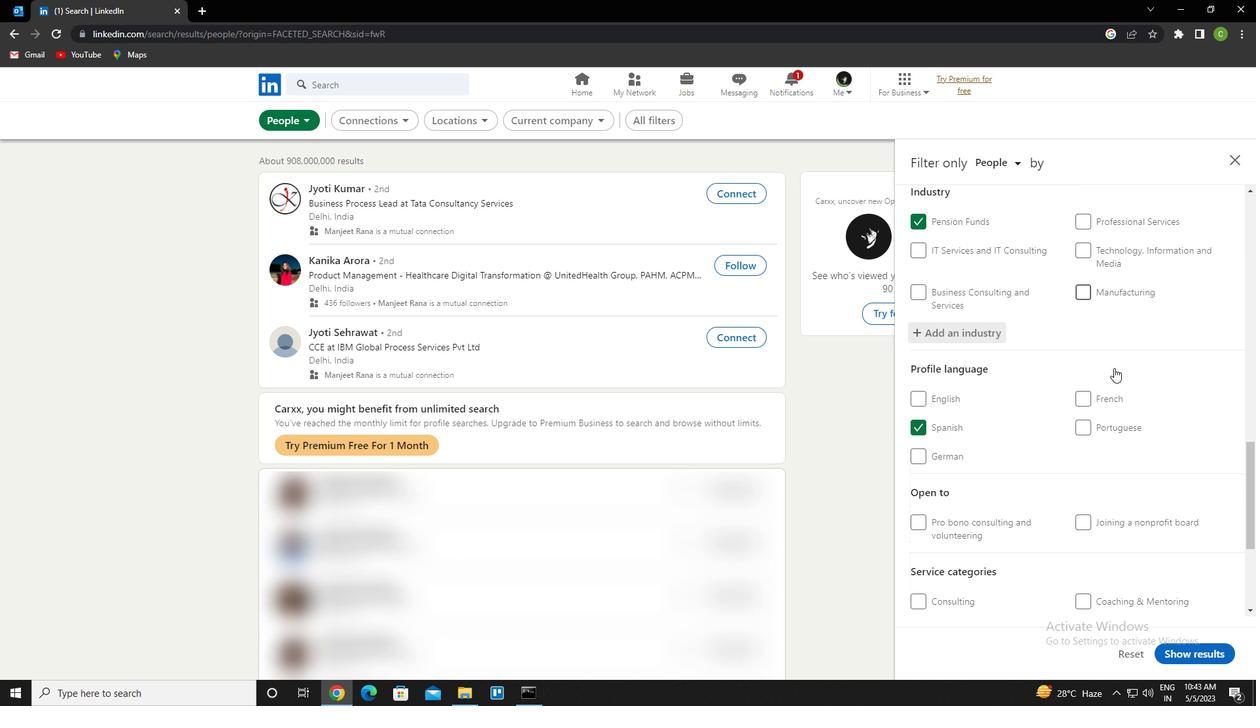 
Action: Mouse scrolled (1114, 367) with delta (0, 0)
Screenshot: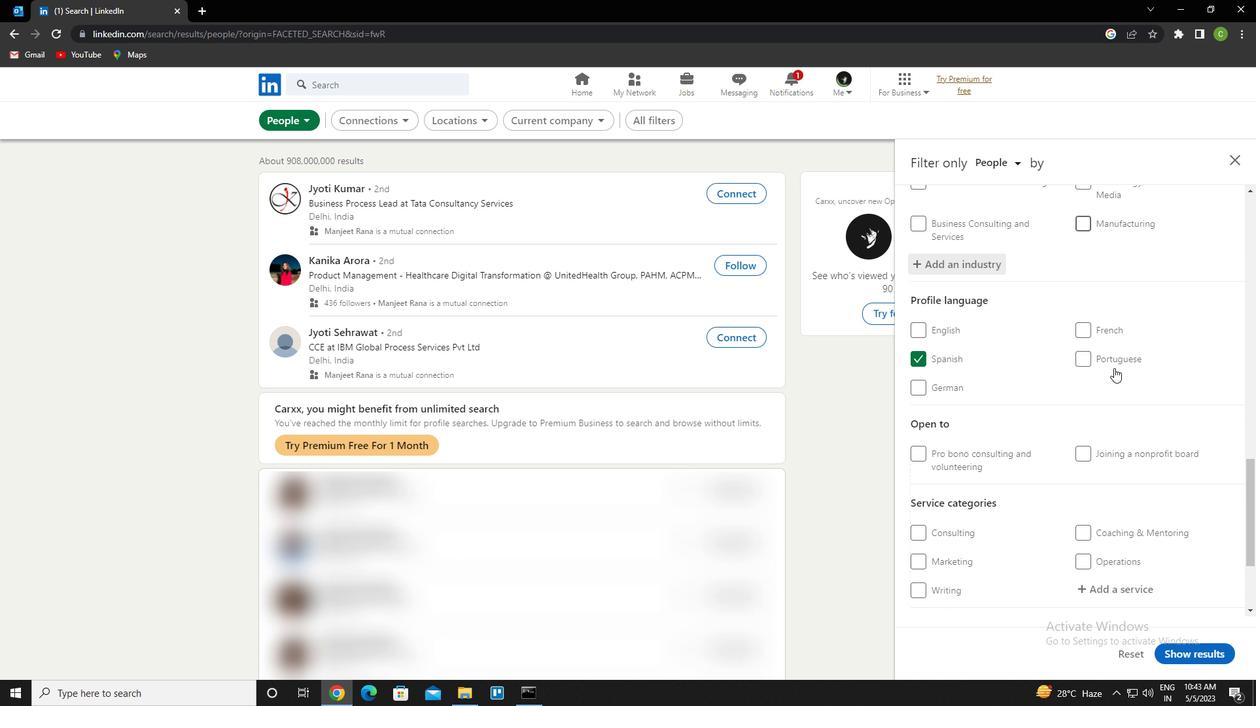 
Action: Mouse scrolled (1114, 367) with delta (0, 0)
Screenshot: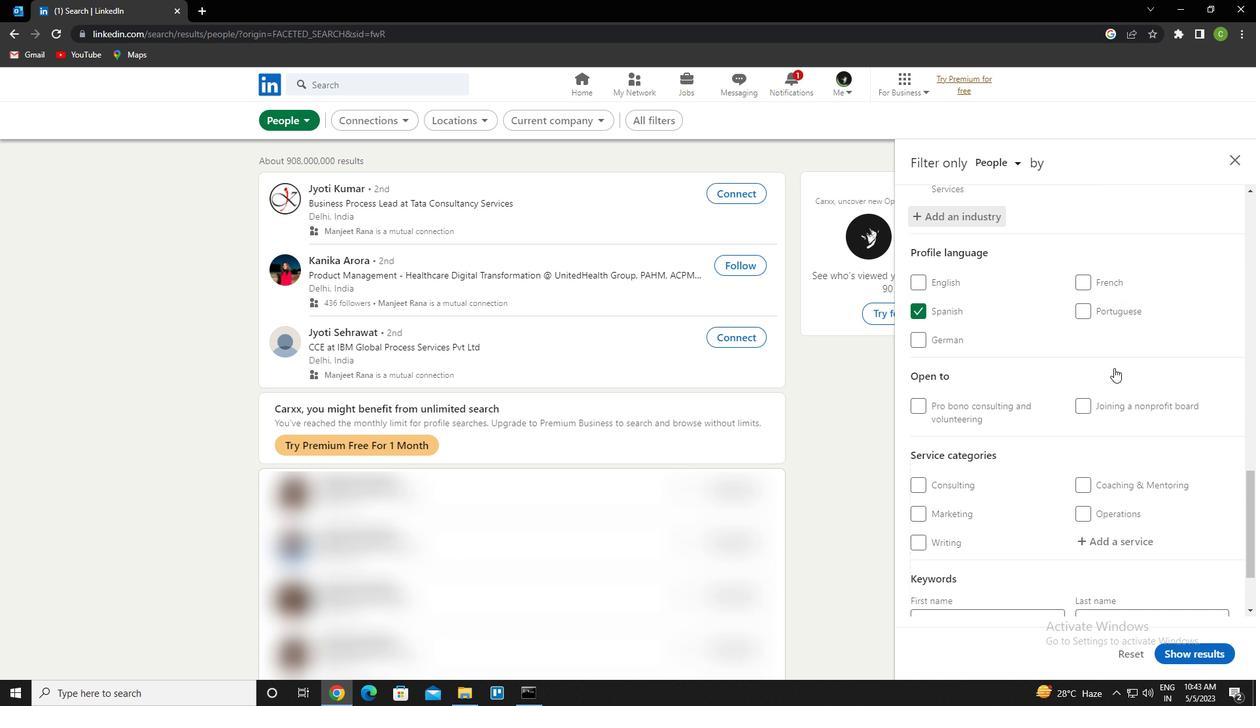 
Action: Mouse scrolled (1114, 367) with delta (0, 0)
Screenshot: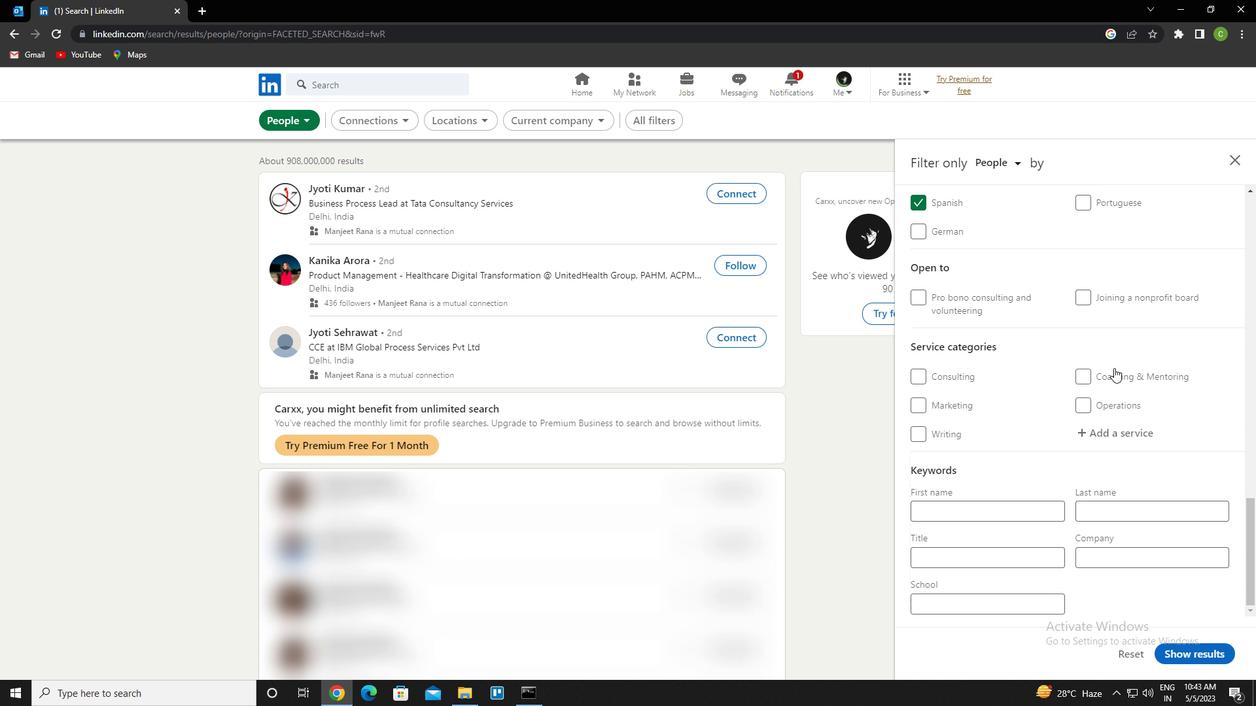 
Action: Mouse scrolled (1114, 367) with delta (0, 0)
Screenshot: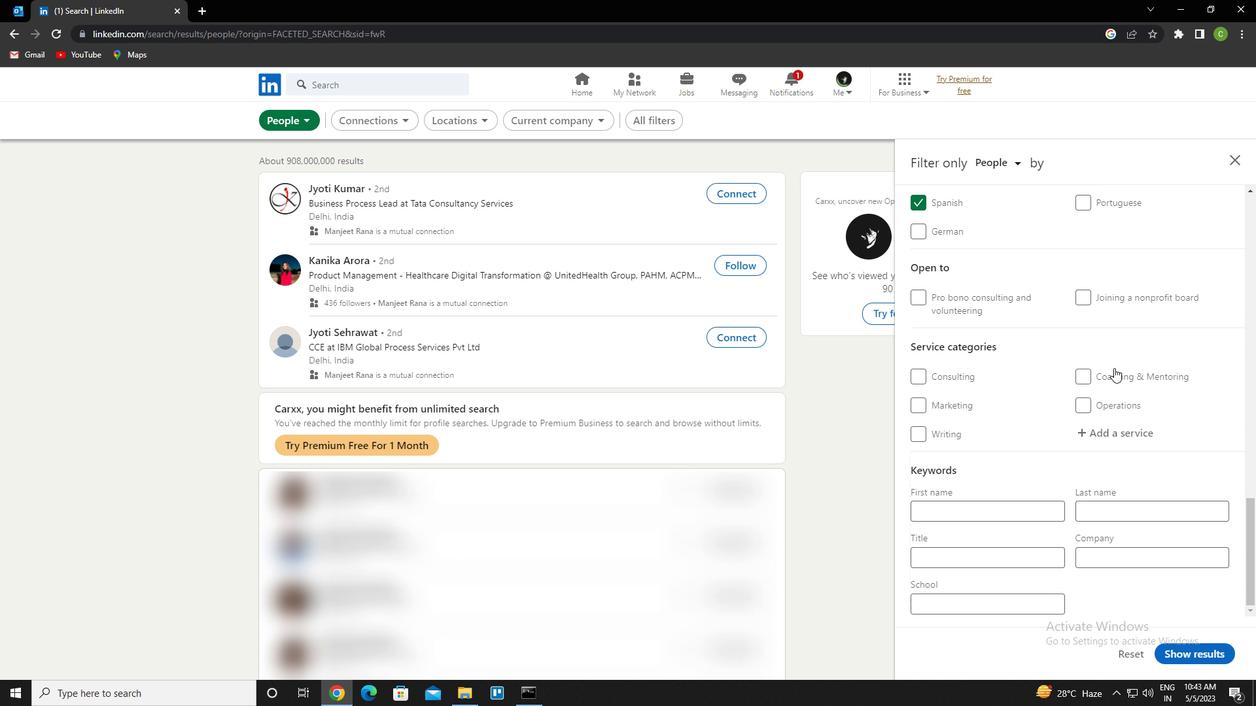 
Action: Mouse moved to (1108, 423)
Screenshot: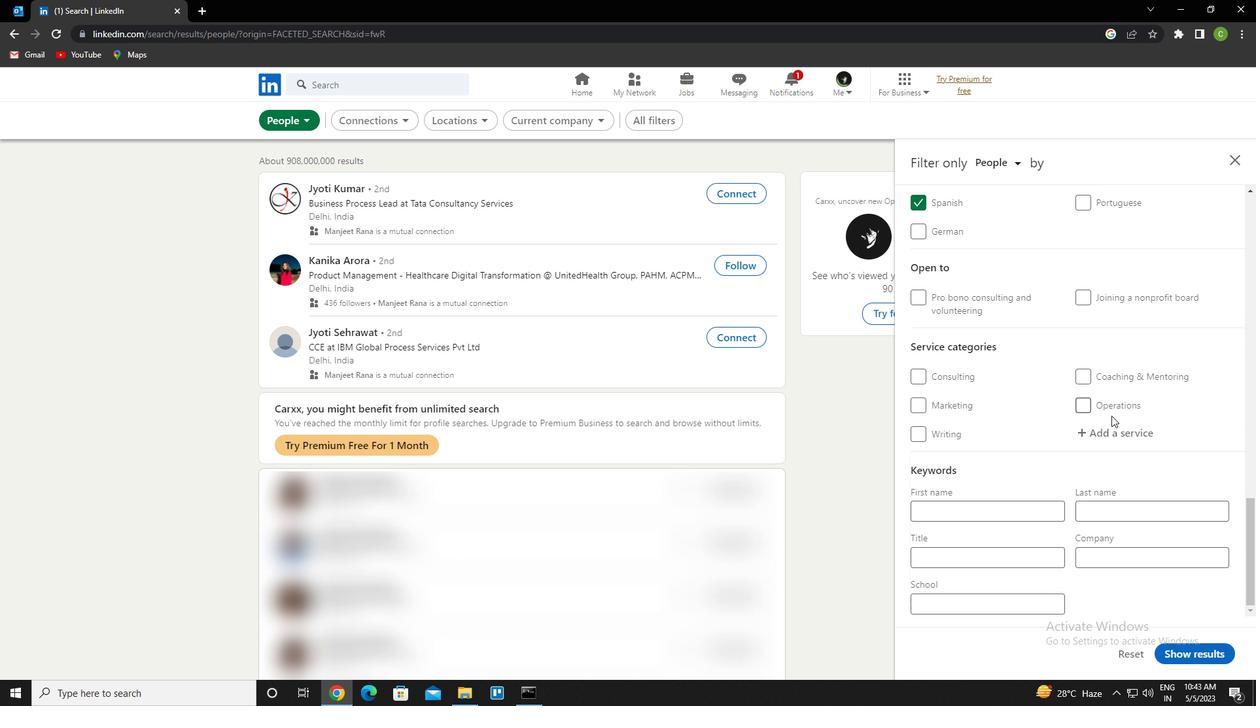 
Action: Mouse pressed left at (1108, 423)
Screenshot: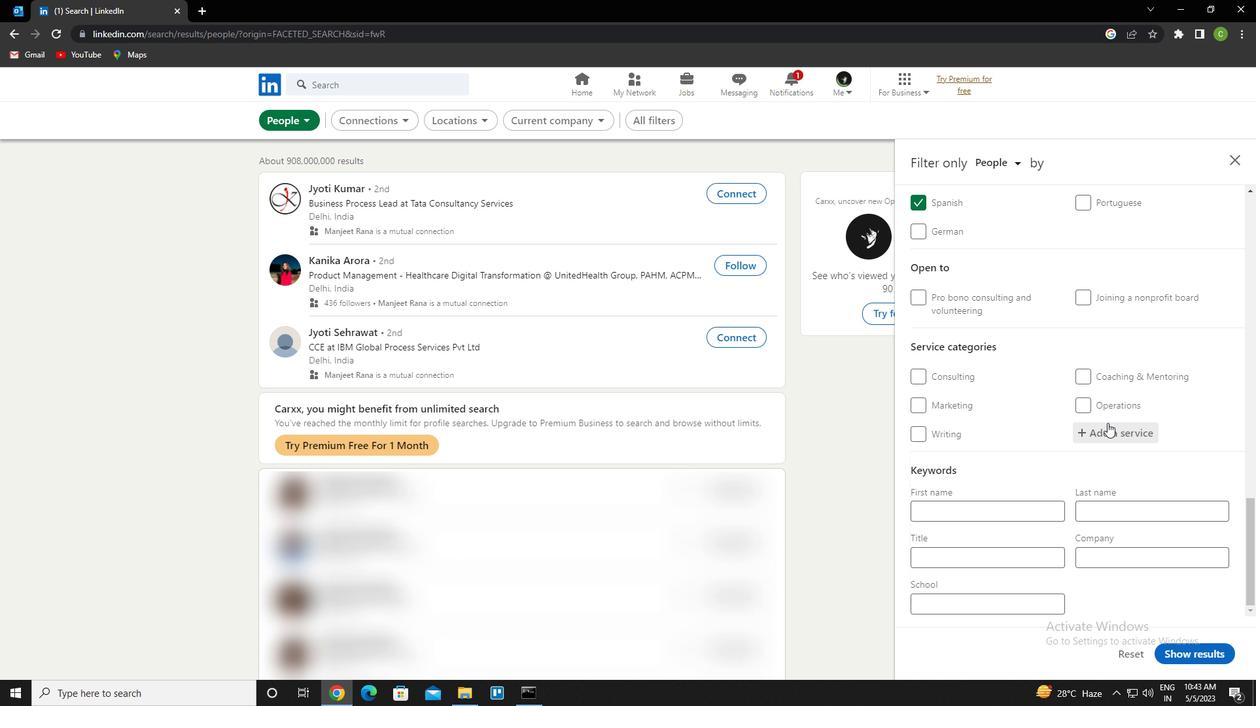 
Action: Key pressed <Key.caps_lock>t<Key.caps_lock>yping<Key.down><Key.enter>
Screenshot: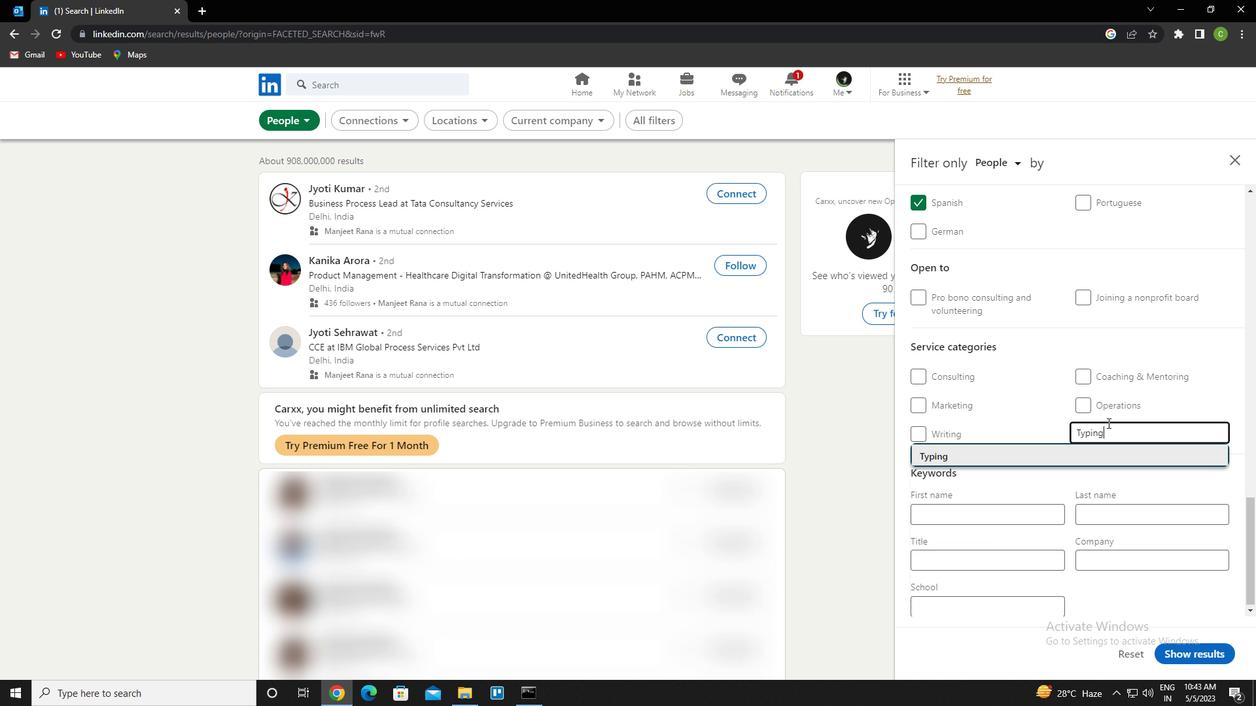 
Action: Mouse scrolled (1108, 422) with delta (0, 0)
Screenshot: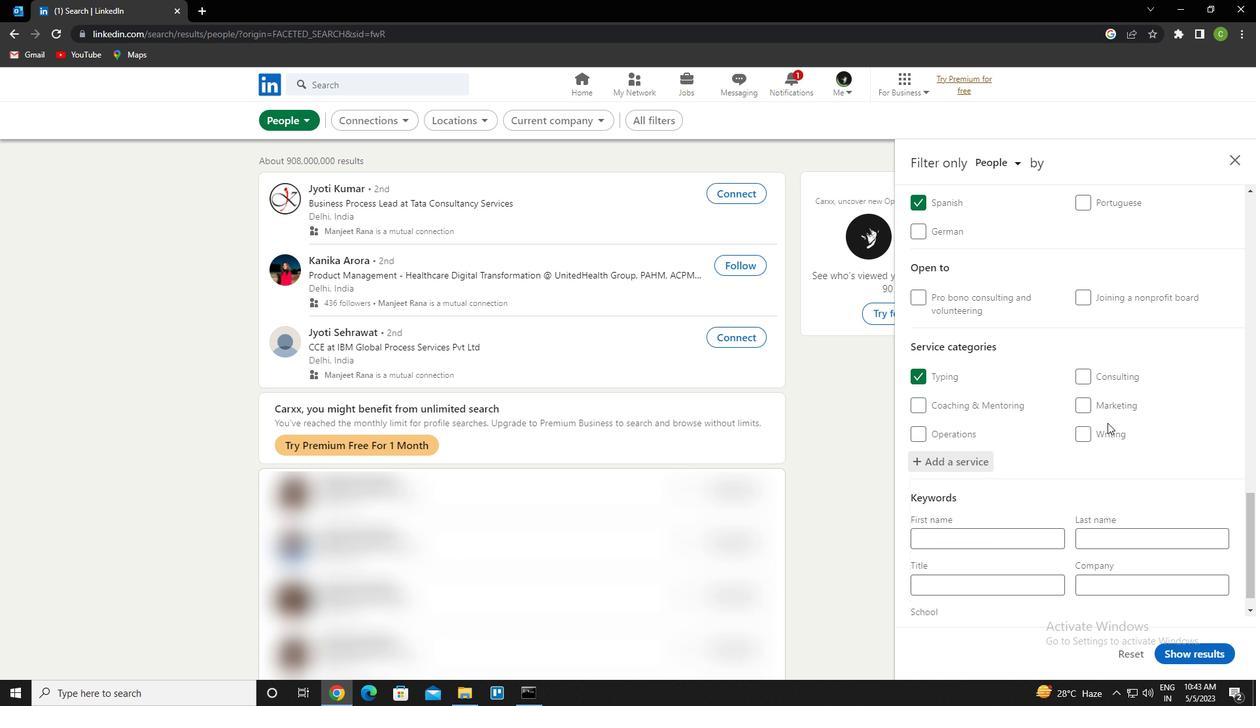 
Action: Mouse scrolled (1108, 422) with delta (0, 0)
Screenshot: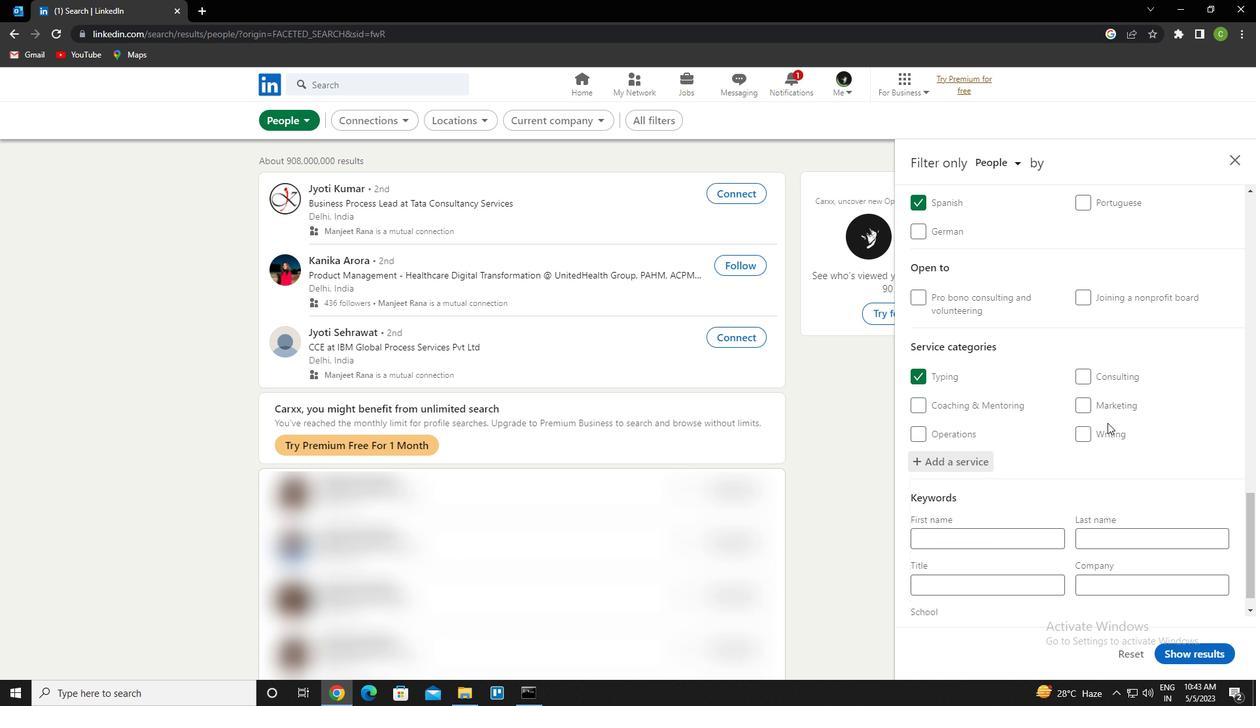 
Action: Mouse scrolled (1108, 422) with delta (0, 0)
Screenshot: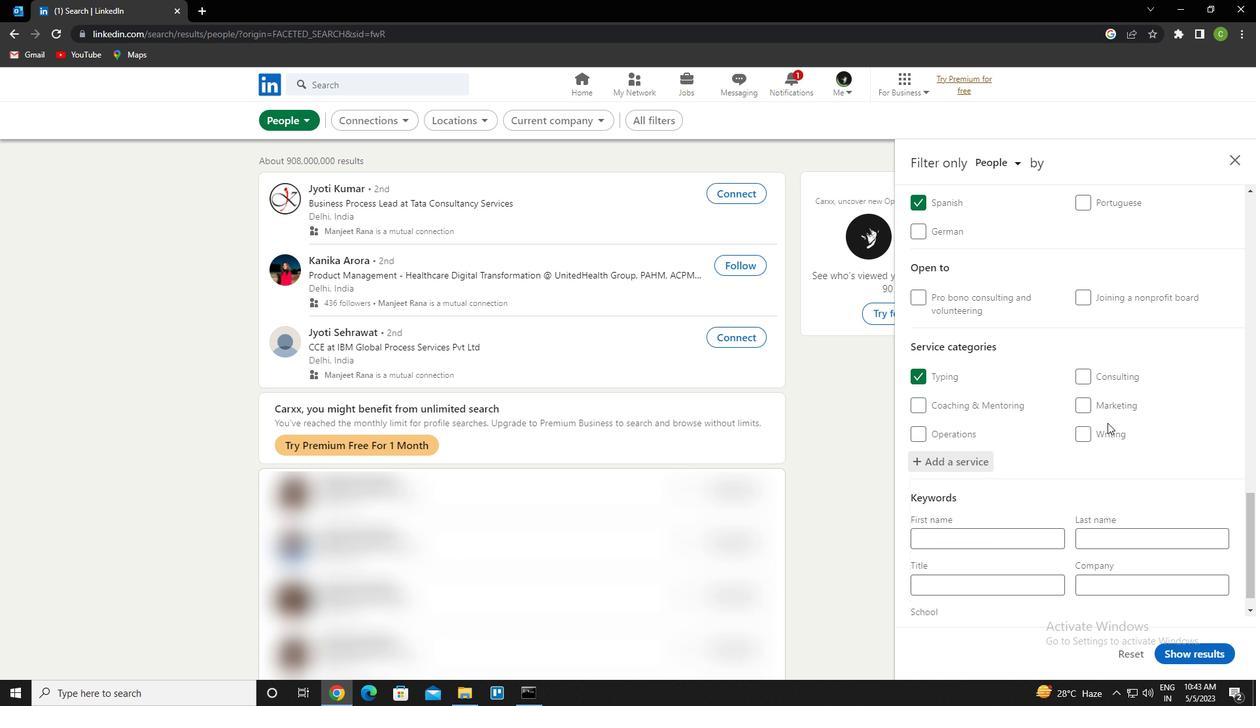 
Action: Mouse scrolled (1108, 422) with delta (0, 0)
Screenshot: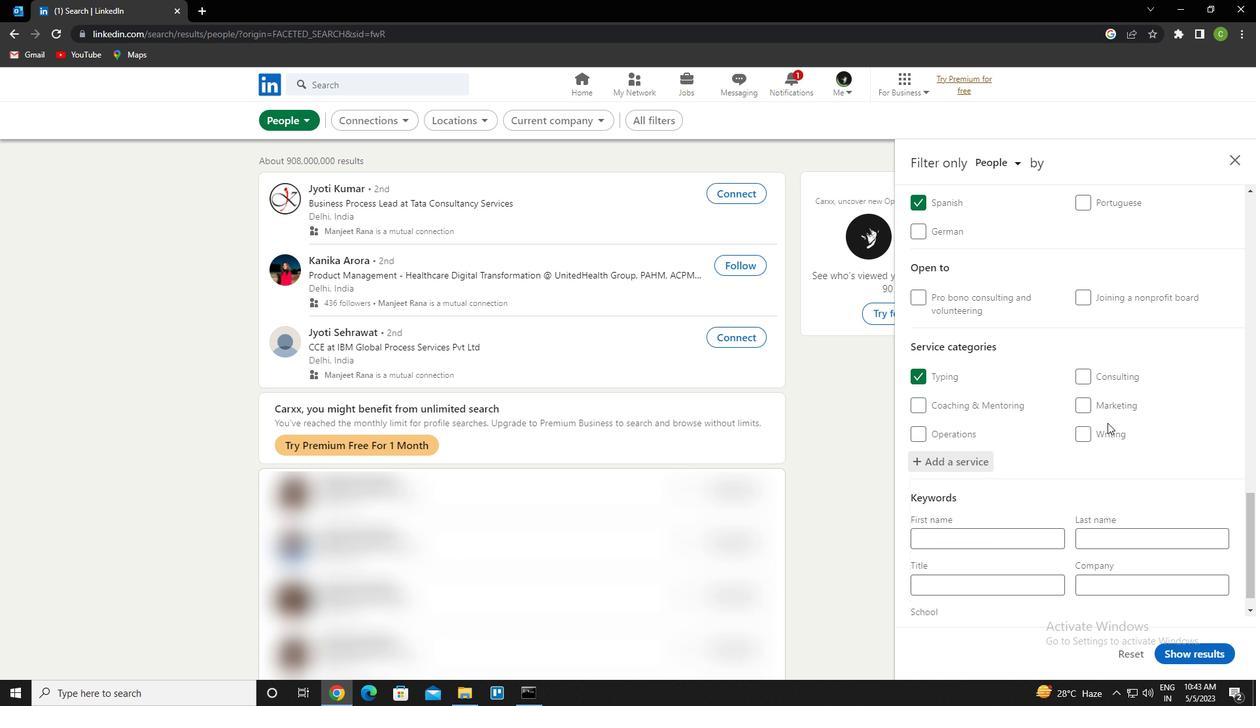 
Action: Mouse scrolled (1108, 422) with delta (0, 0)
Screenshot: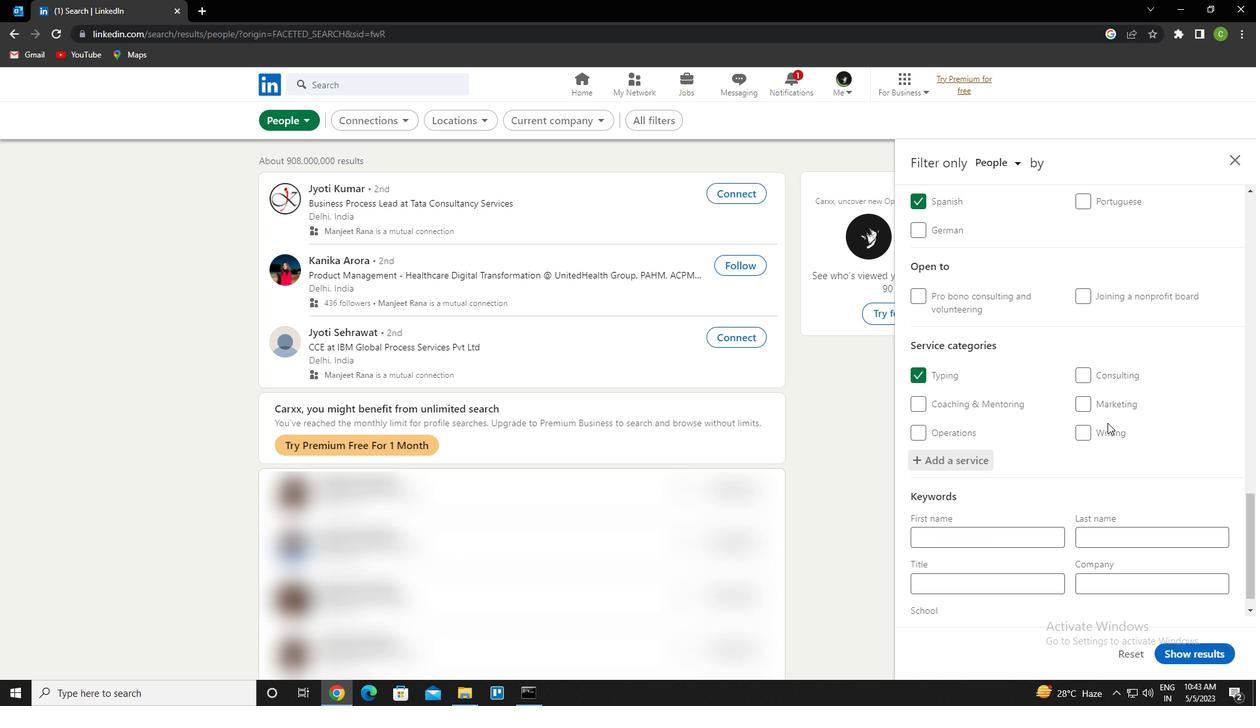 
Action: Mouse scrolled (1108, 422) with delta (0, 0)
Screenshot: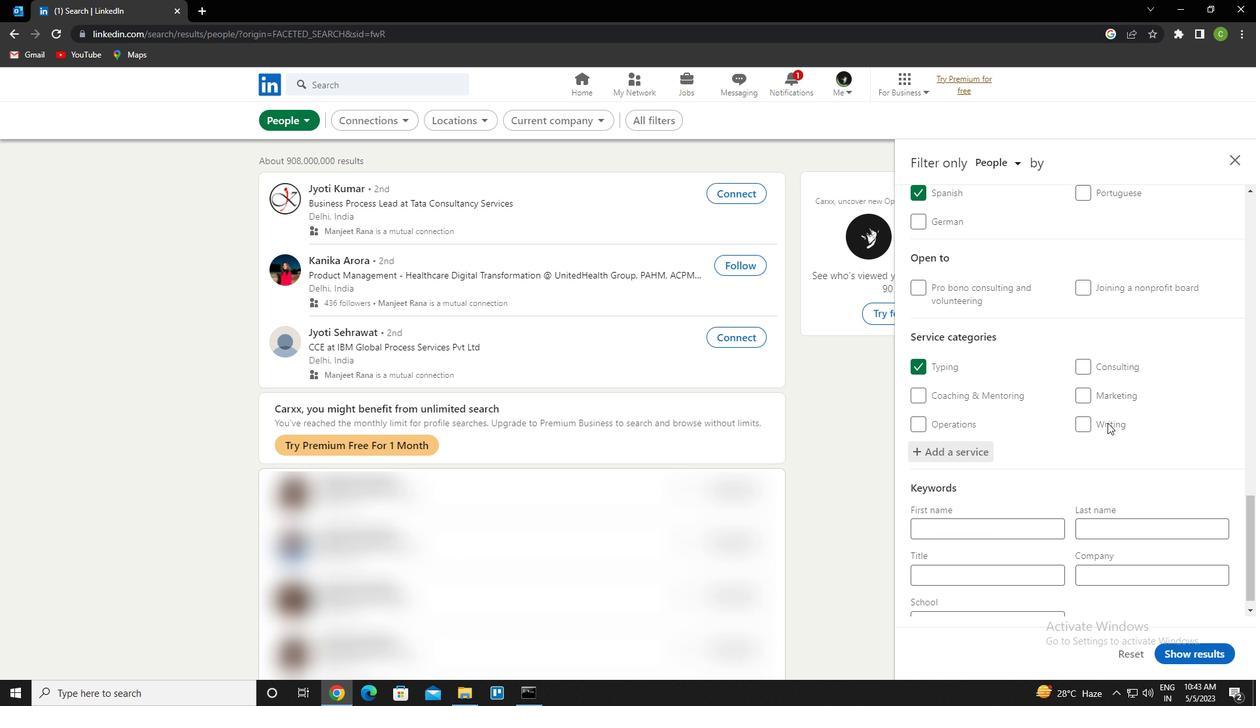 
Action: Mouse scrolled (1108, 422) with delta (0, 0)
Screenshot: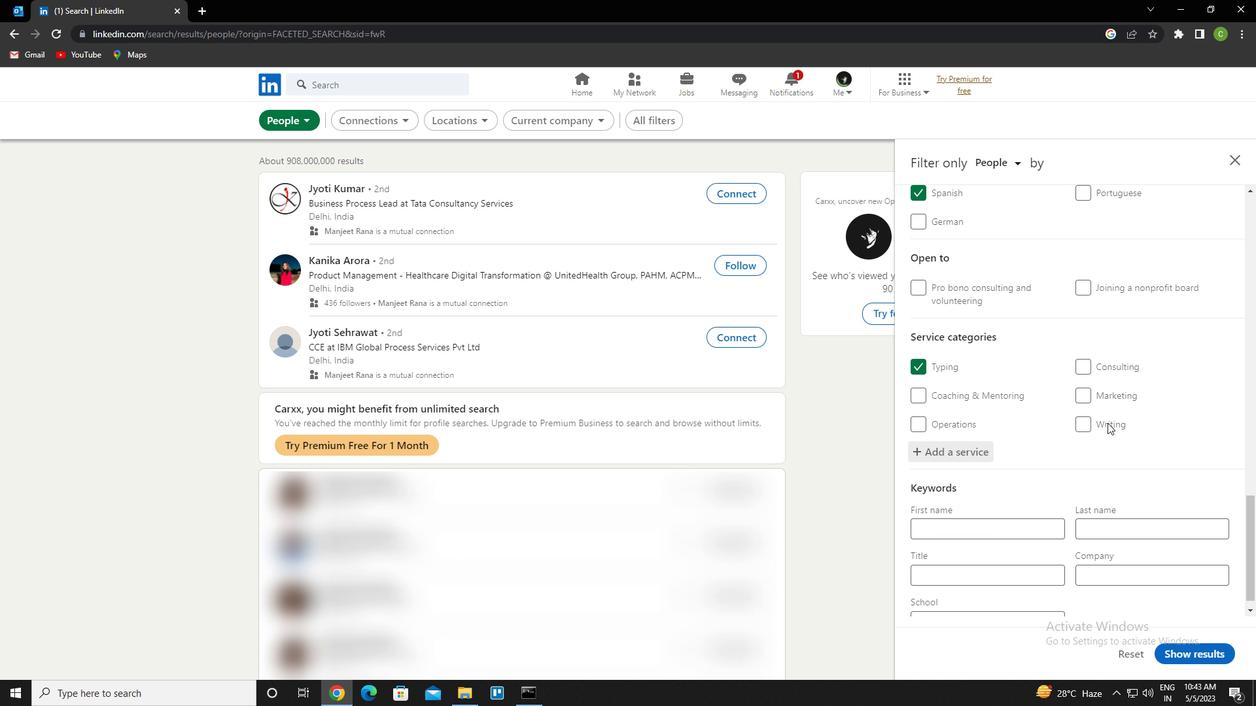 
Action: Mouse moved to (1107, 423)
Screenshot: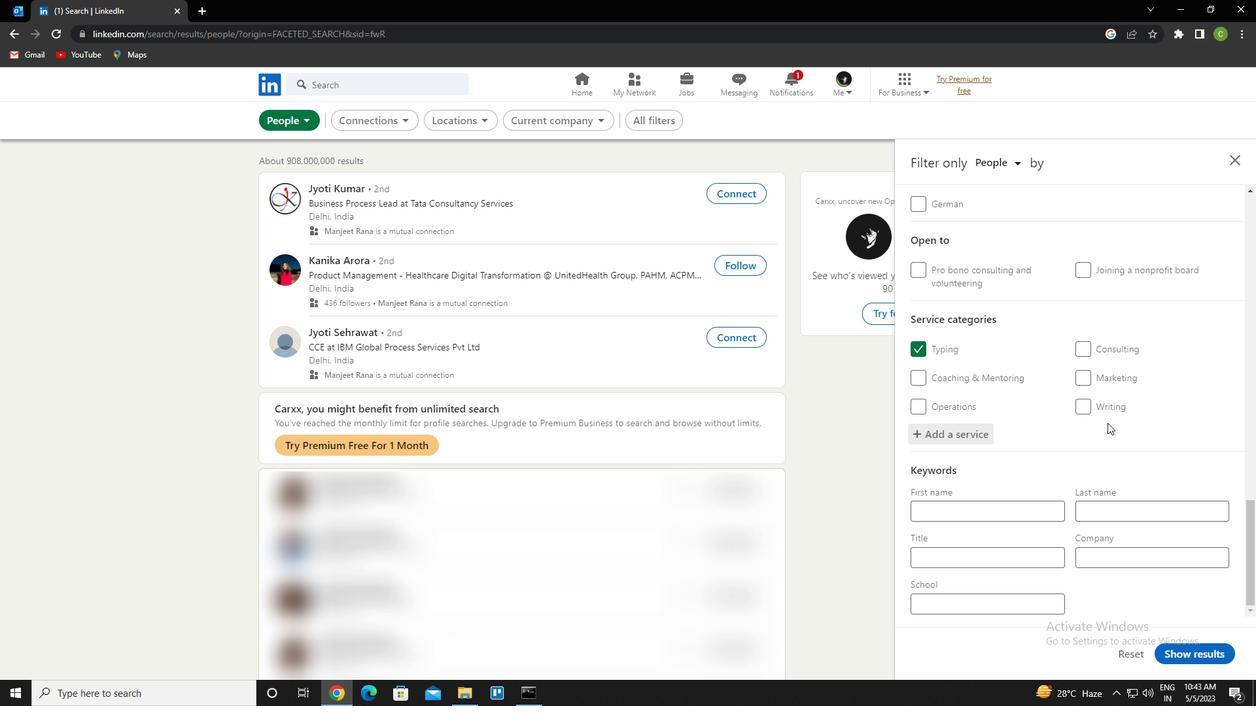 
Action: Mouse scrolled (1107, 422) with delta (0, 0)
Screenshot: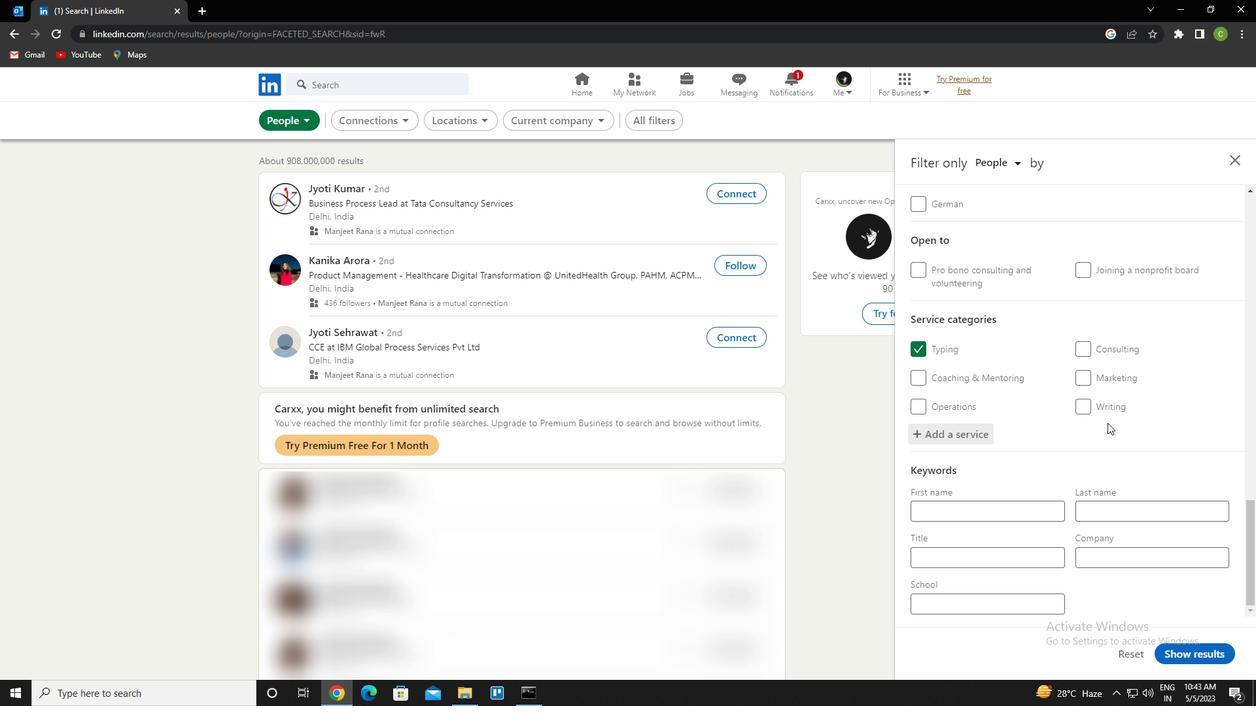 
Action: Mouse moved to (1107, 425)
Screenshot: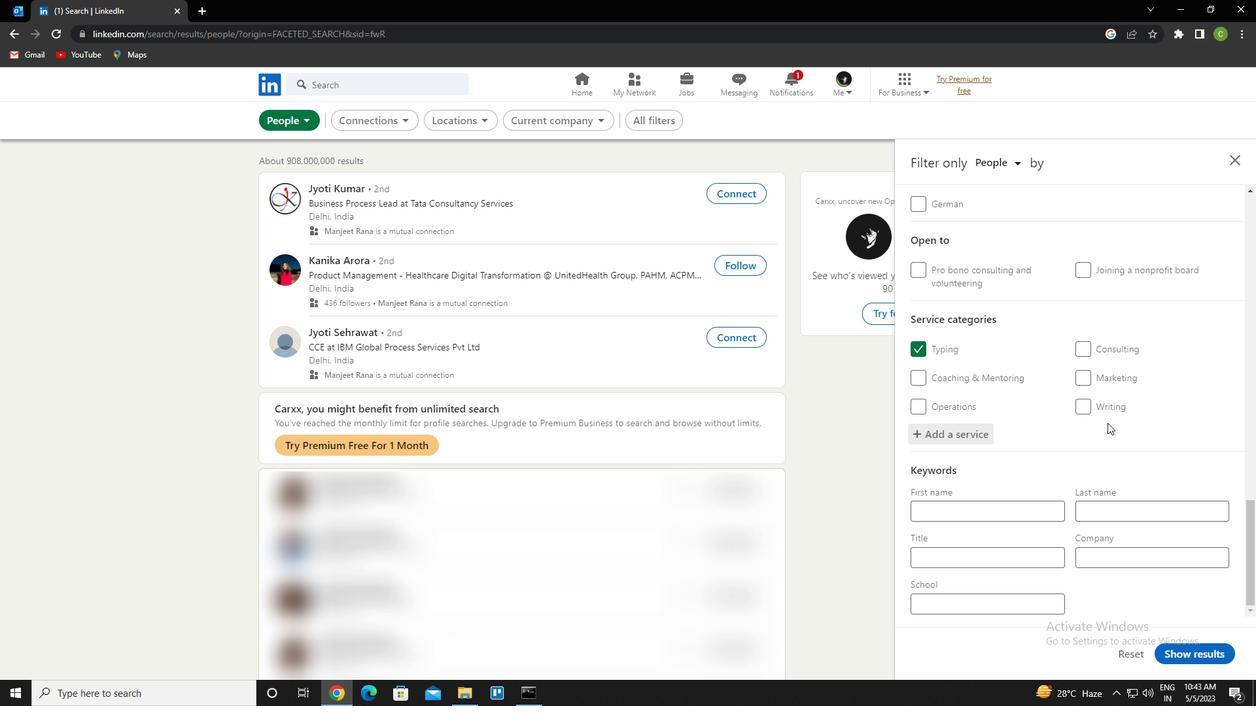 
Action: Mouse scrolled (1107, 424) with delta (0, 0)
Screenshot: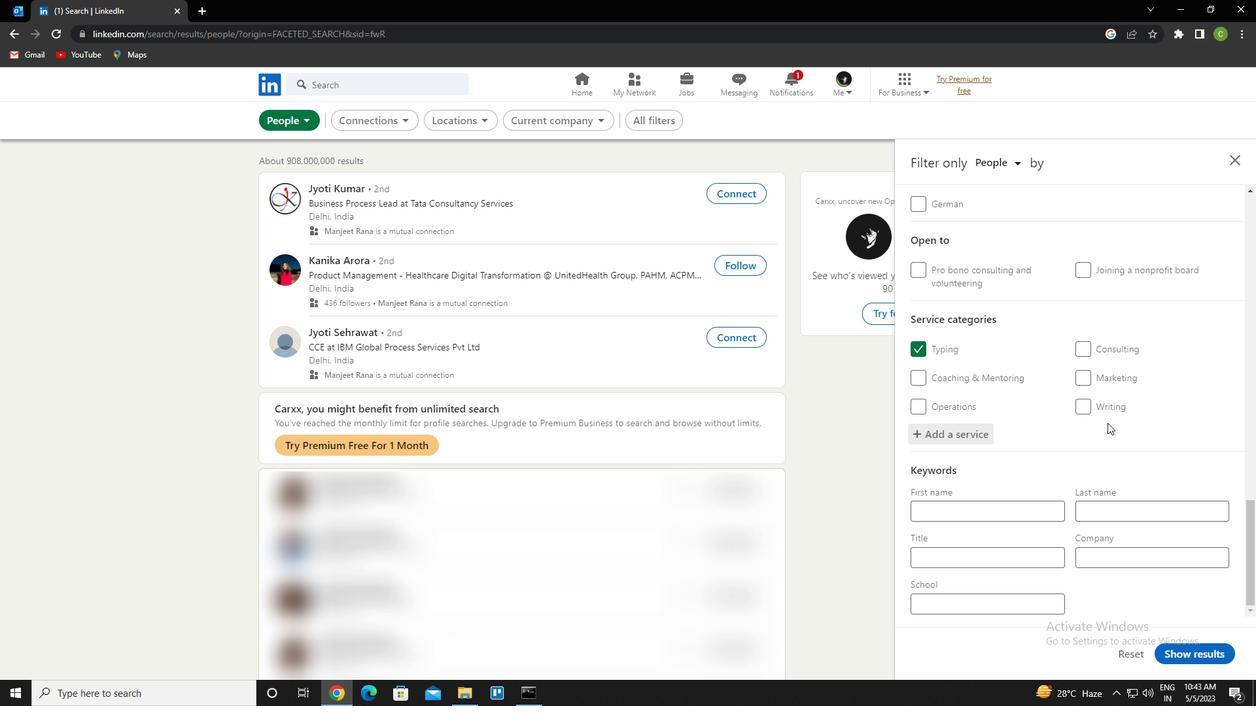 
Action: Mouse moved to (1116, 441)
Screenshot: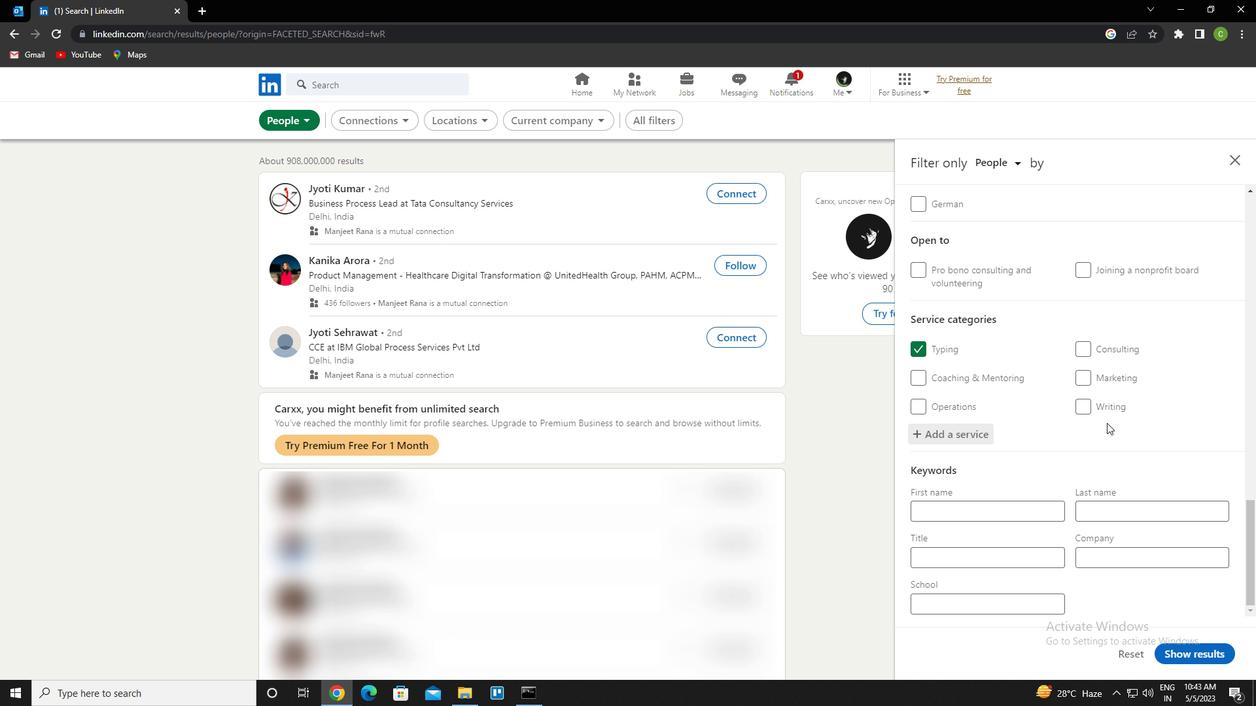 
Action: Mouse scrolled (1116, 441) with delta (0, 0)
Screenshot: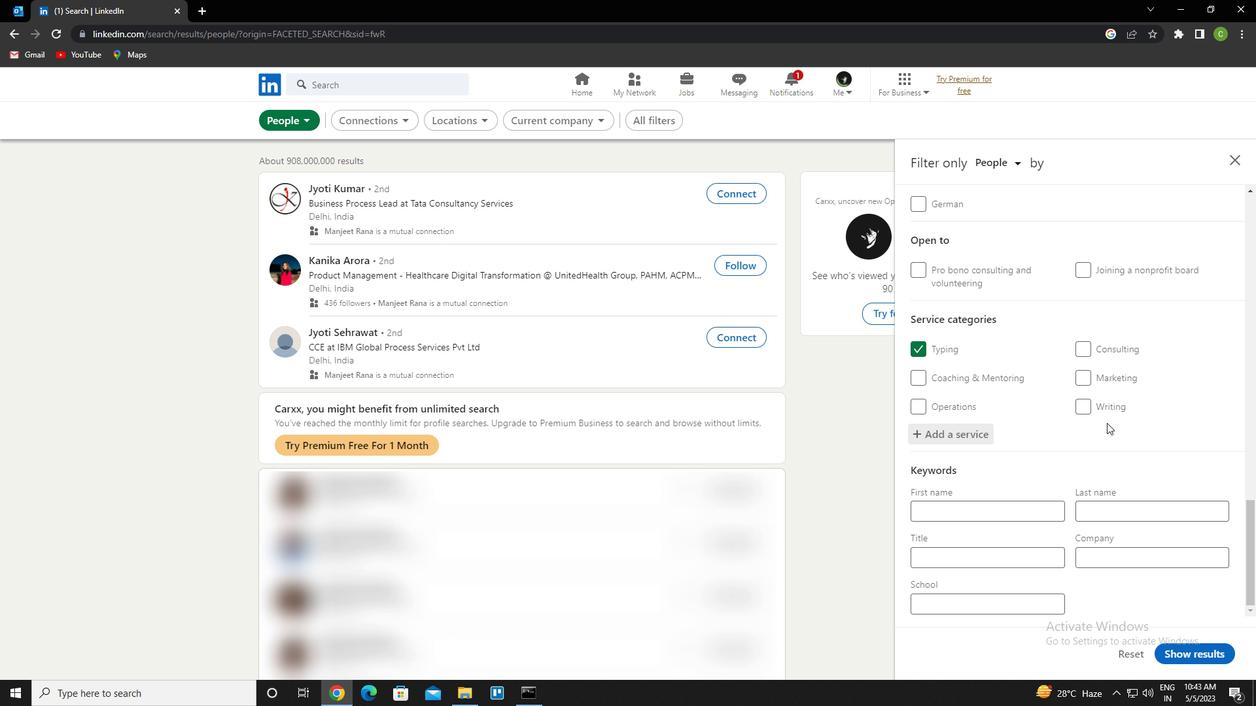 
Action: Mouse moved to (1116, 448)
Screenshot: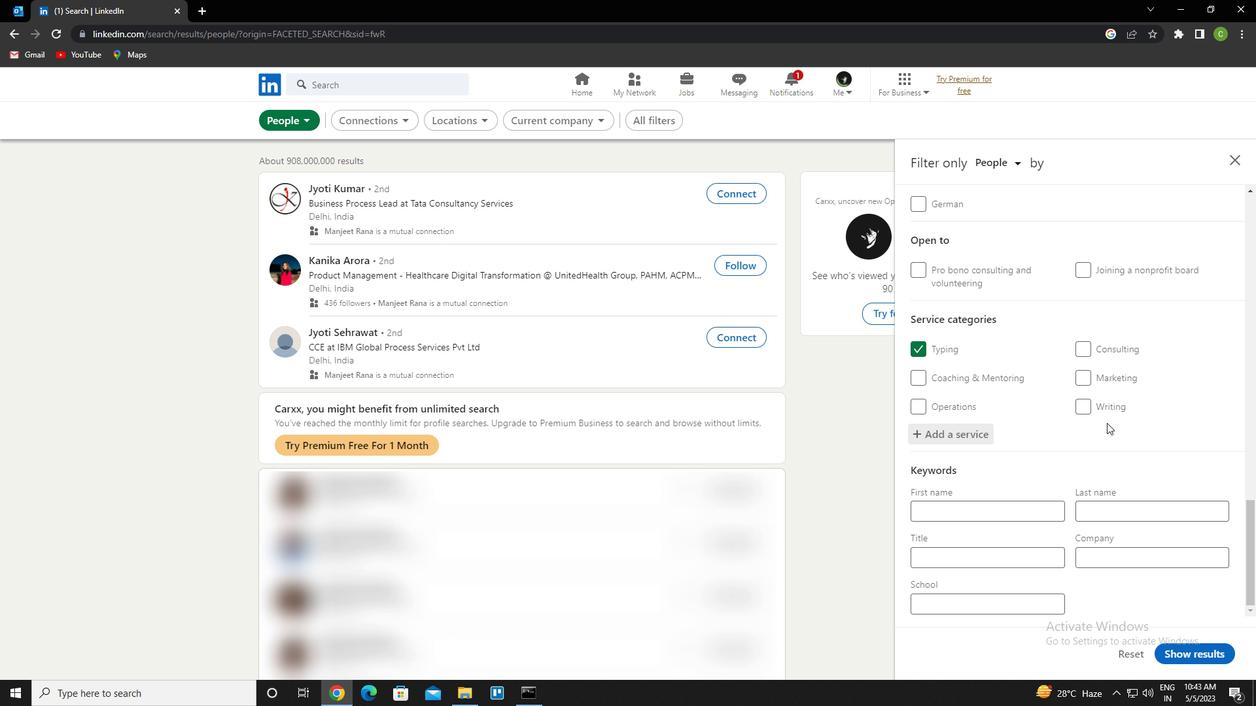 
Action: Mouse scrolled (1116, 448) with delta (0, 0)
Screenshot: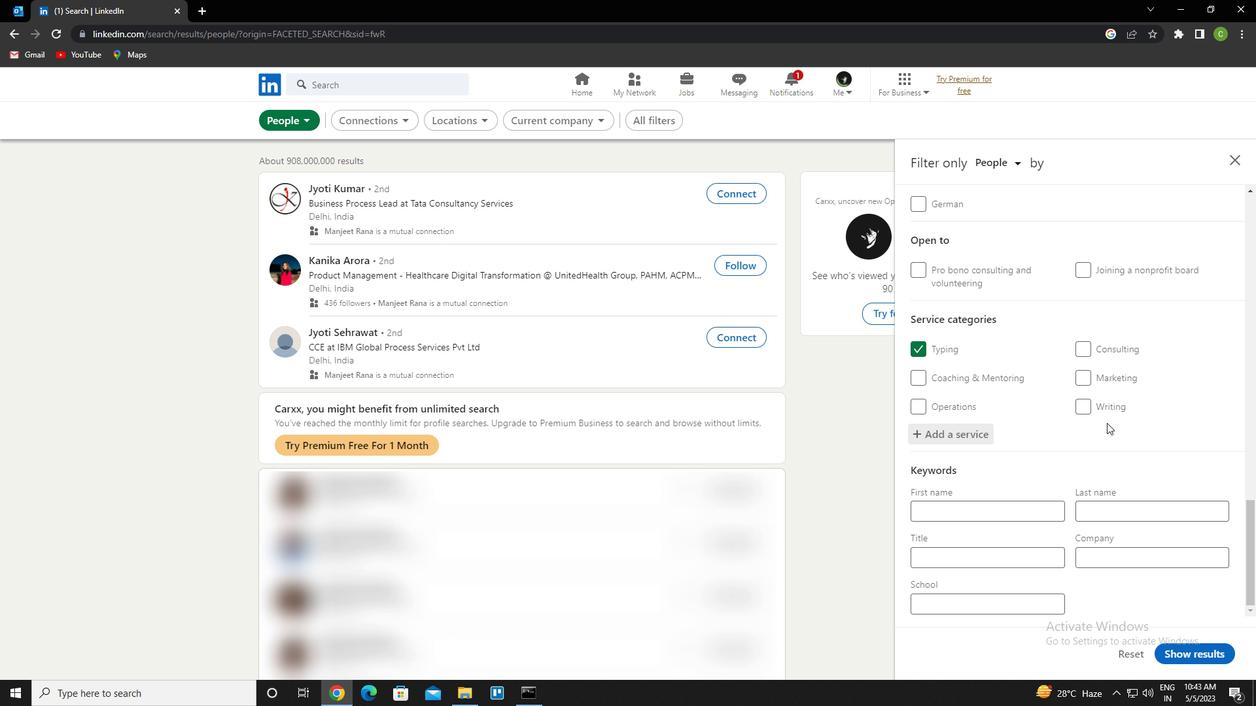
Action: Mouse moved to (996, 553)
Screenshot: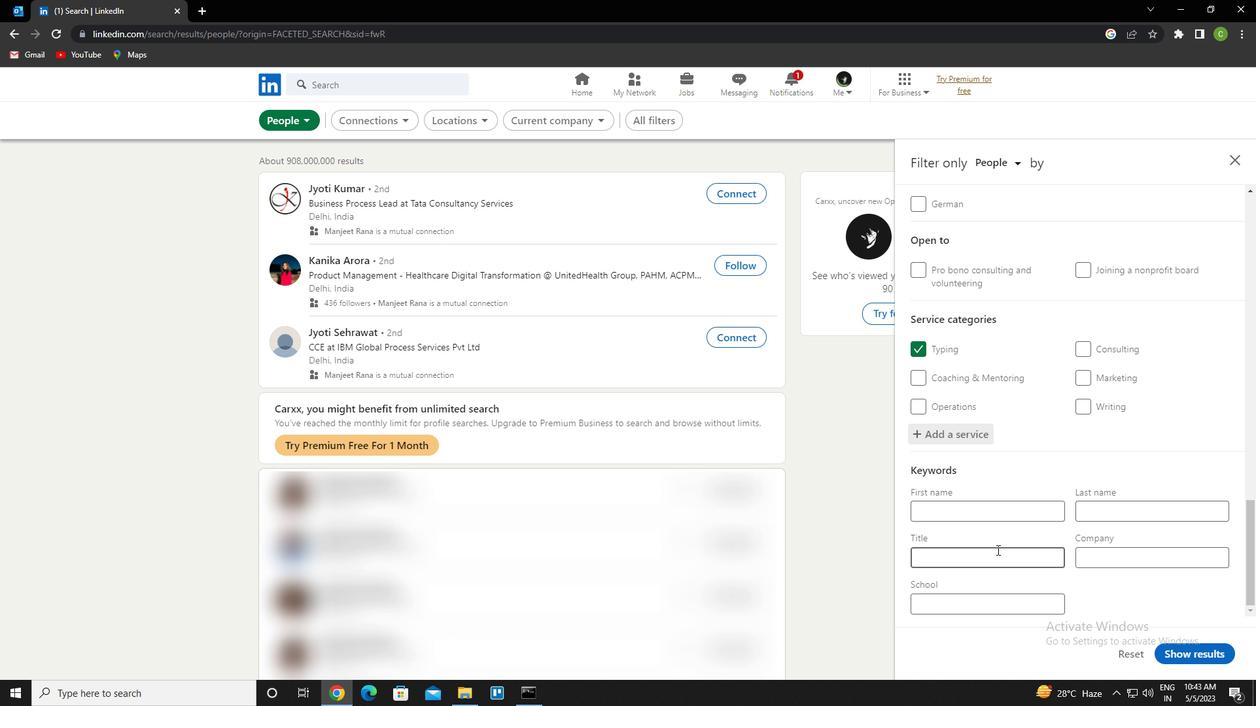 
Action: Mouse pressed left at (996, 553)
Screenshot: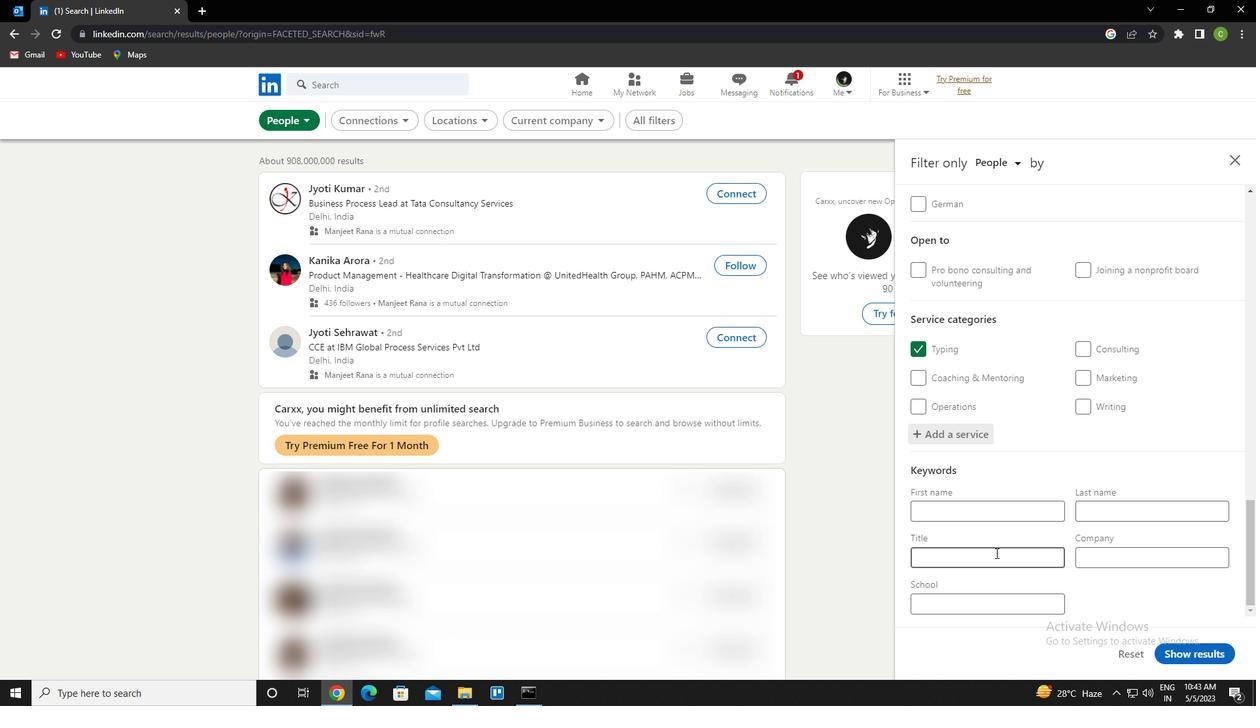 
Action: Key pressed <Key.caps_lock>g<Key.caps_lock>roup<Key.space><Key.caps_lock>s<Key.caps_lock>ales
Screenshot: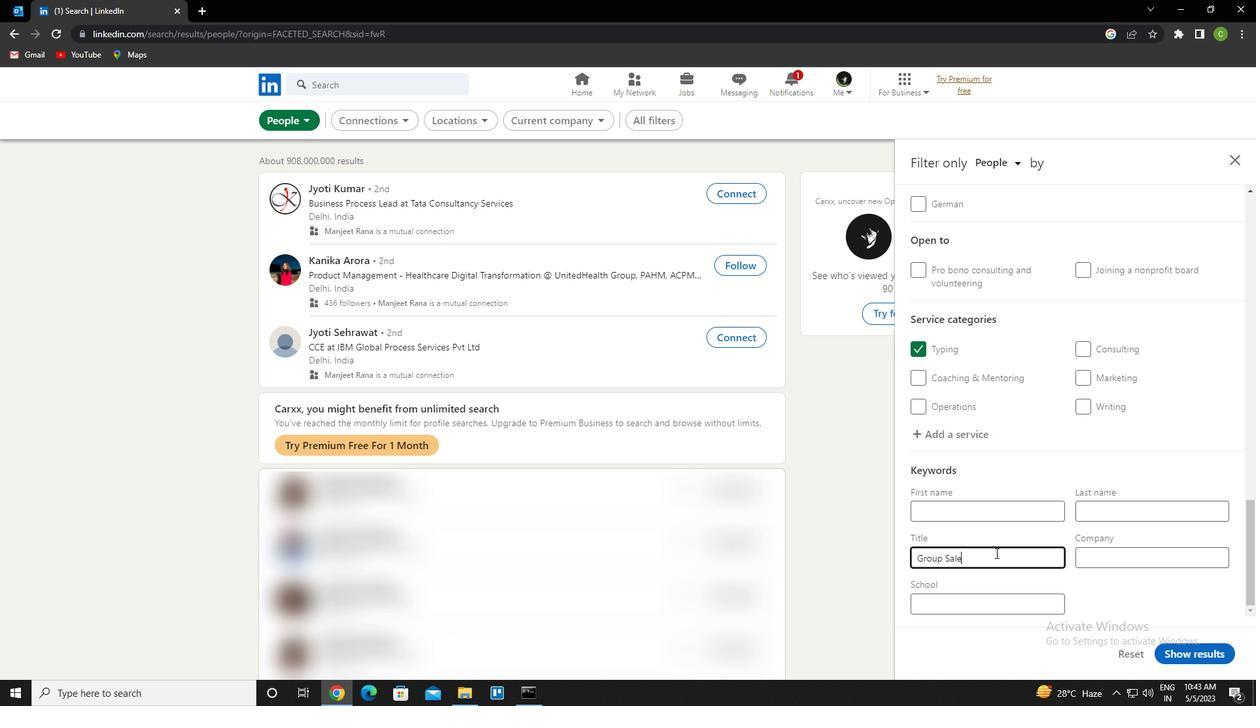 
Action: Mouse moved to (1182, 651)
Screenshot: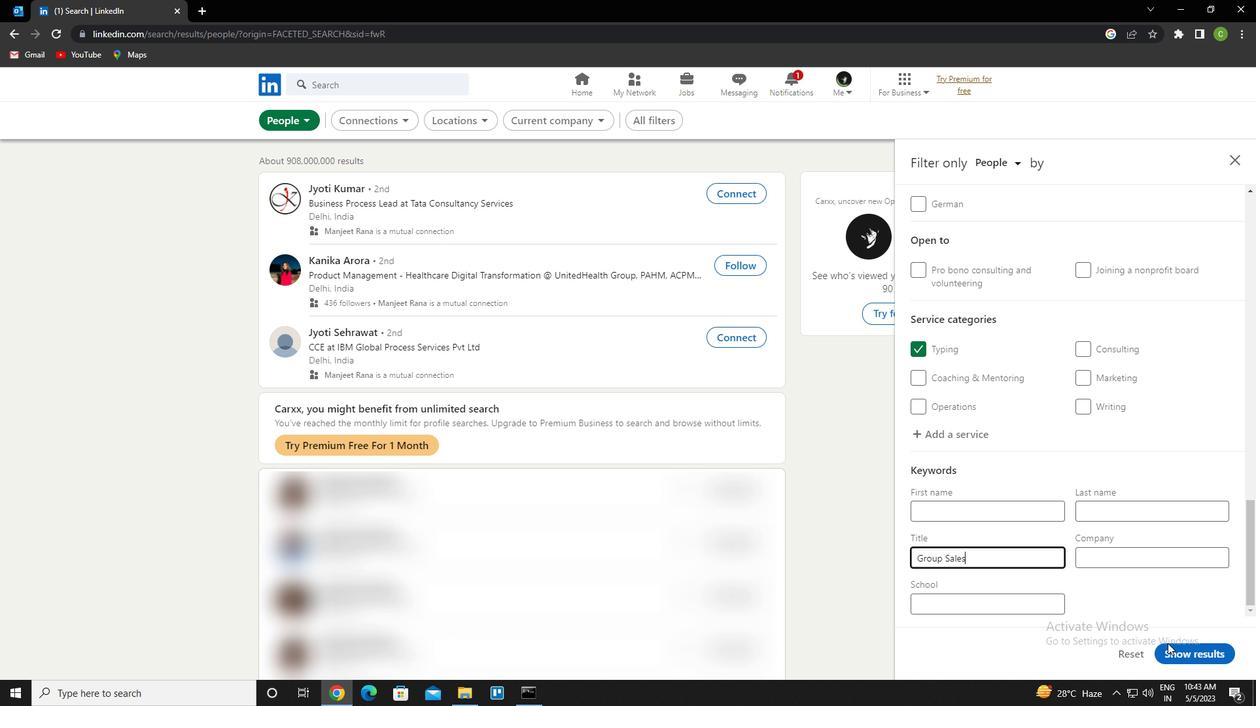 
Action: Mouse pressed left at (1182, 651)
Screenshot: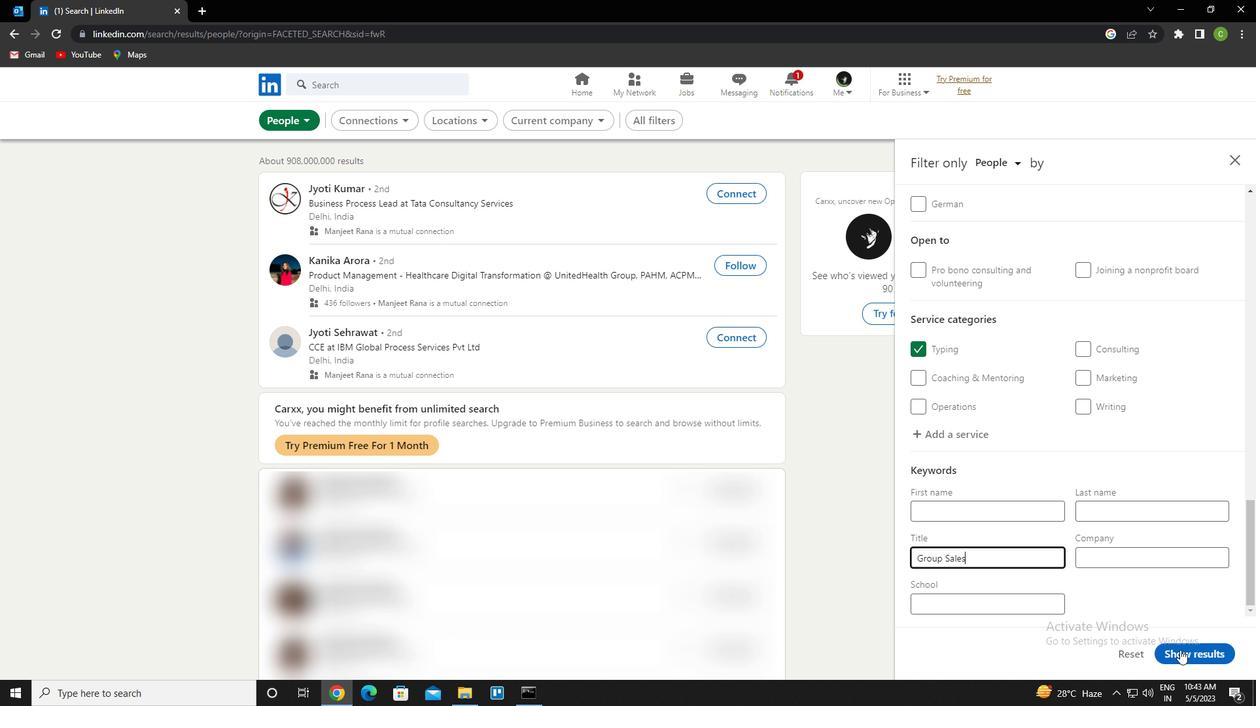 
Action: Mouse moved to (975, 541)
Screenshot: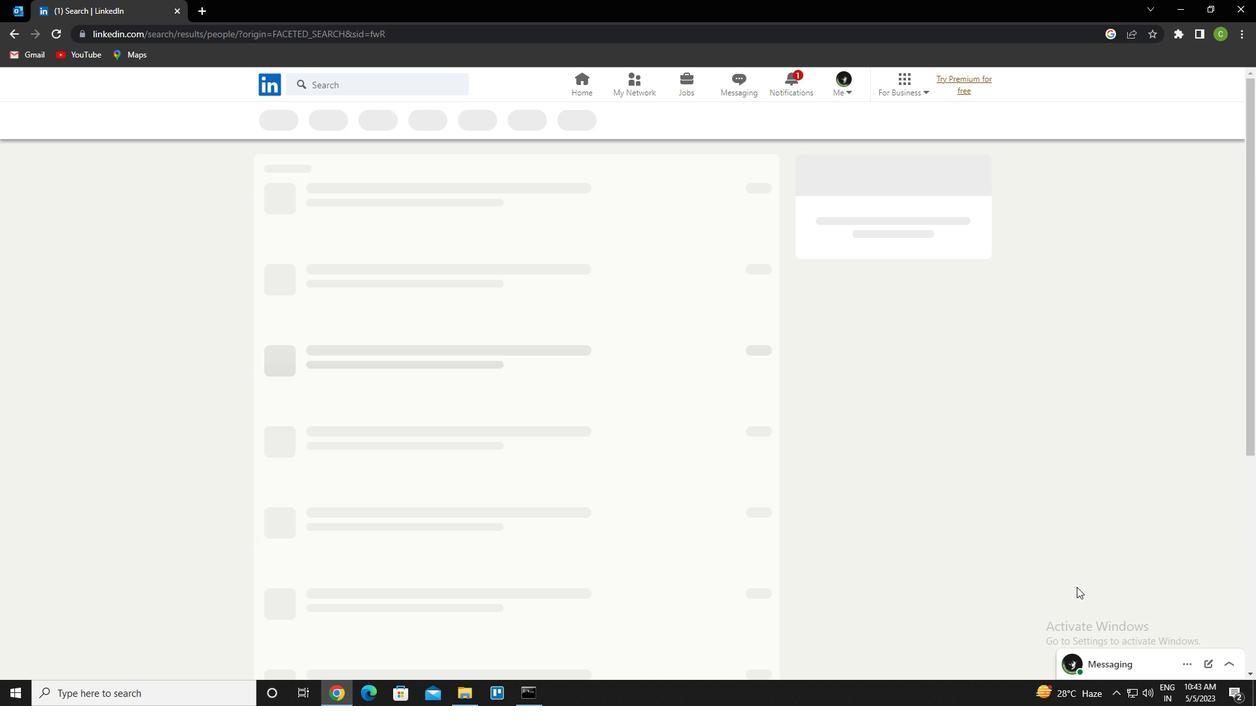
